 Task: Open Card Smart Home Review in Board IT Service Desk Management to Workspace Agile Coaching and add a team member Softage.1@softage.net, a label Purple, a checklist Dance, an attachment from your google drive, a color Purple and finally, add a card description 'Develop and launch new customer feedback program' and a comment 'This task requires us to be proactive in identifying potential risks and taking steps to mitigate them.'. Add a start date 'Jan 05, 1900' with a due date 'Jan 12, 1900'
Action: Mouse moved to (110, 352)
Screenshot: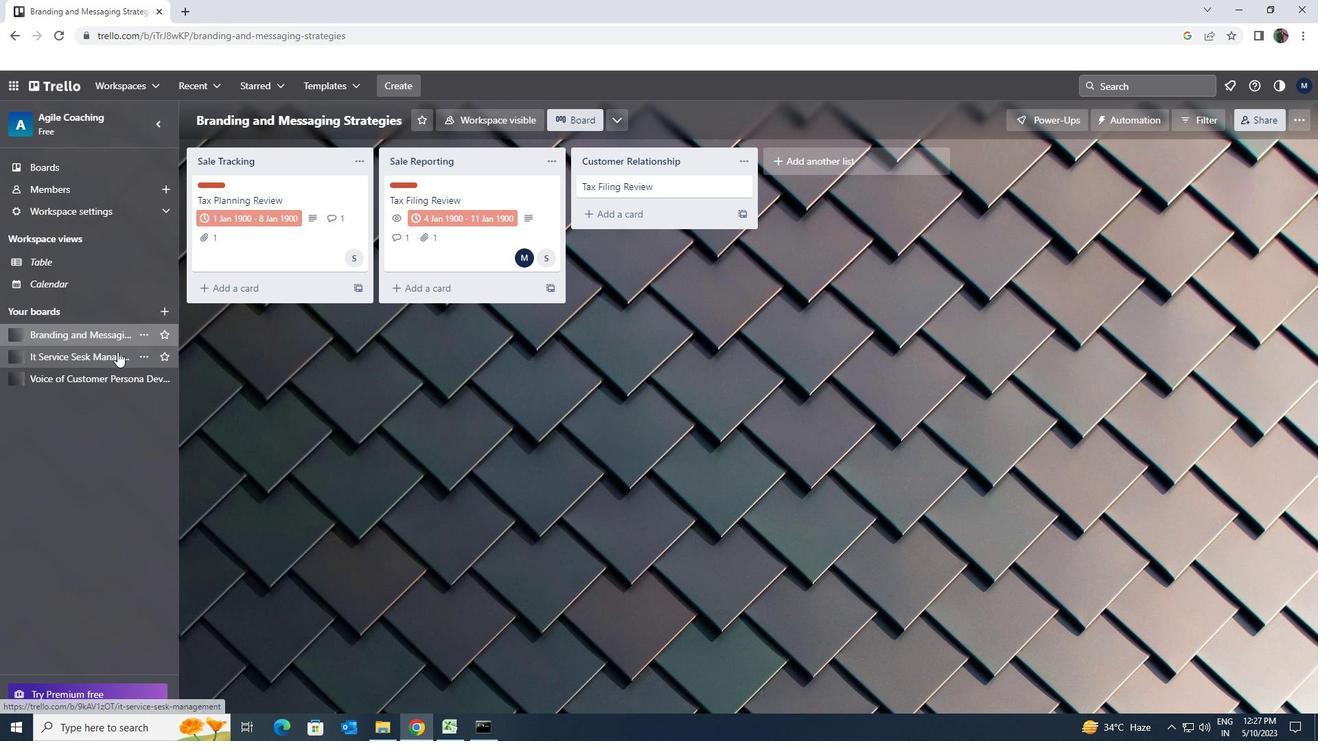 
Action: Mouse pressed left at (110, 352)
Screenshot: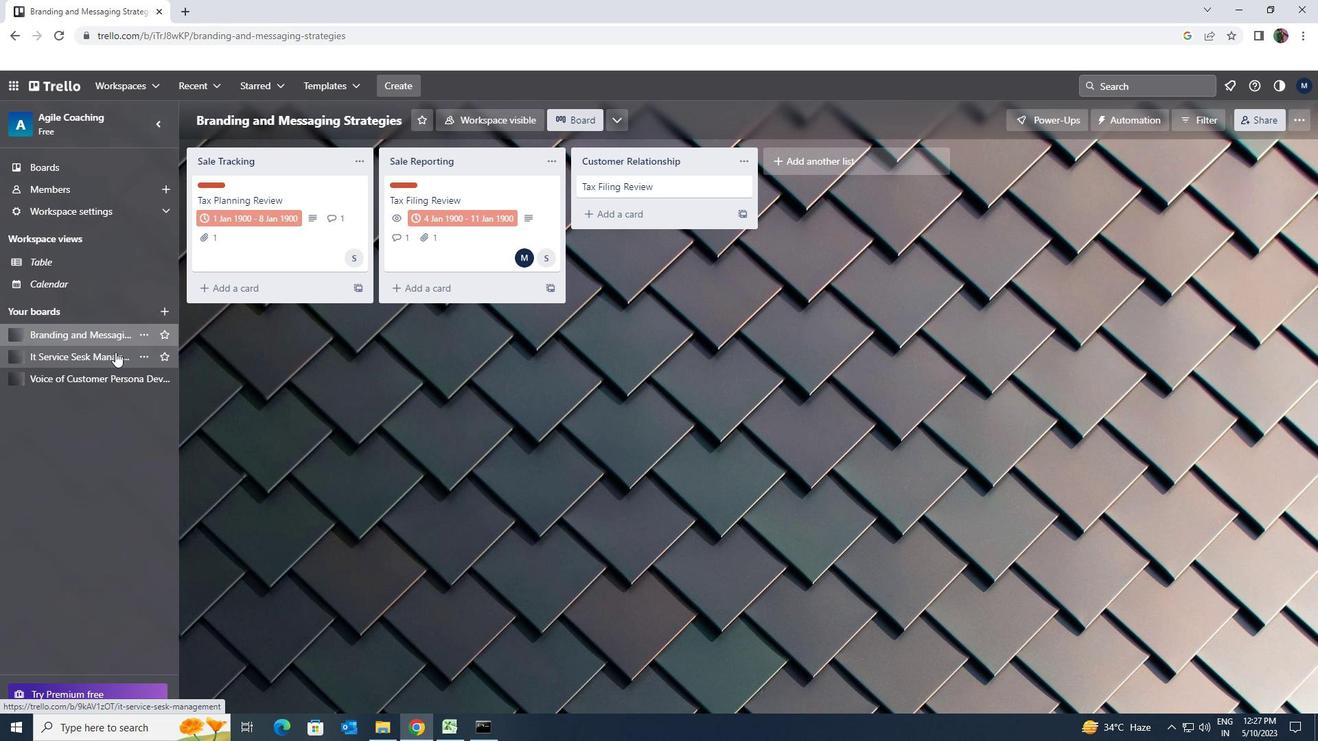 
Action: Mouse moved to (425, 199)
Screenshot: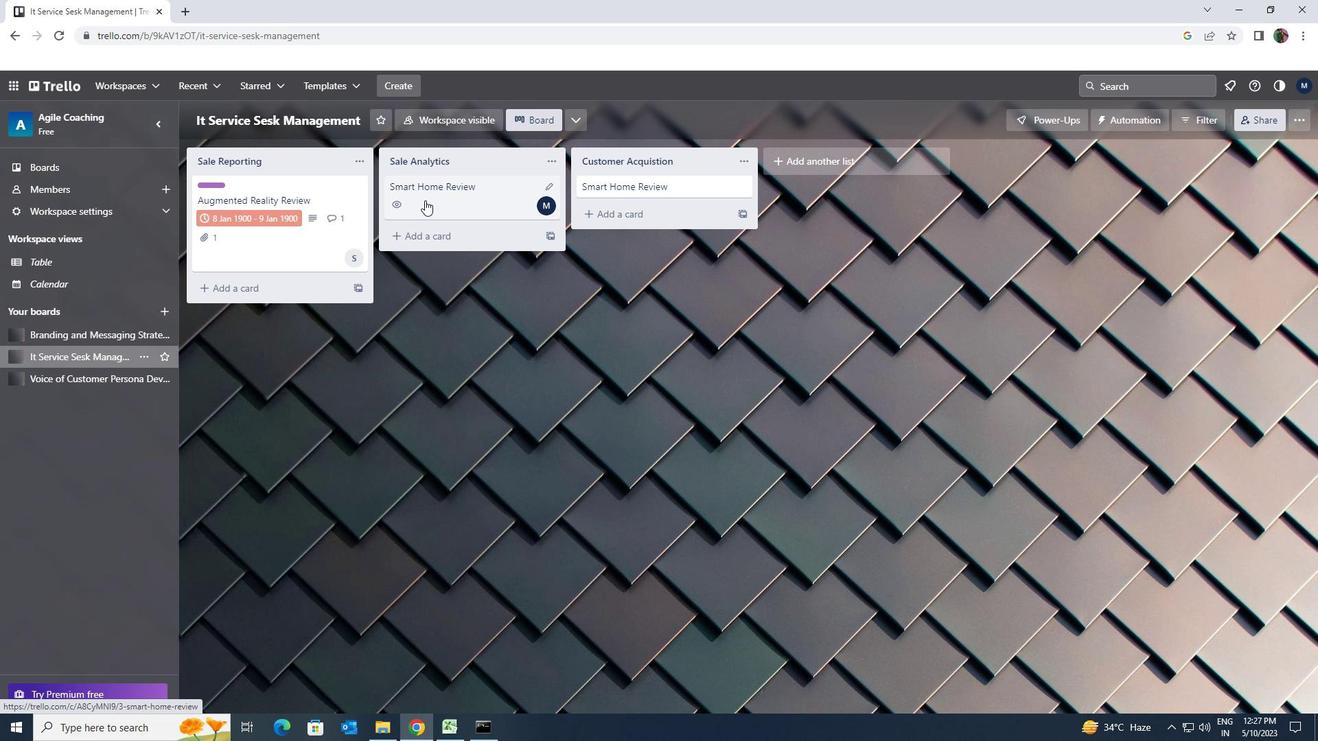 
Action: Mouse pressed left at (425, 199)
Screenshot: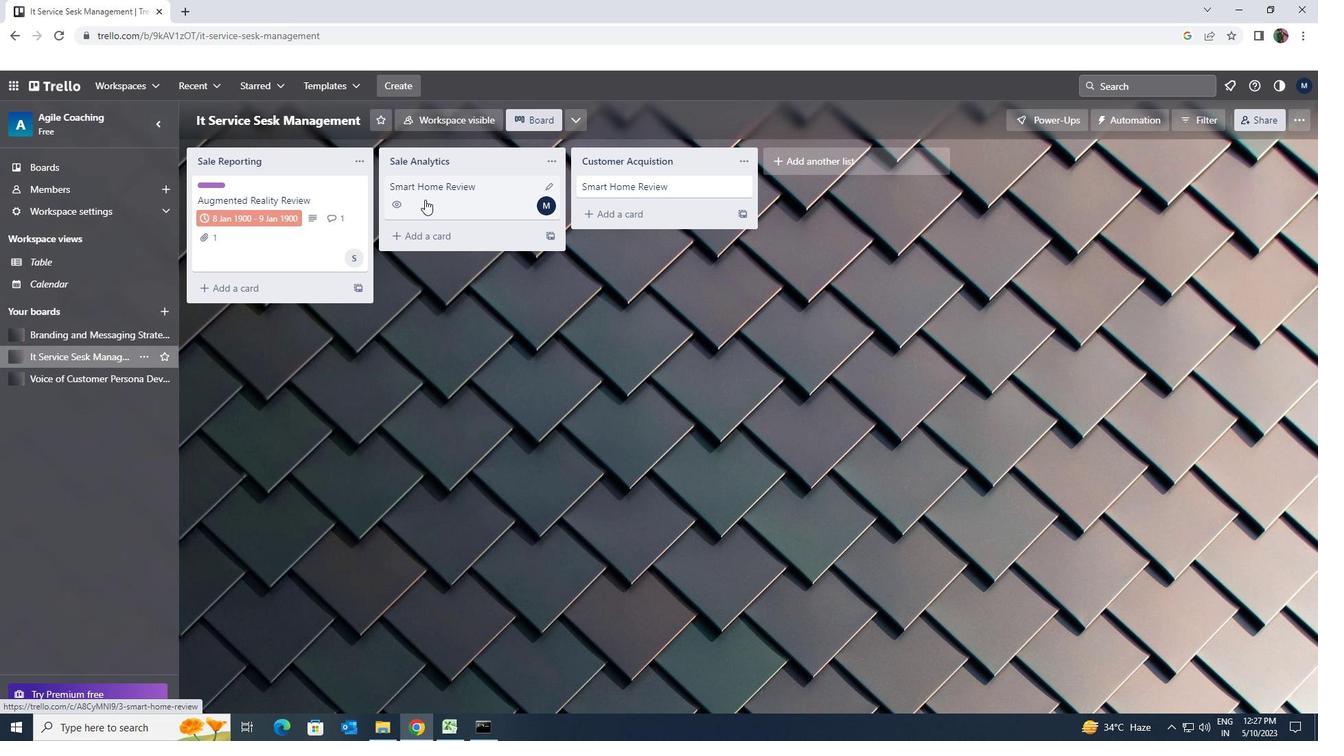
Action: Mouse moved to (825, 193)
Screenshot: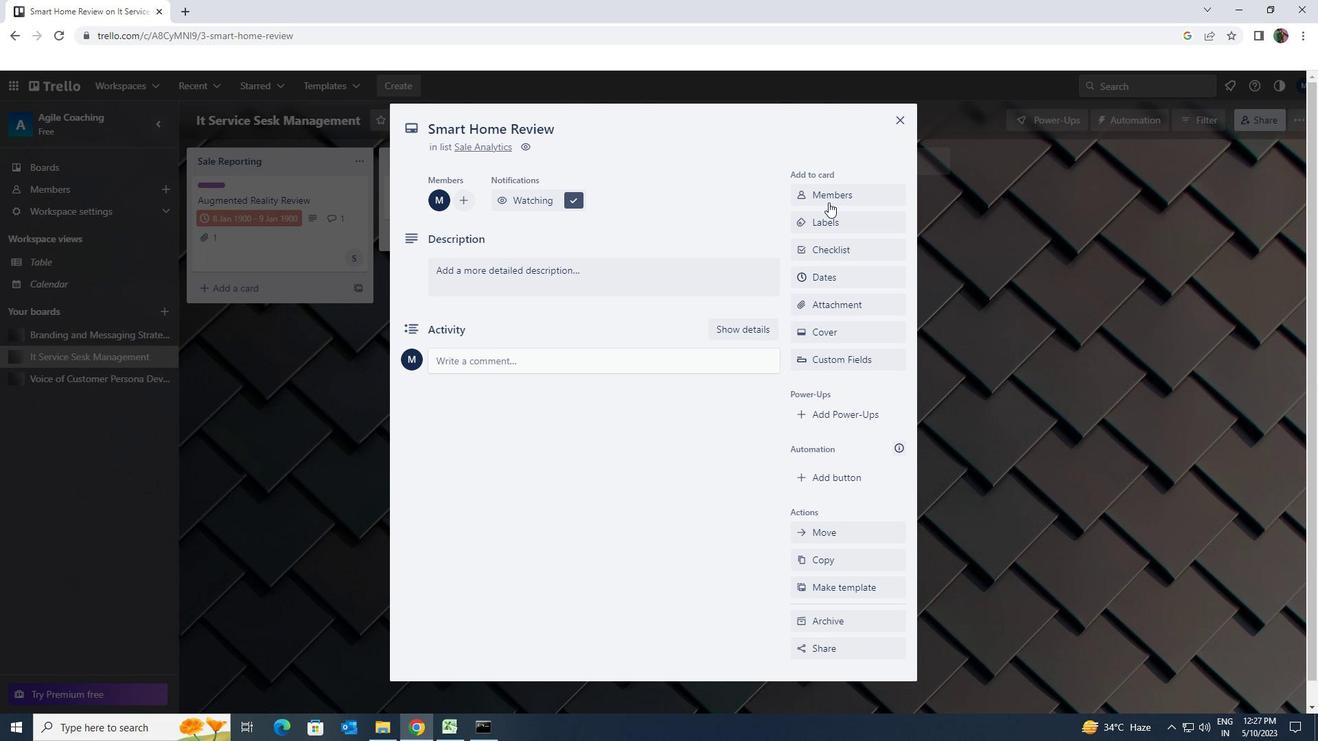 
Action: Mouse pressed left at (825, 193)
Screenshot: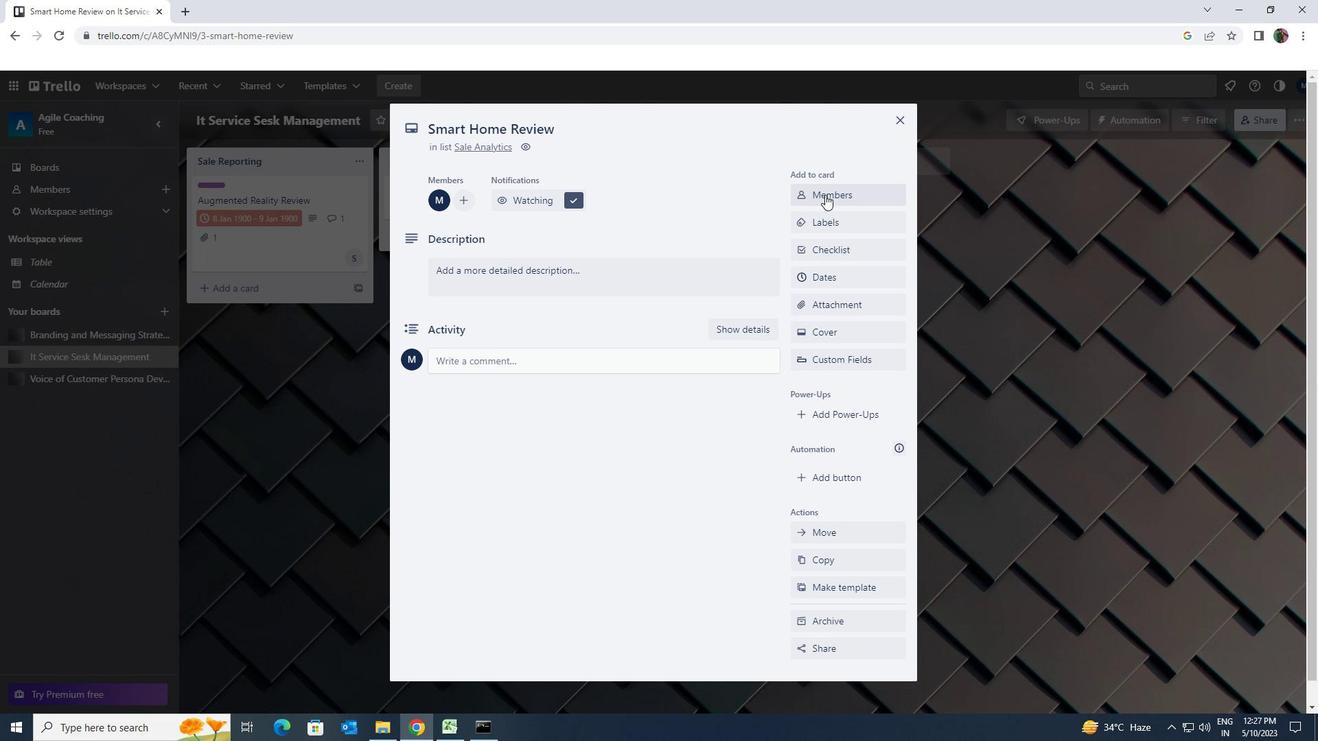 
Action: Key pressed <Key.shift>SOFTAGE.1<Key.shift>@SOFTAGE.NET
Screenshot: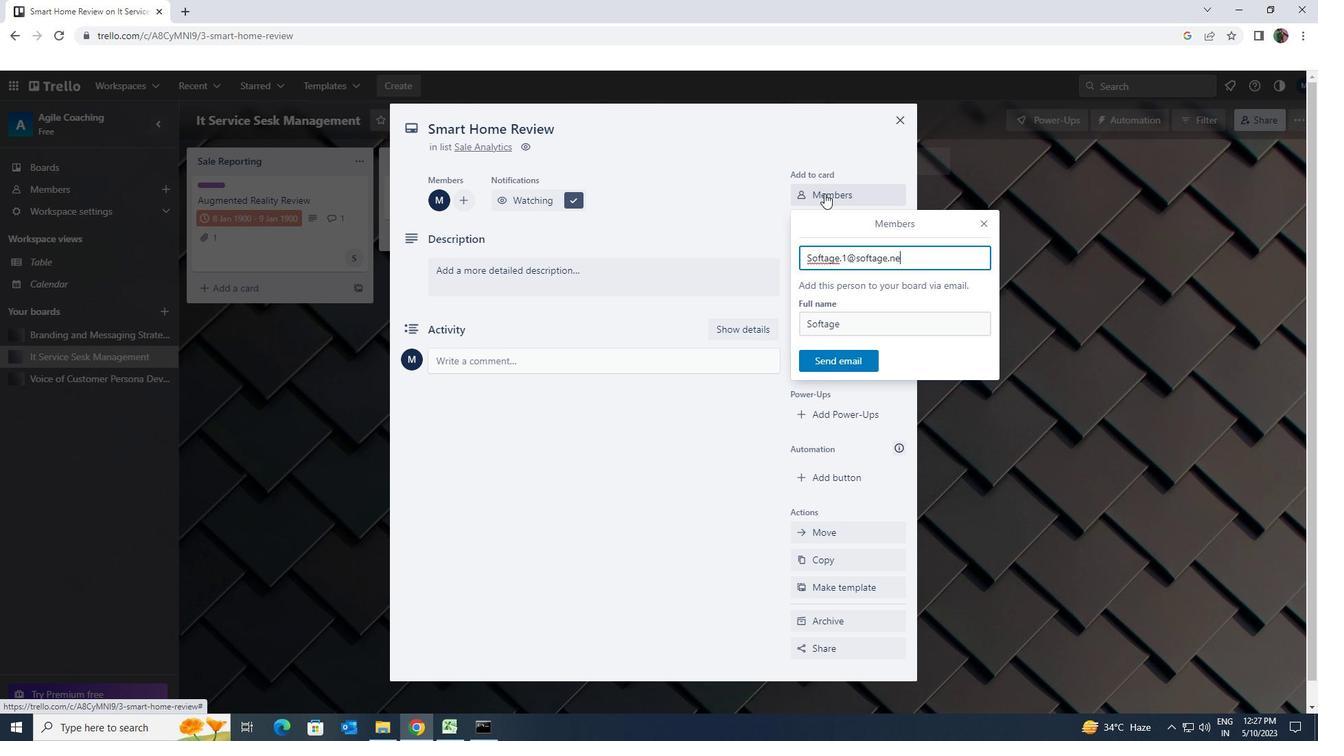 
Action: Mouse moved to (839, 353)
Screenshot: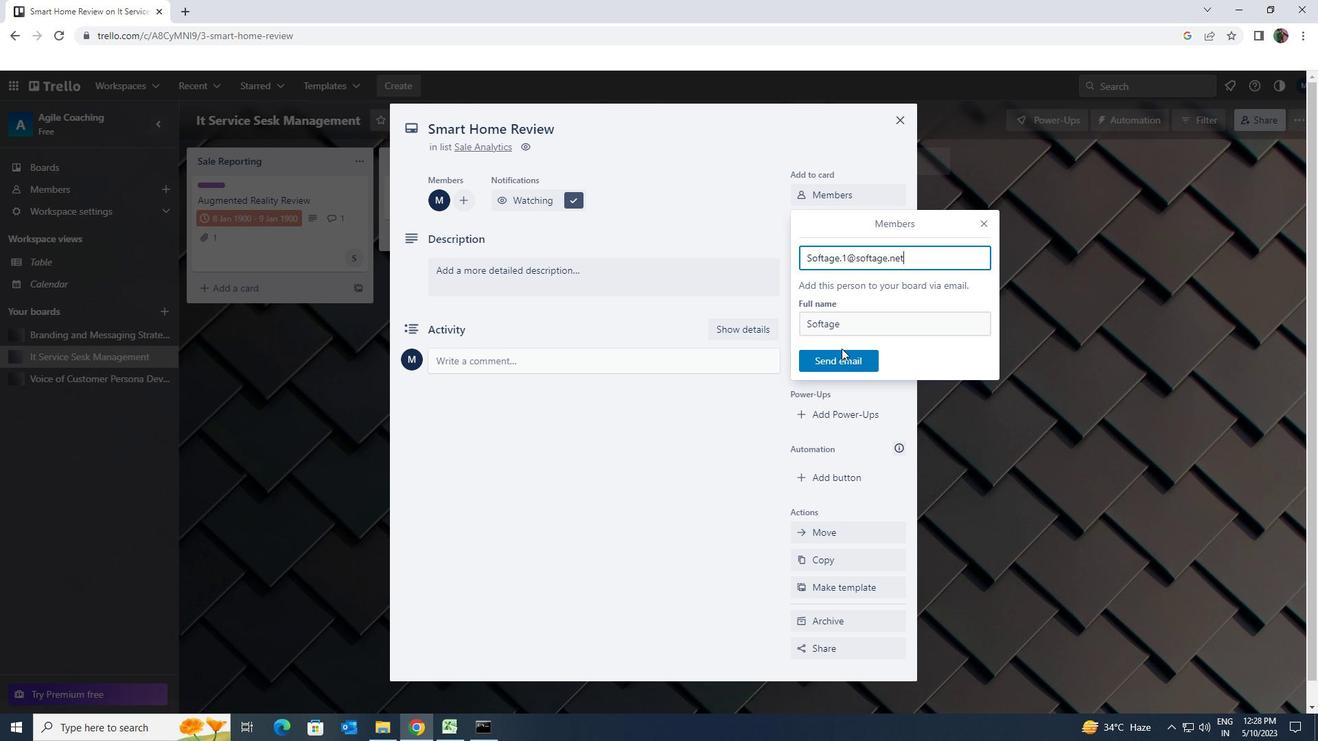 
Action: Mouse pressed left at (839, 353)
Screenshot: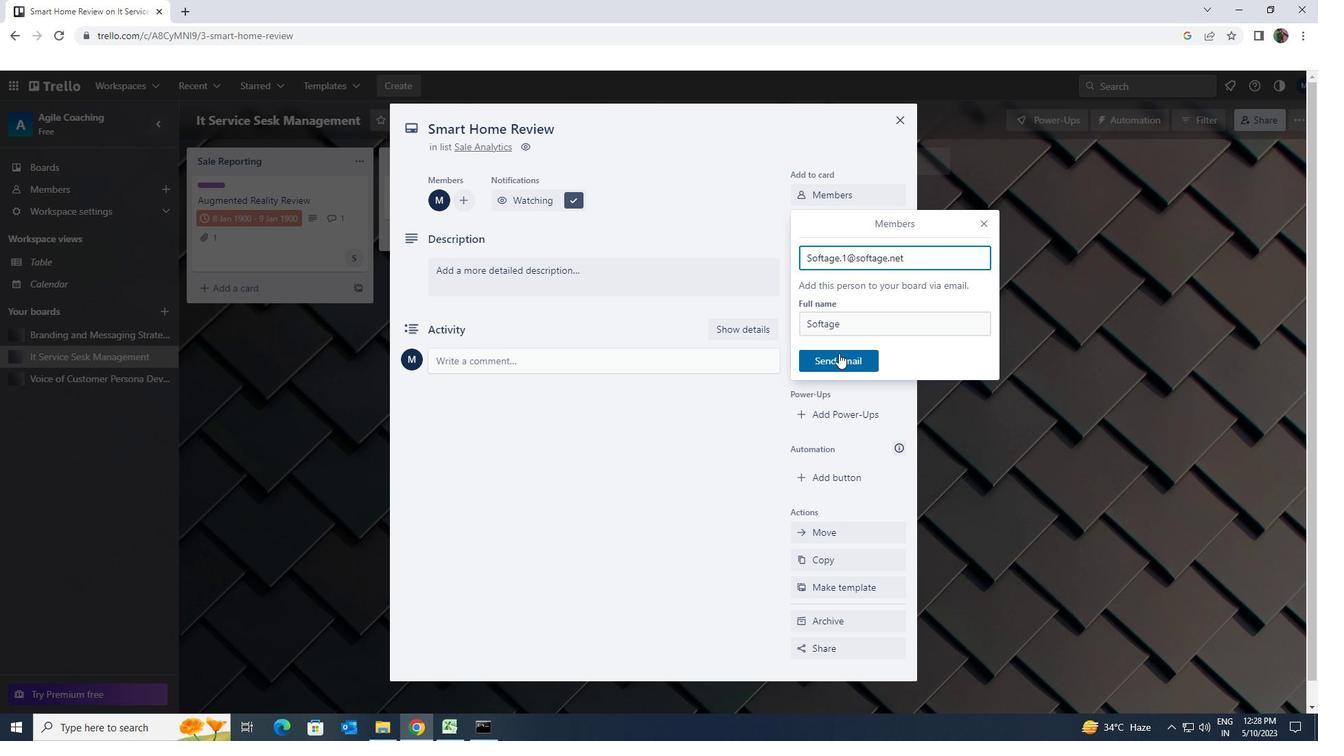 
Action: Mouse moved to (835, 223)
Screenshot: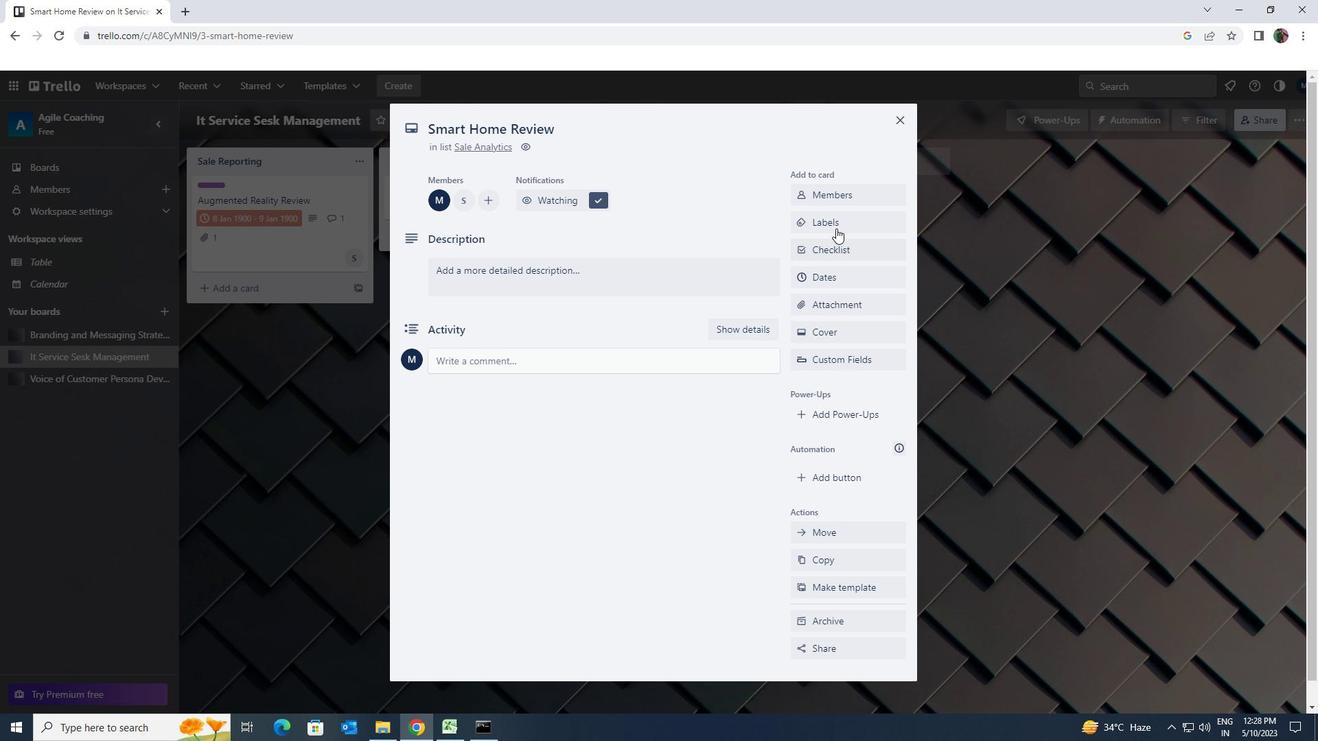 
Action: Mouse pressed left at (835, 223)
Screenshot: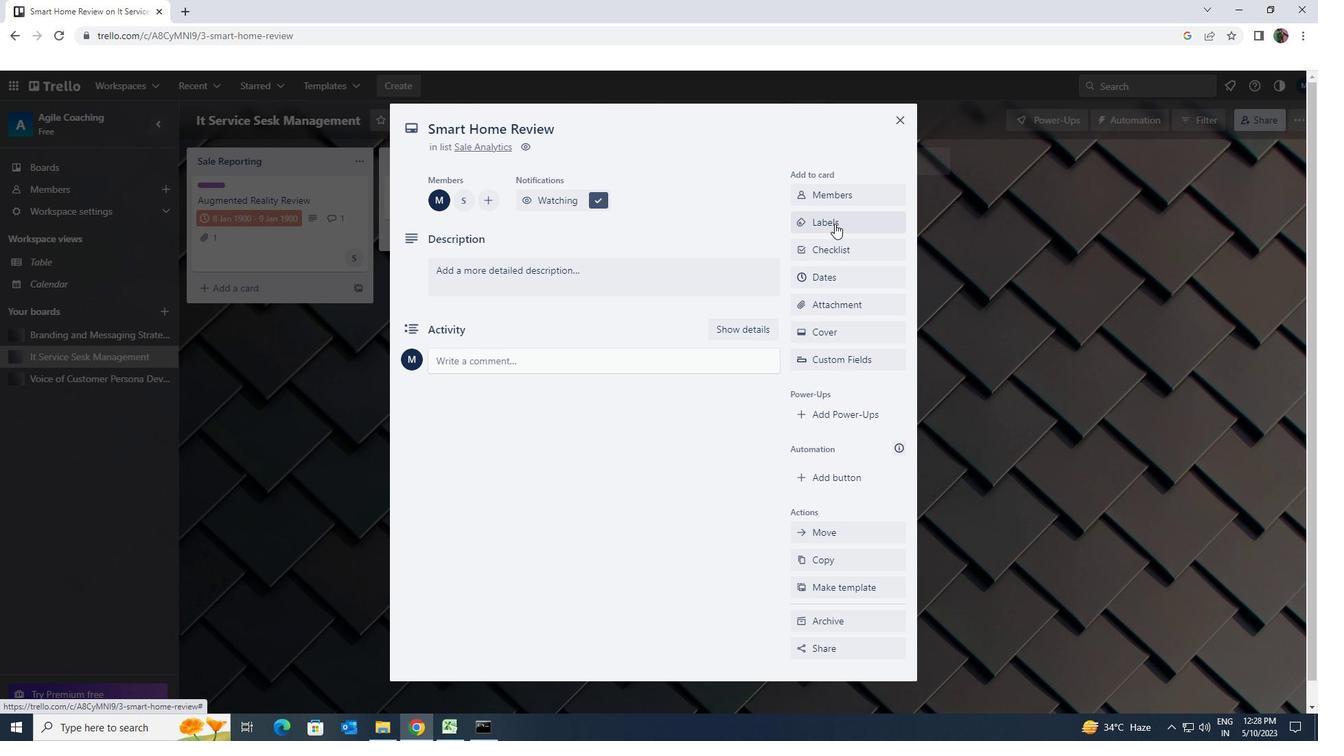 
Action: Mouse moved to (889, 511)
Screenshot: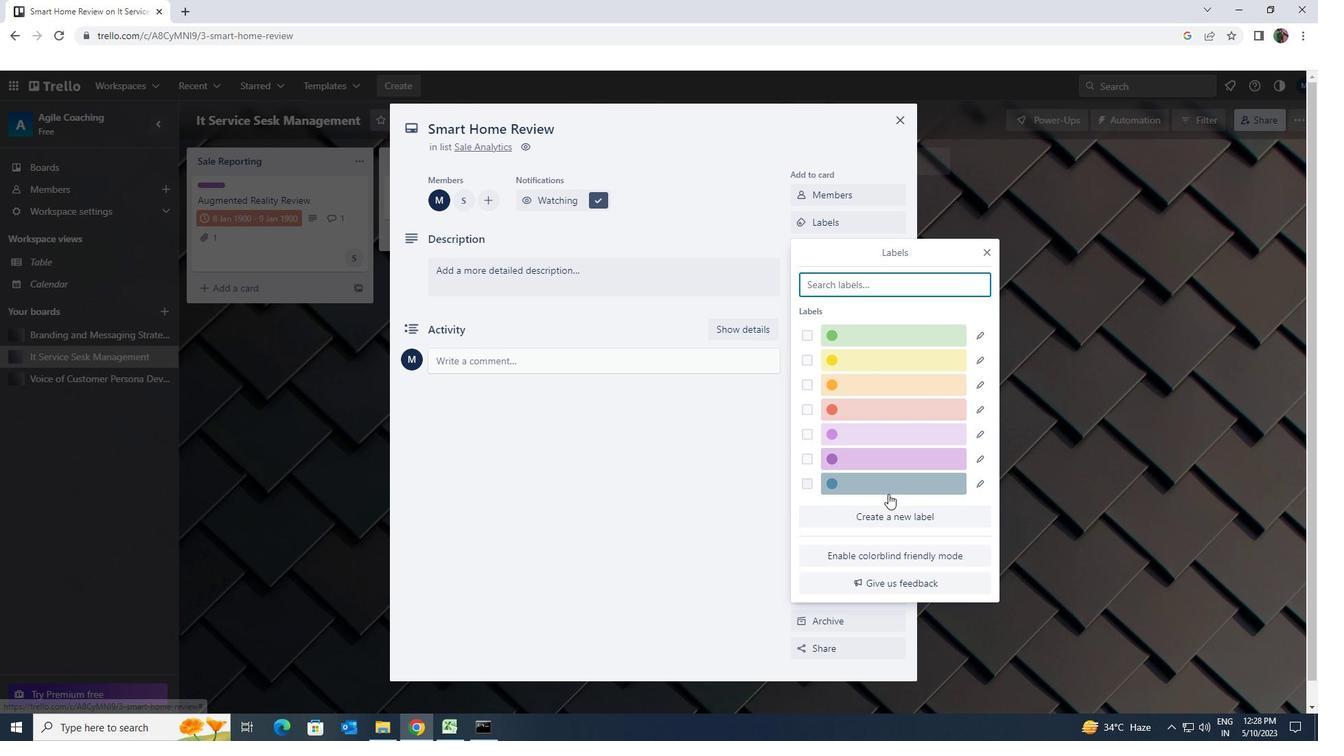 
Action: Mouse pressed left at (889, 511)
Screenshot: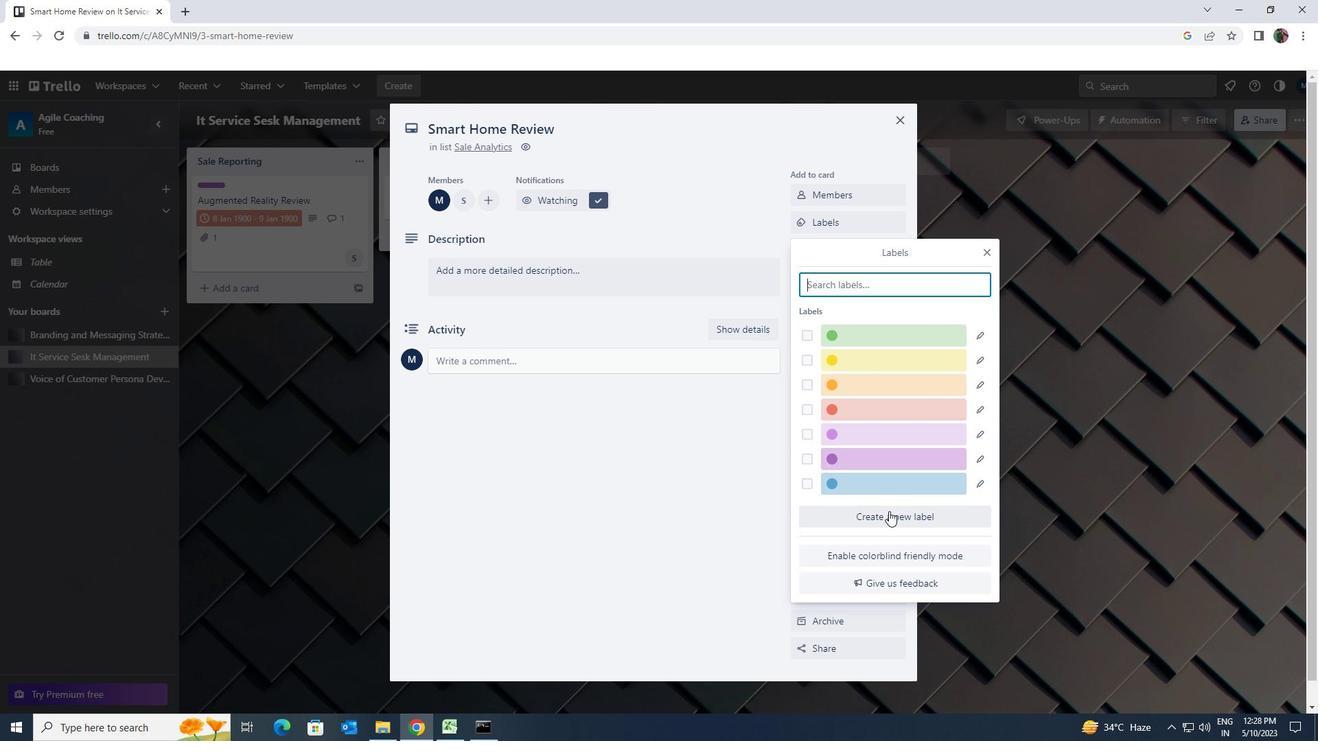
Action: Mouse moved to (979, 469)
Screenshot: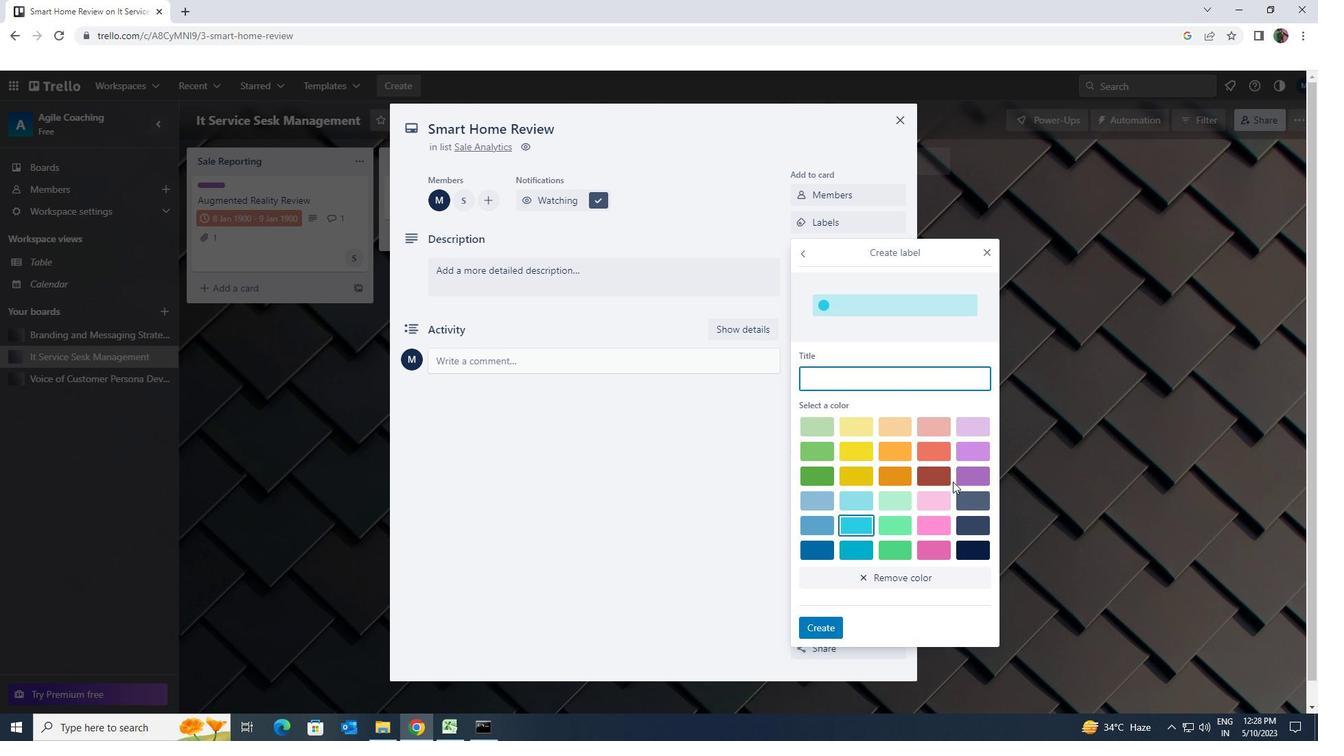 
Action: Mouse pressed left at (979, 469)
Screenshot: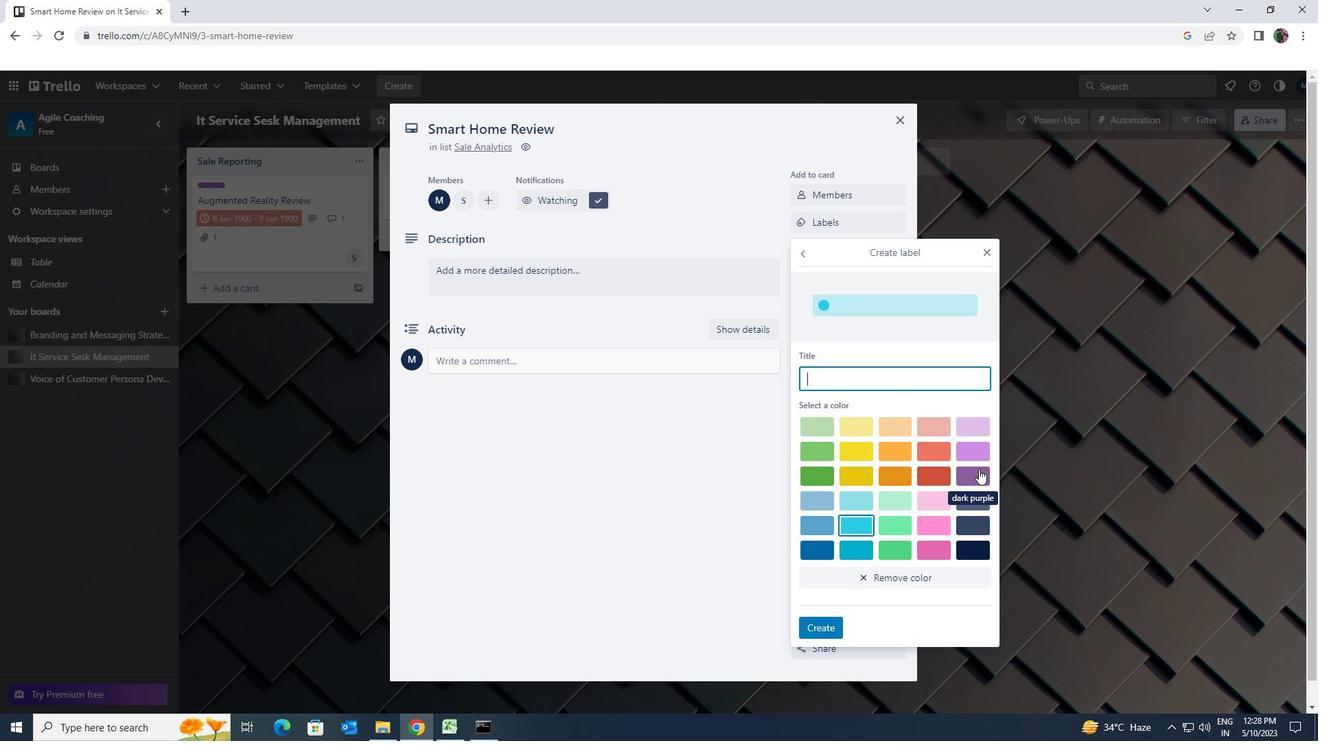 
Action: Mouse moved to (820, 626)
Screenshot: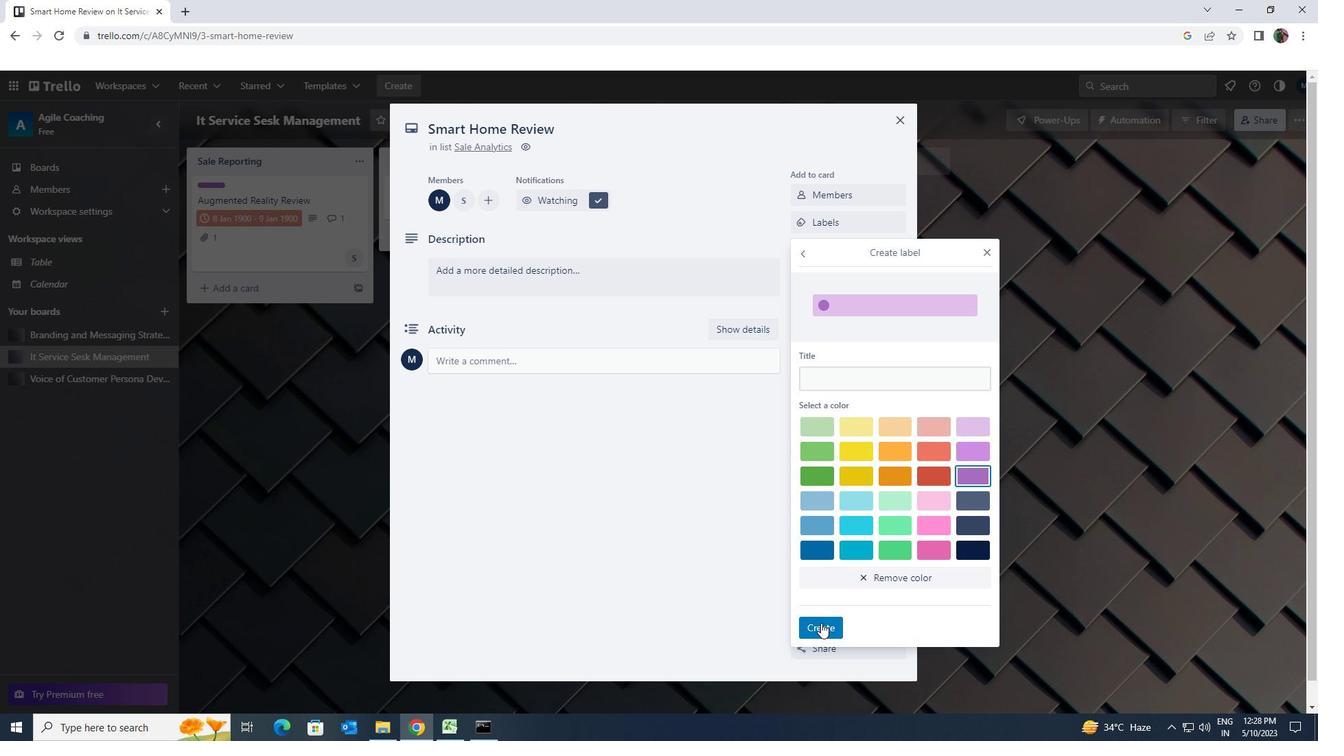 
Action: Mouse pressed left at (820, 626)
Screenshot: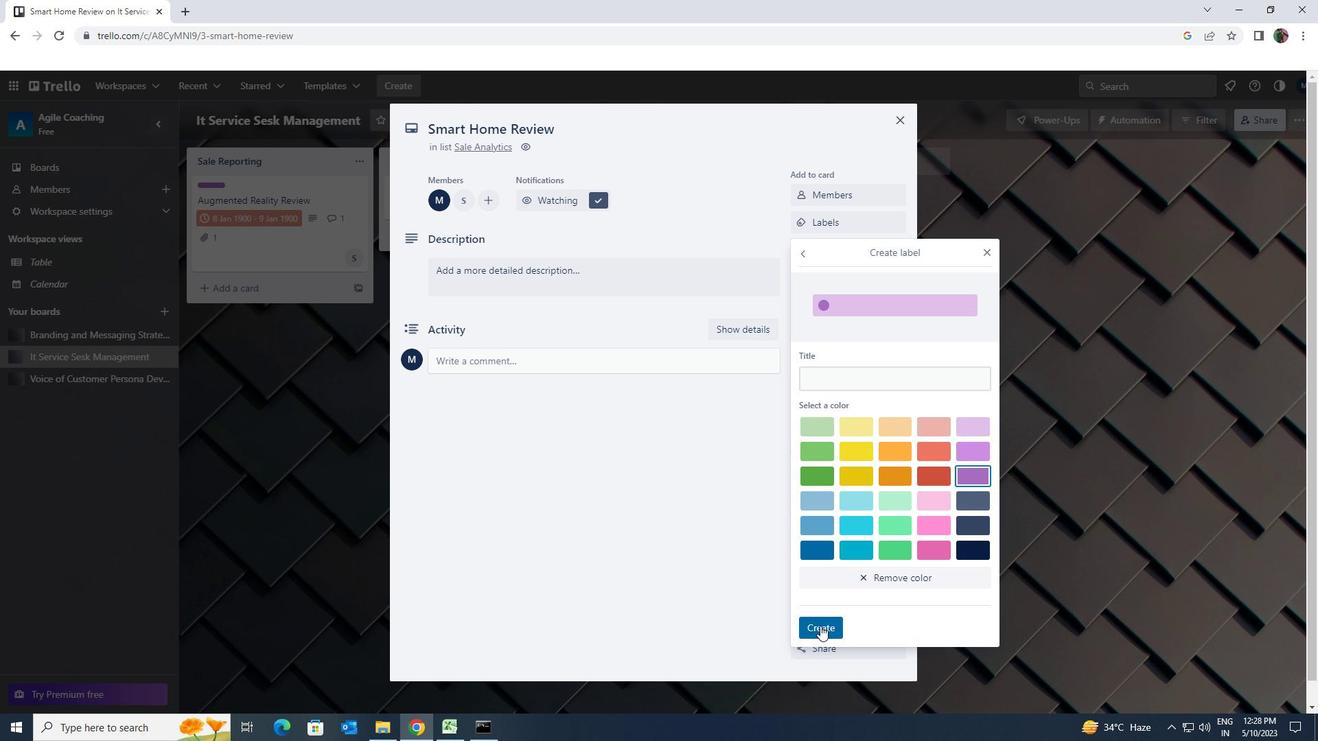 
Action: Mouse moved to (983, 247)
Screenshot: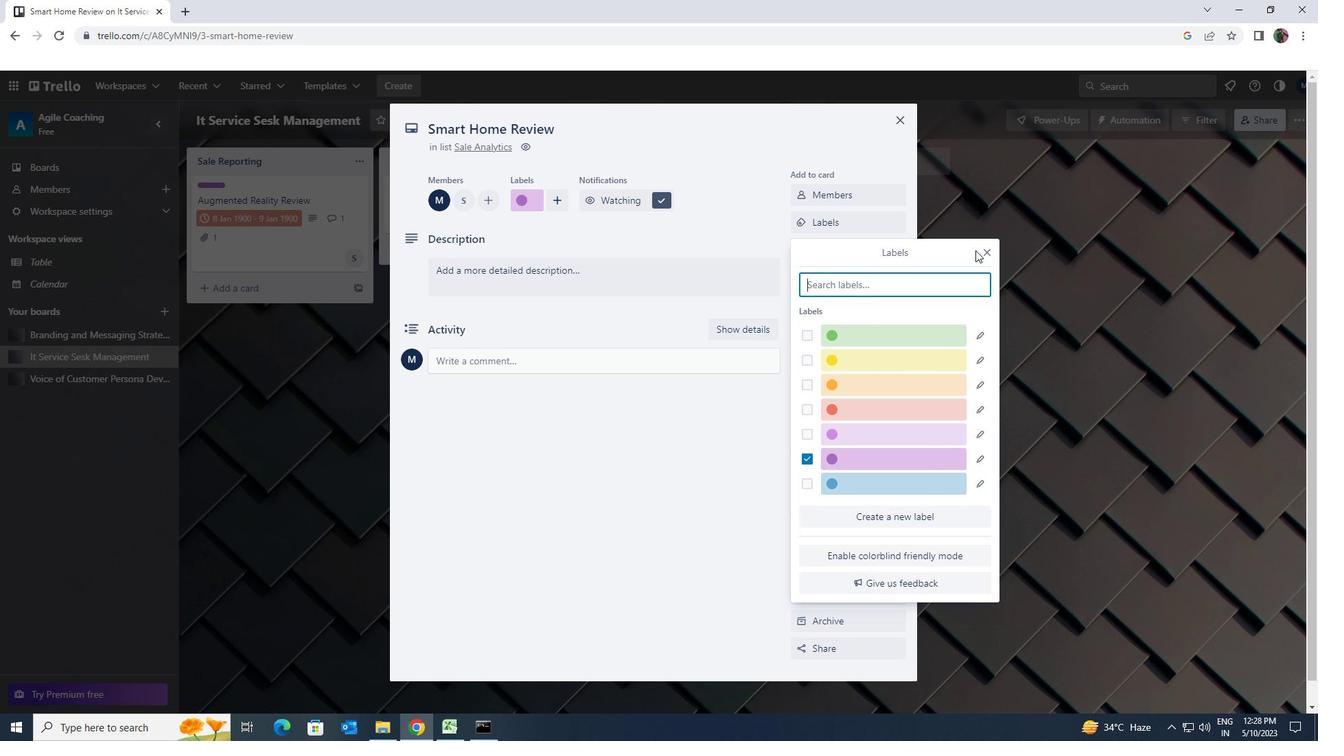 
Action: Mouse pressed left at (983, 247)
Screenshot: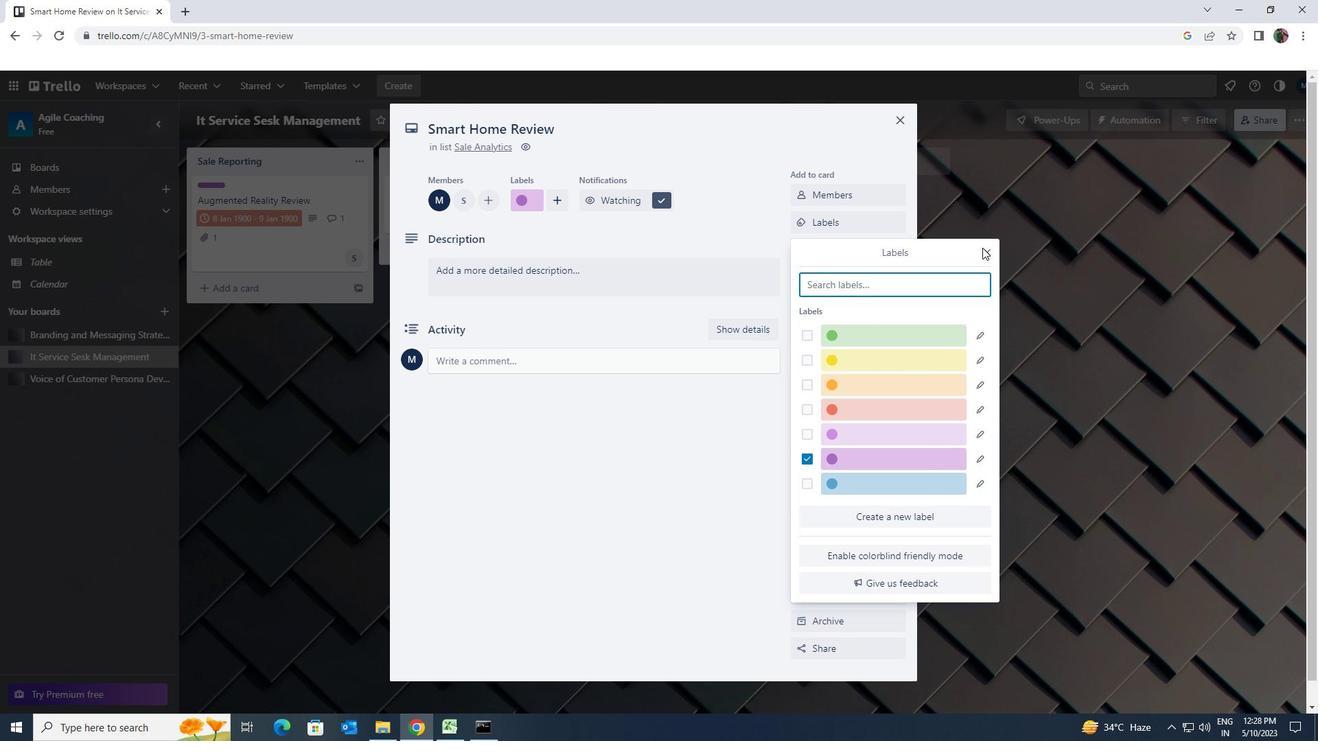 
Action: Mouse moved to (986, 249)
Screenshot: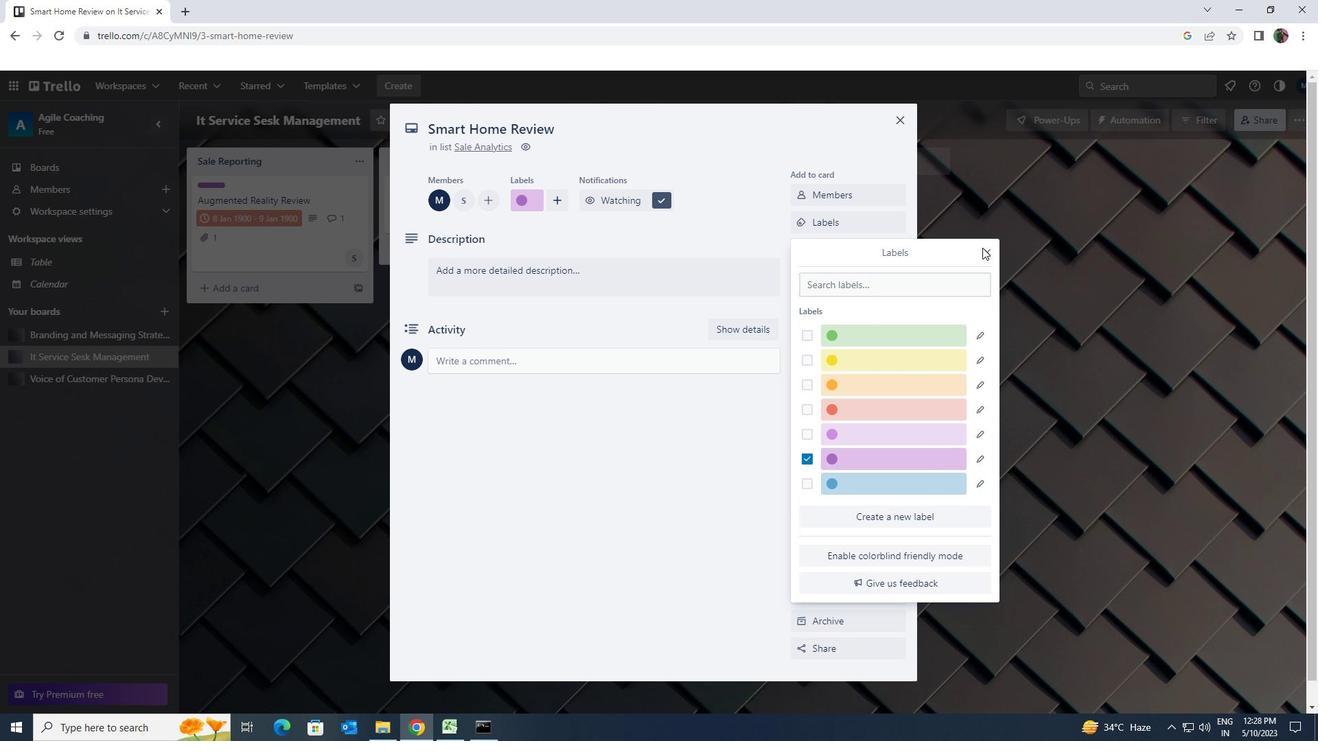 
Action: Mouse pressed left at (986, 249)
Screenshot: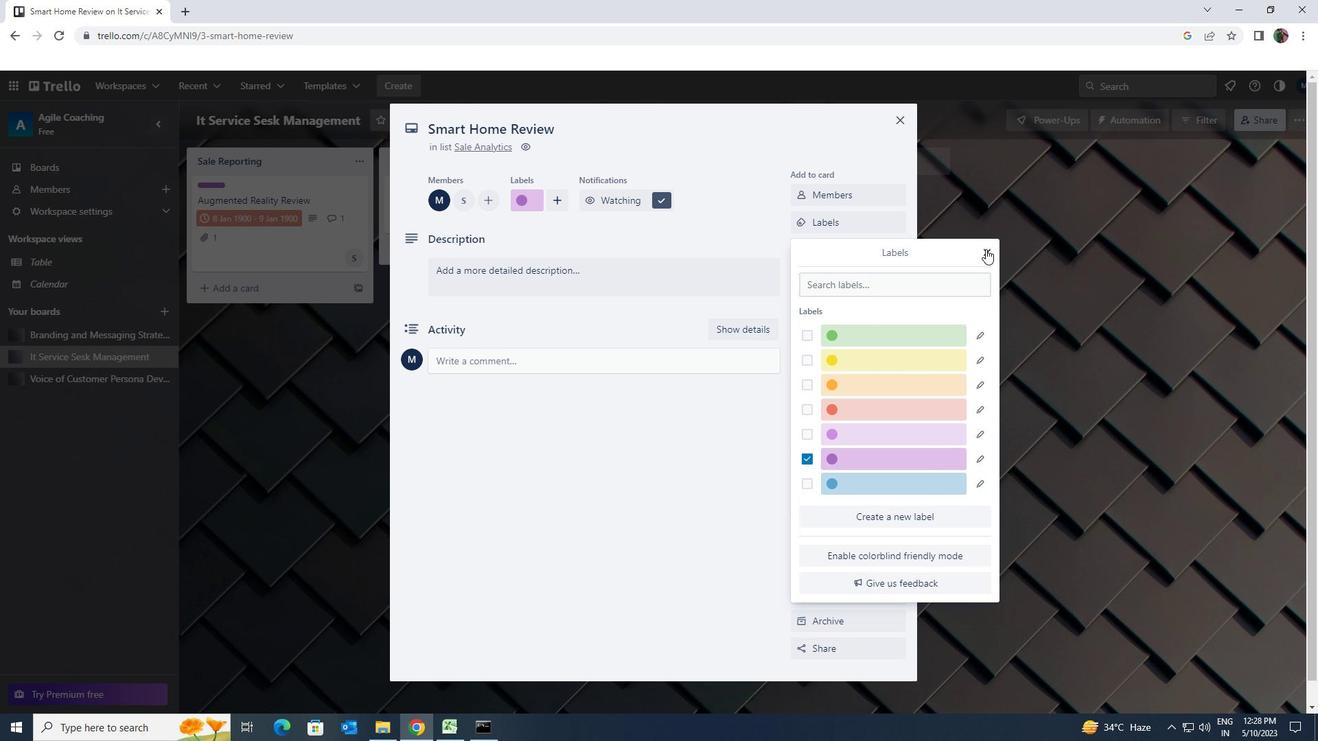 
Action: Mouse moved to (853, 249)
Screenshot: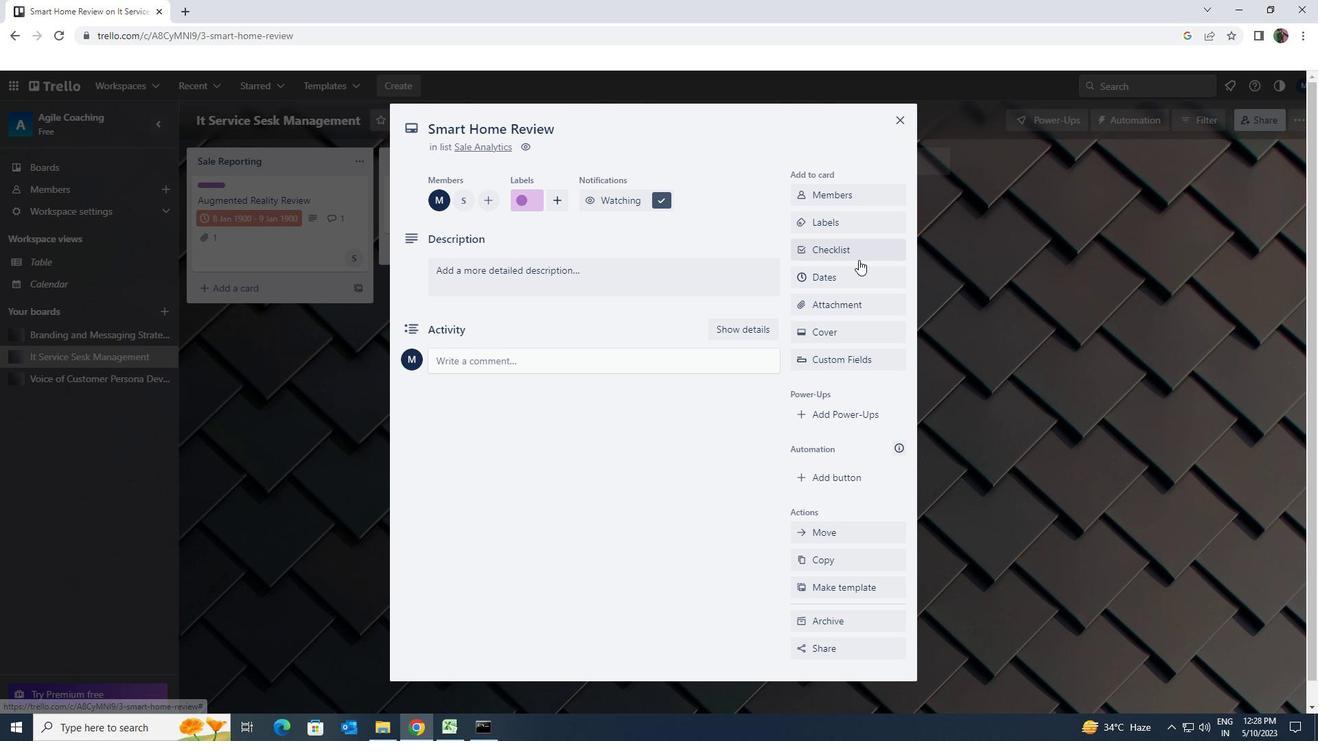 
Action: Mouse pressed left at (853, 249)
Screenshot: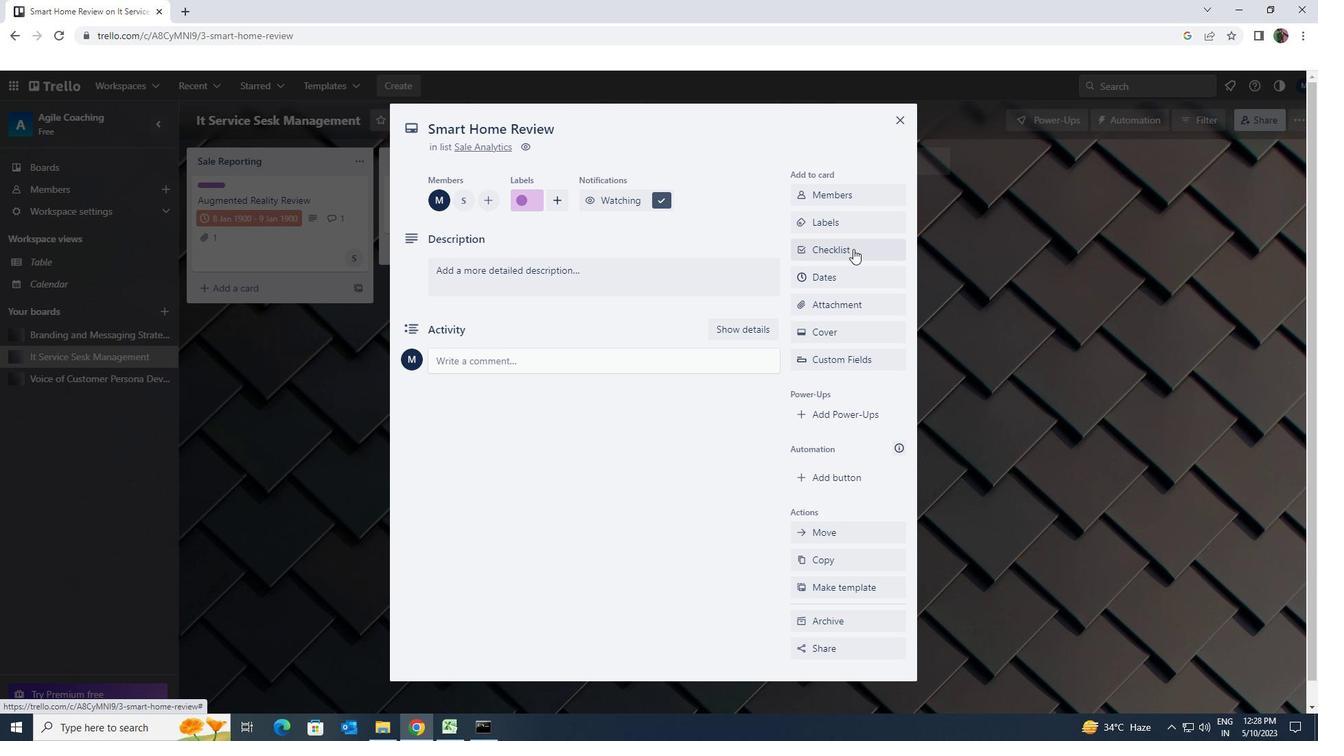 
Action: Mouse moved to (877, 326)
Screenshot: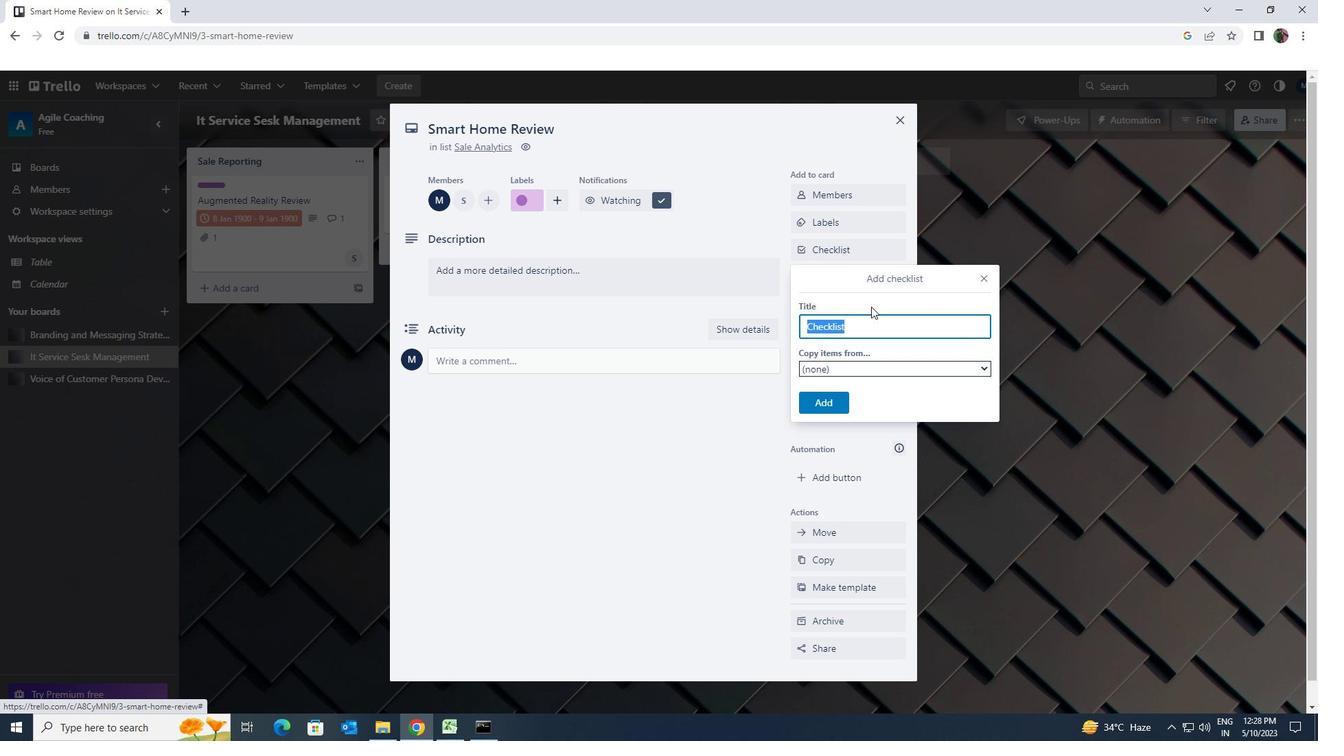 
Action: Key pressed <Key.shift>DANCE
Screenshot: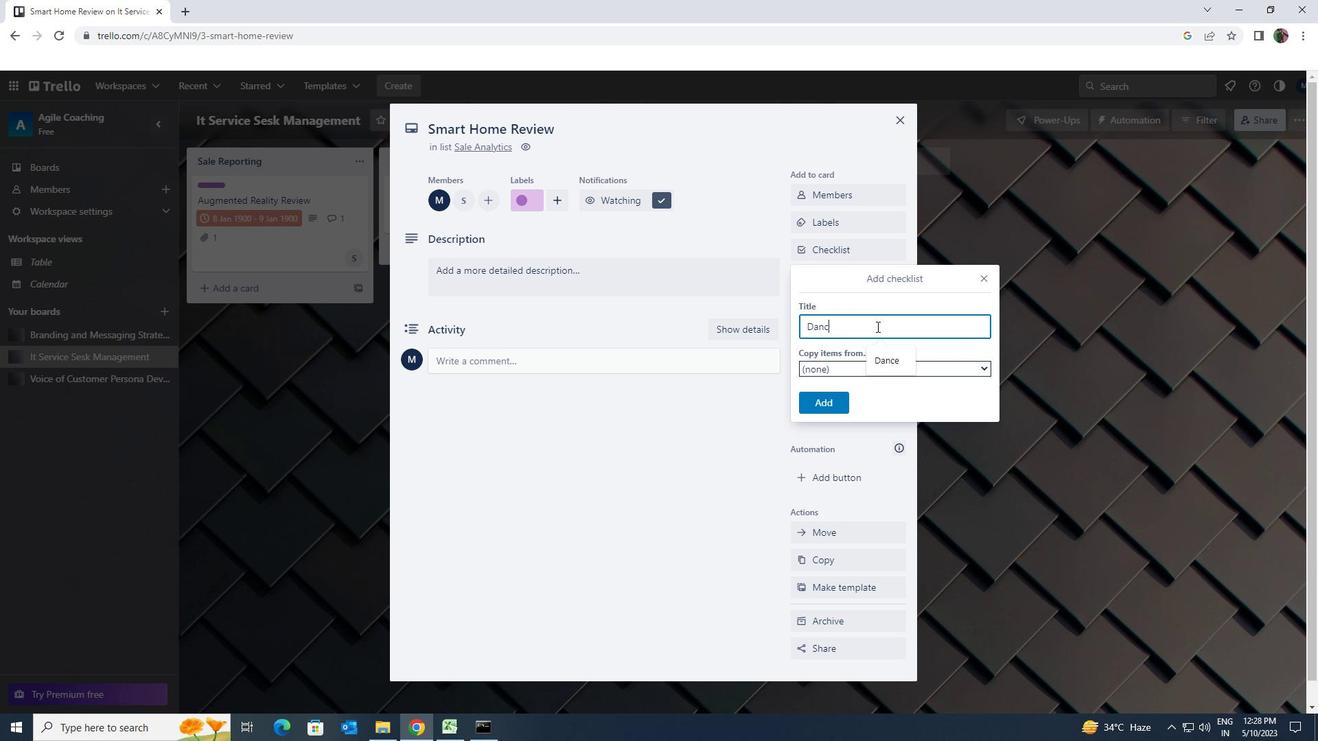 
Action: Mouse moved to (833, 395)
Screenshot: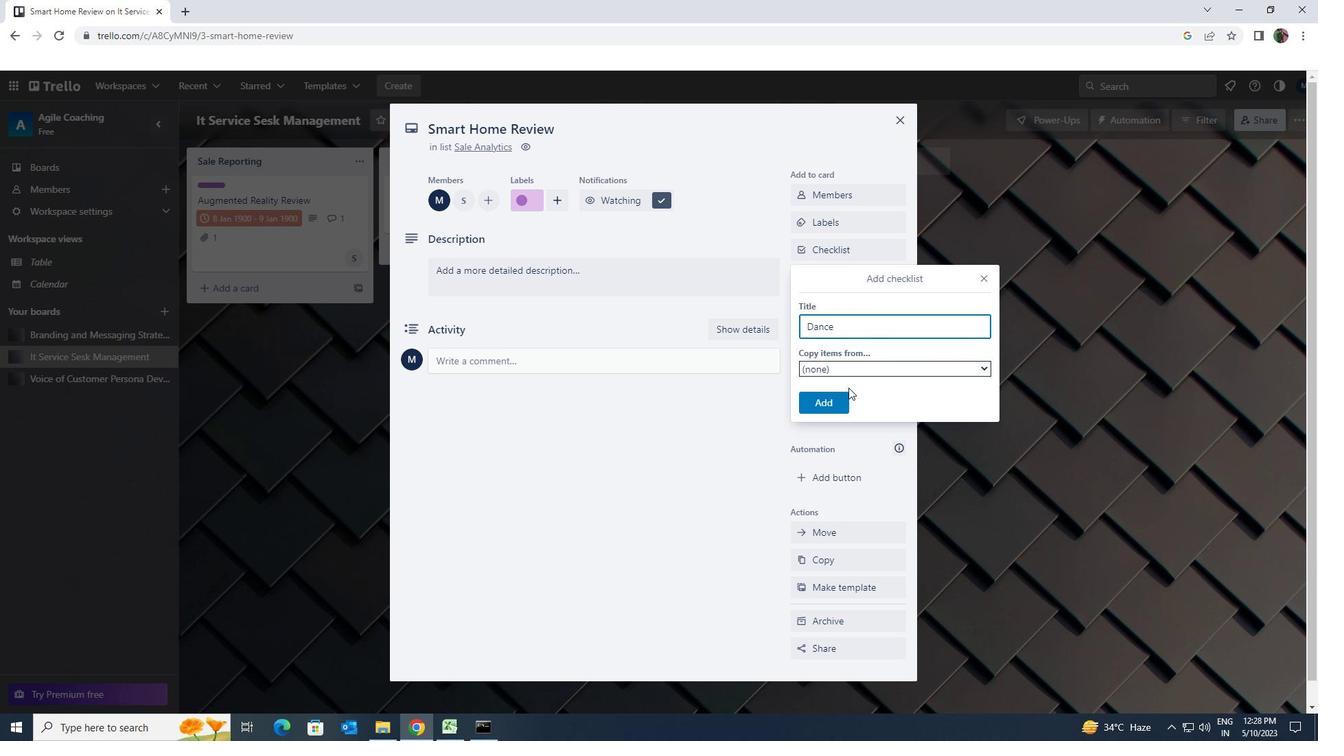 
Action: Mouse pressed left at (833, 395)
Screenshot: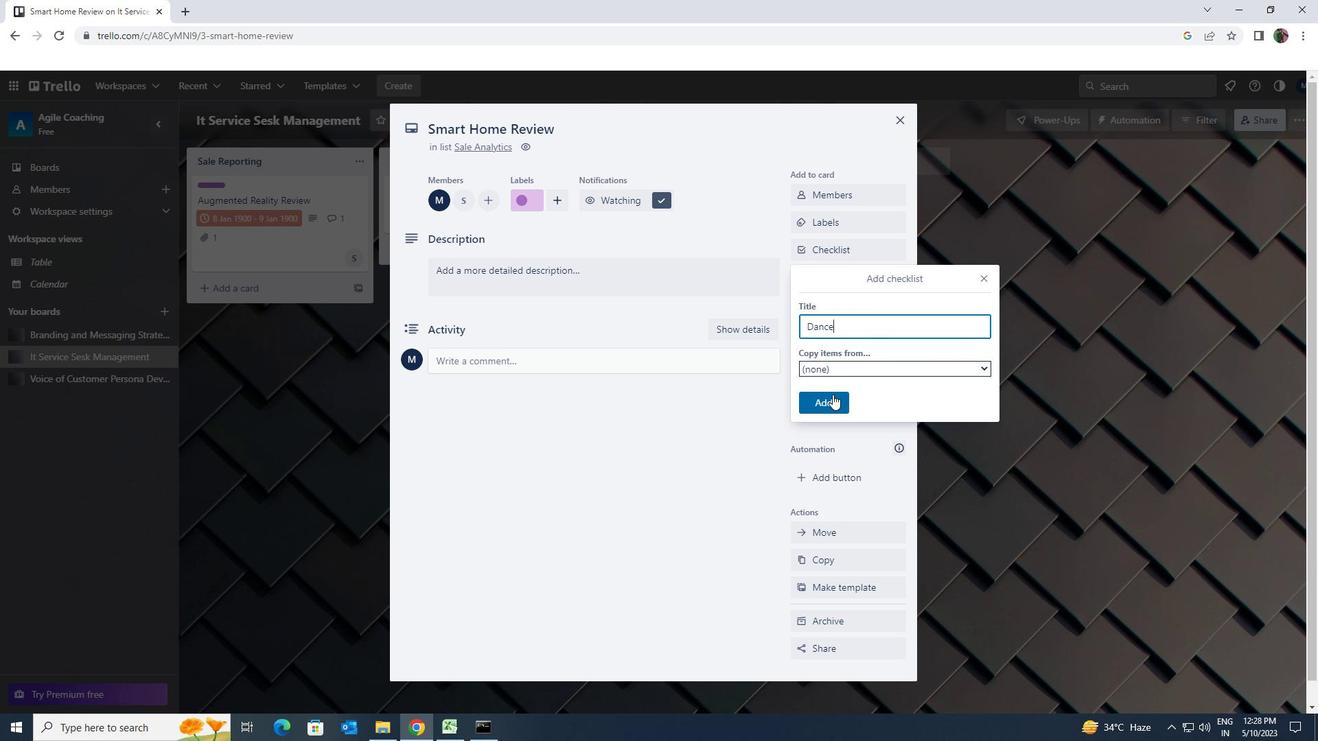 
Action: Mouse moved to (856, 300)
Screenshot: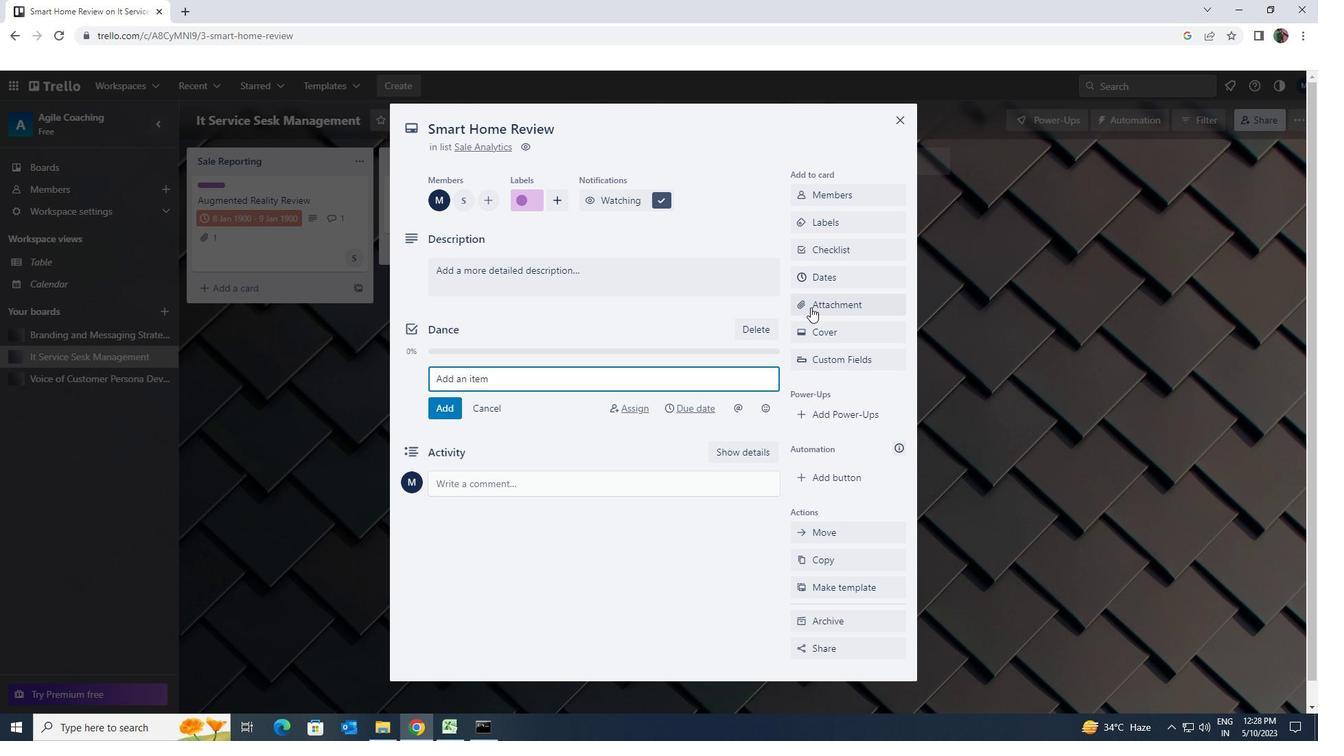 
Action: Mouse pressed left at (856, 300)
Screenshot: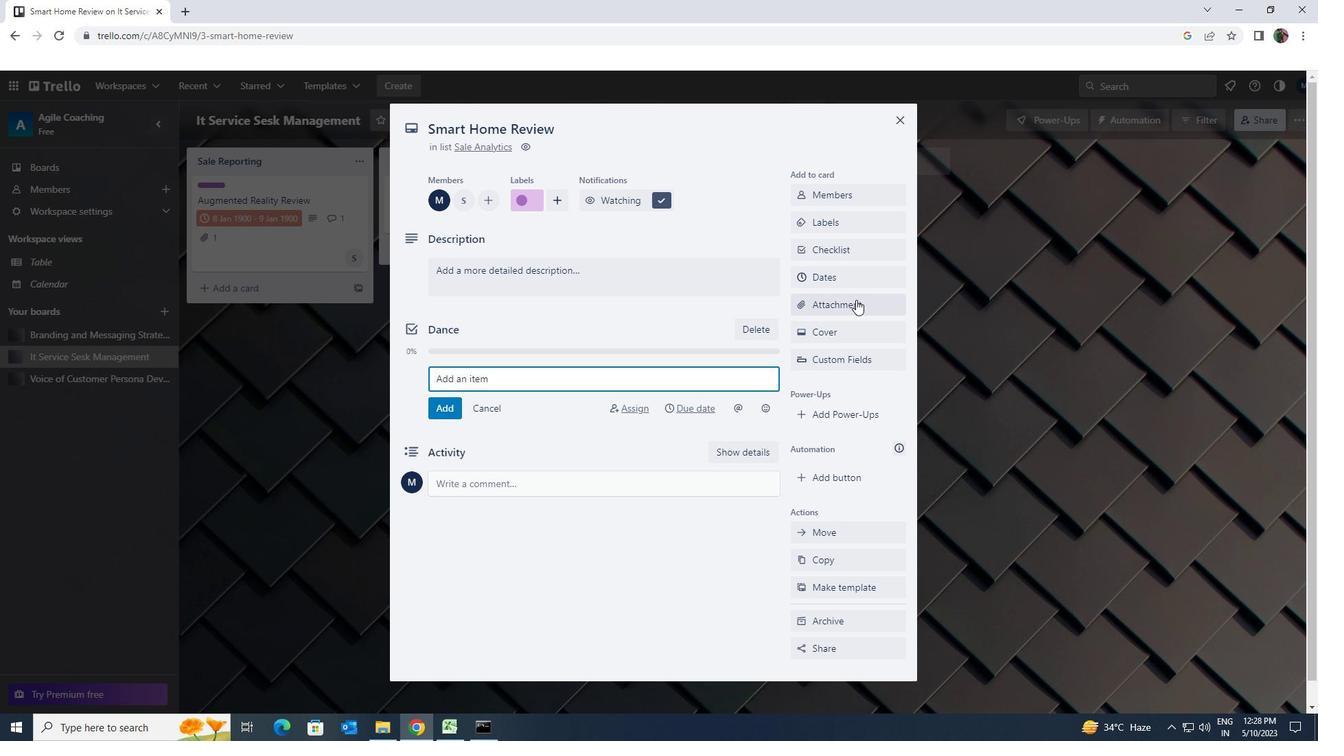 
Action: Mouse moved to (854, 410)
Screenshot: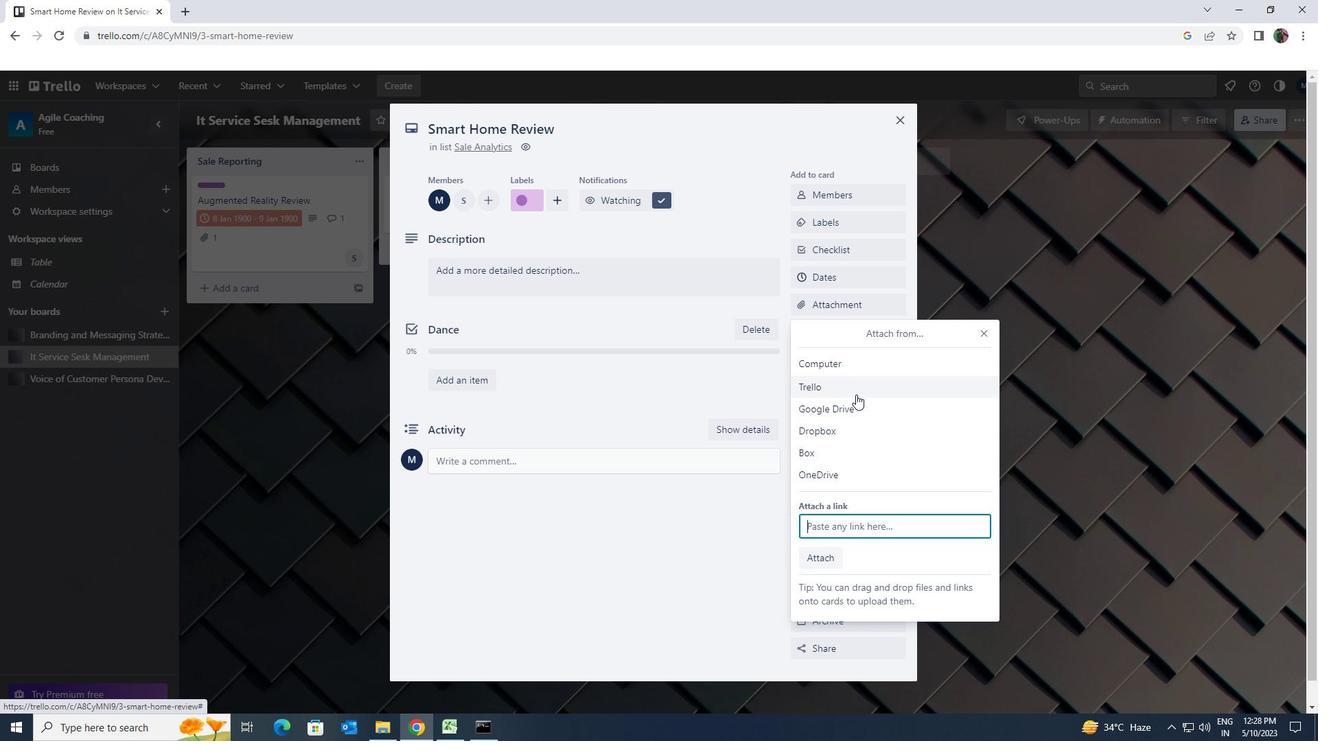 
Action: Mouse pressed left at (854, 410)
Screenshot: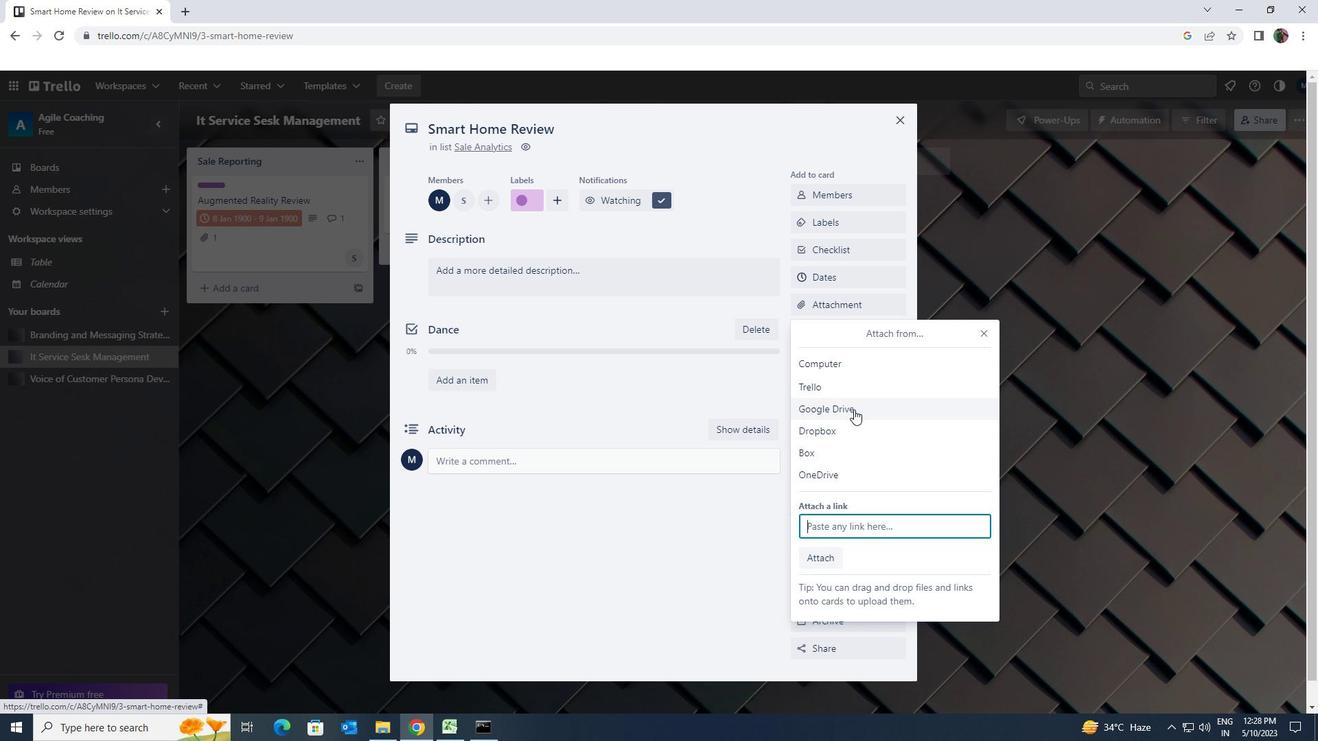 
Action: Mouse moved to (807, 380)
Screenshot: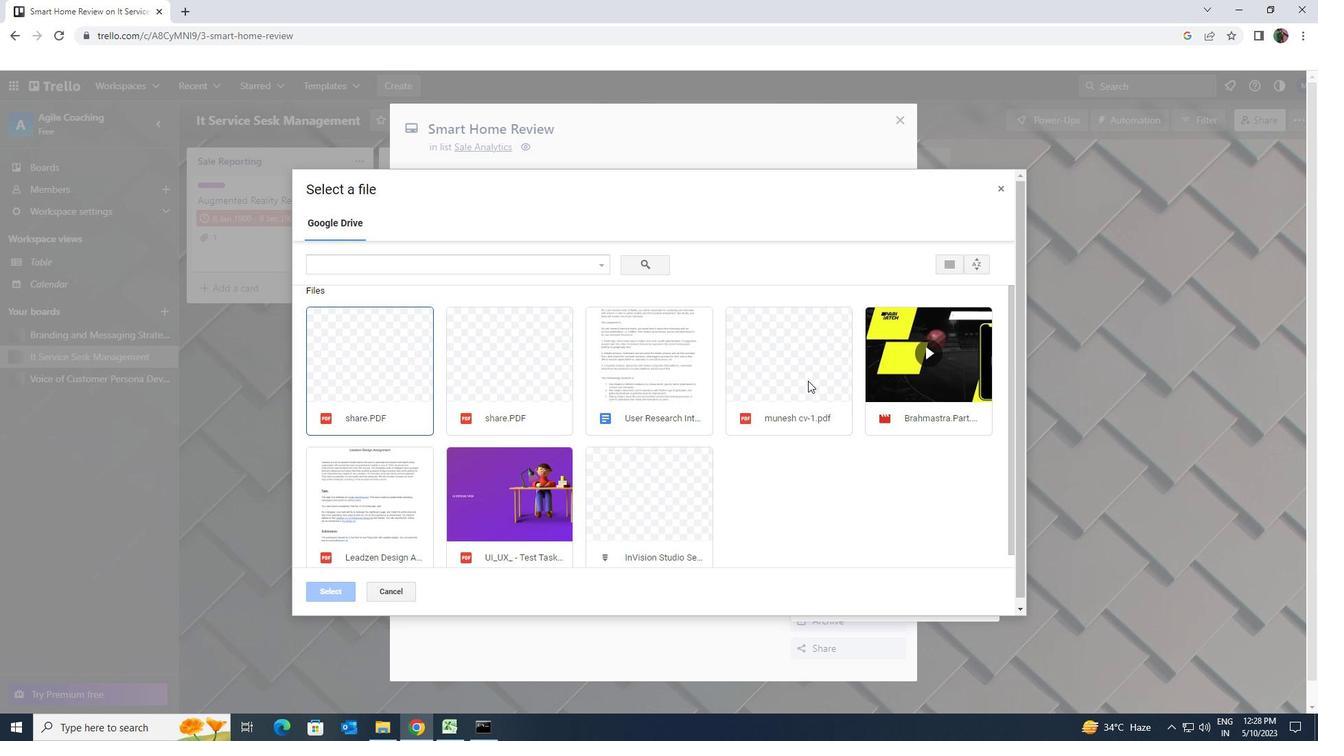
Action: Mouse pressed left at (807, 380)
Screenshot: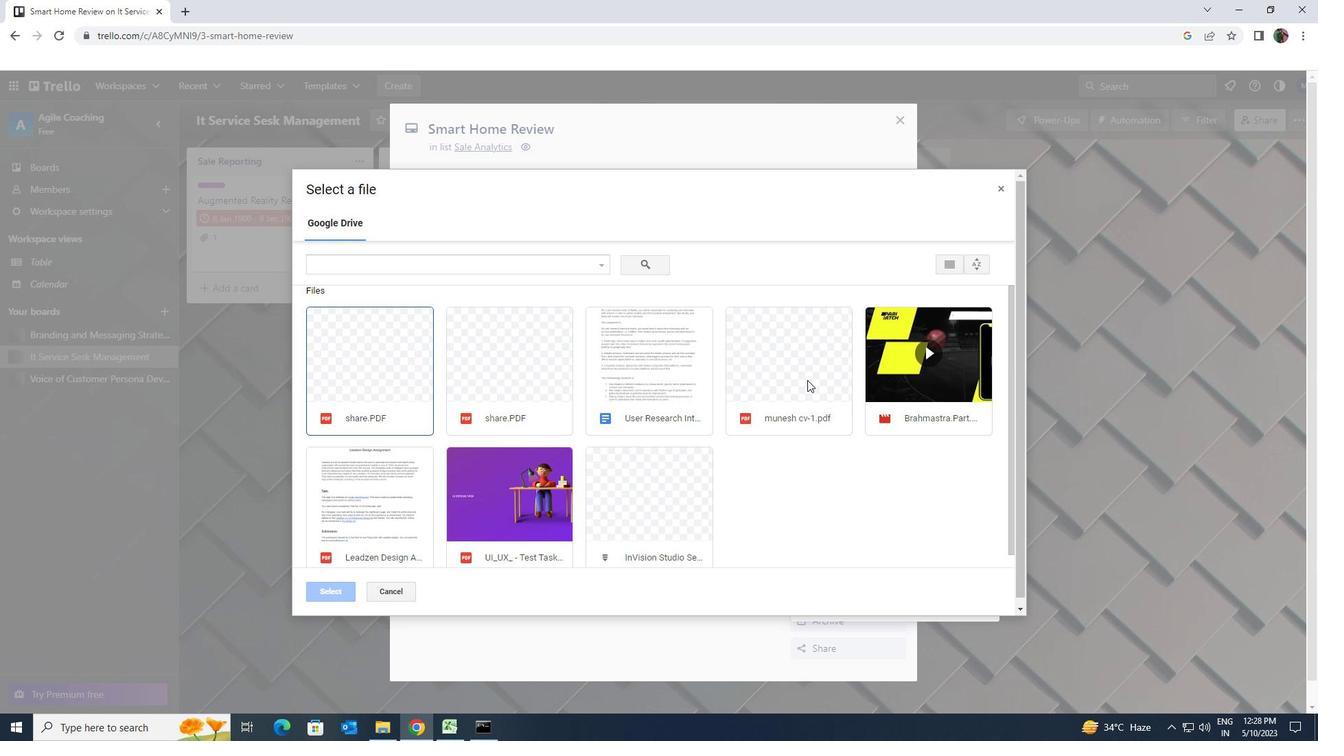 
Action: Mouse moved to (335, 595)
Screenshot: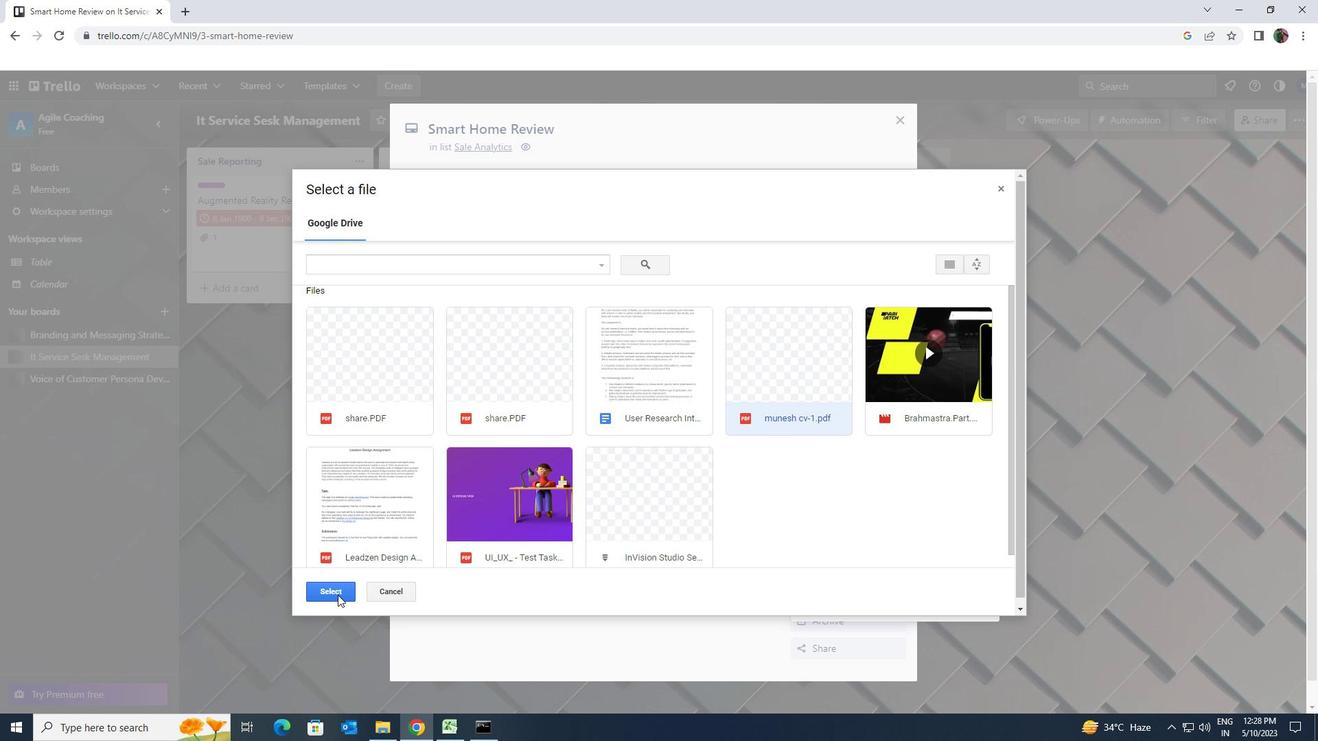 
Action: Mouse pressed left at (335, 595)
Screenshot: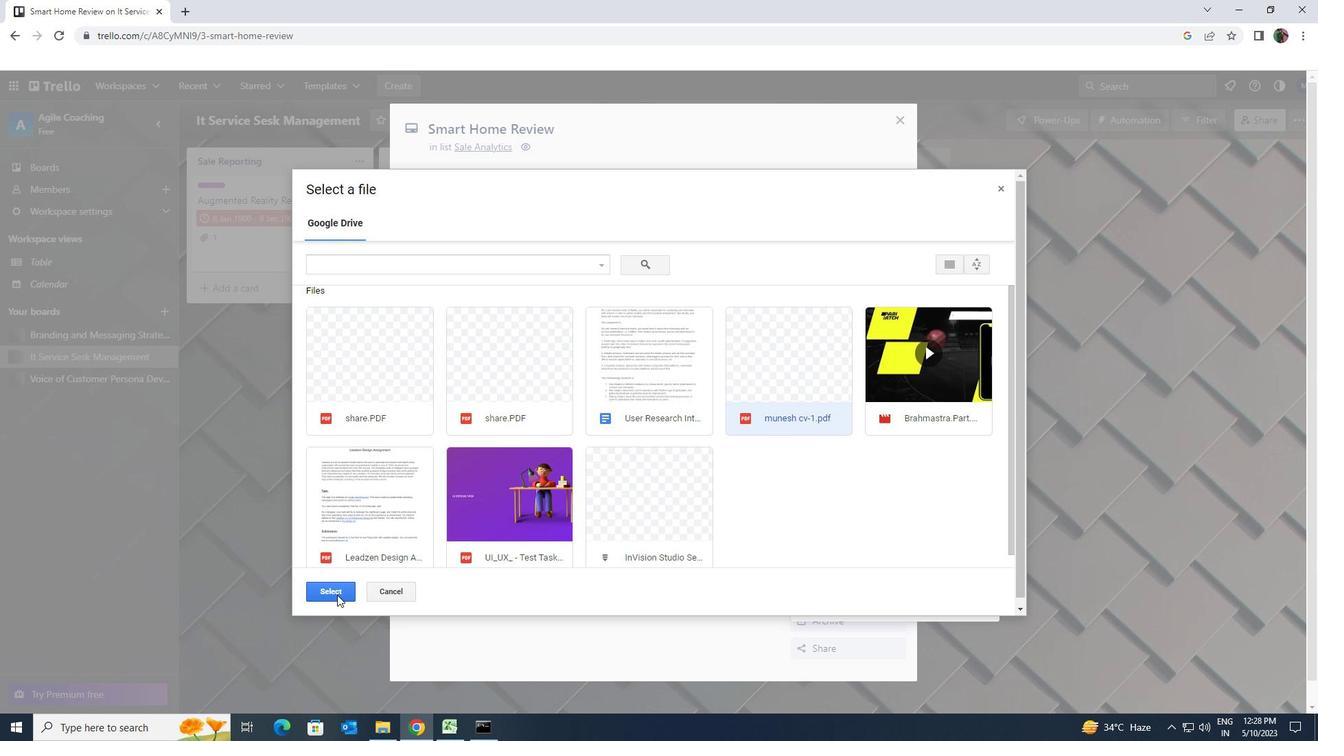 
Action: Mouse moved to (563, 279)
Screenshot: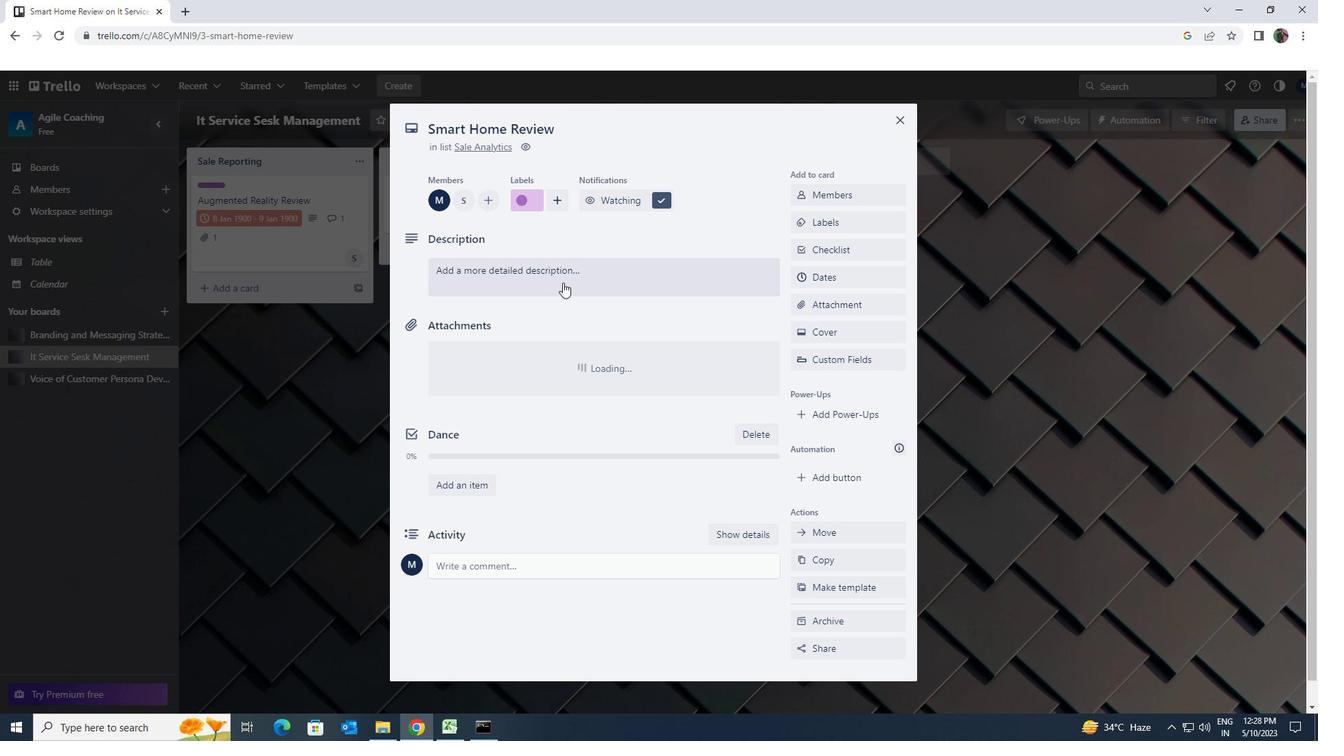 
Action: Mouse pressed left at (563, 279)
Screenshot: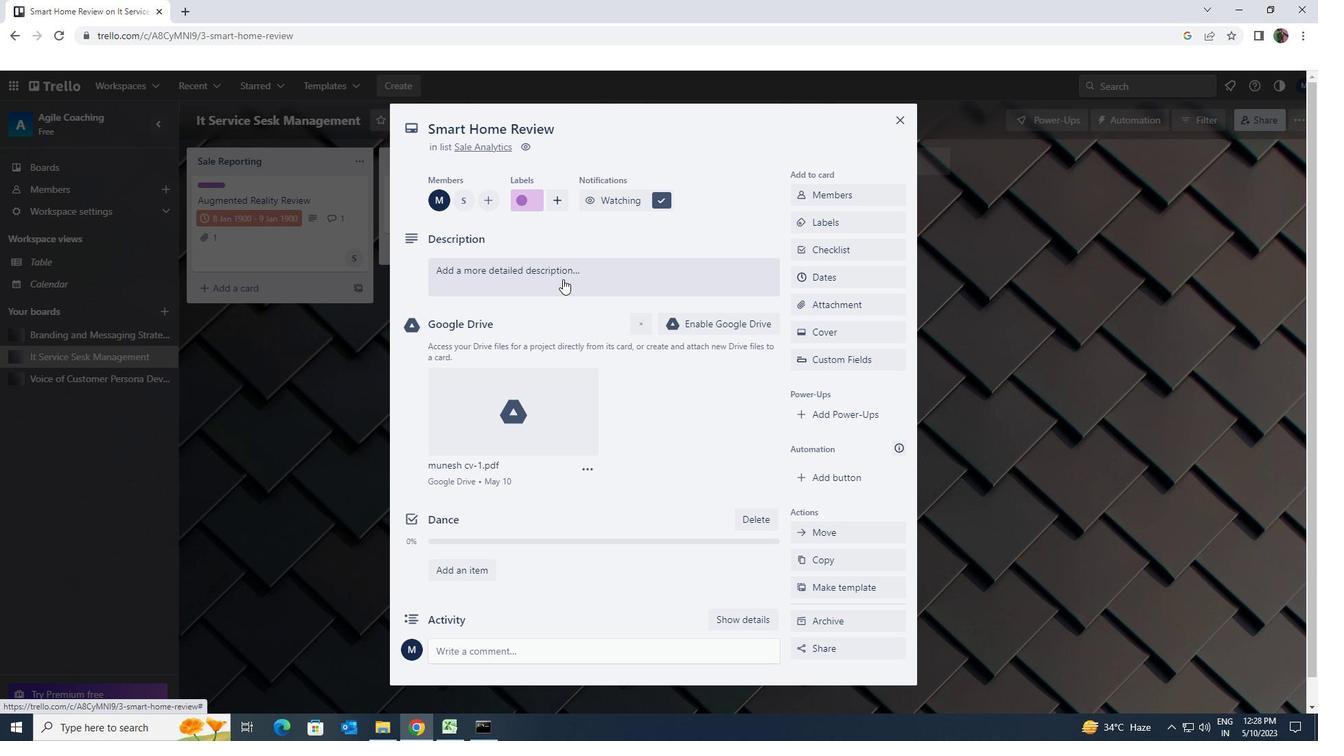 
Action: Key pressed <Key.shift>DEVELOP<Key.space>AND<Key.space><Key.shift>LAUNCH<Key.space>NEW<Key.space><Key.shift>CUSTOMER<Key.space><Key.shift>FEEDBACK<Key.space><Key.shift>PROGARM
Screenshot: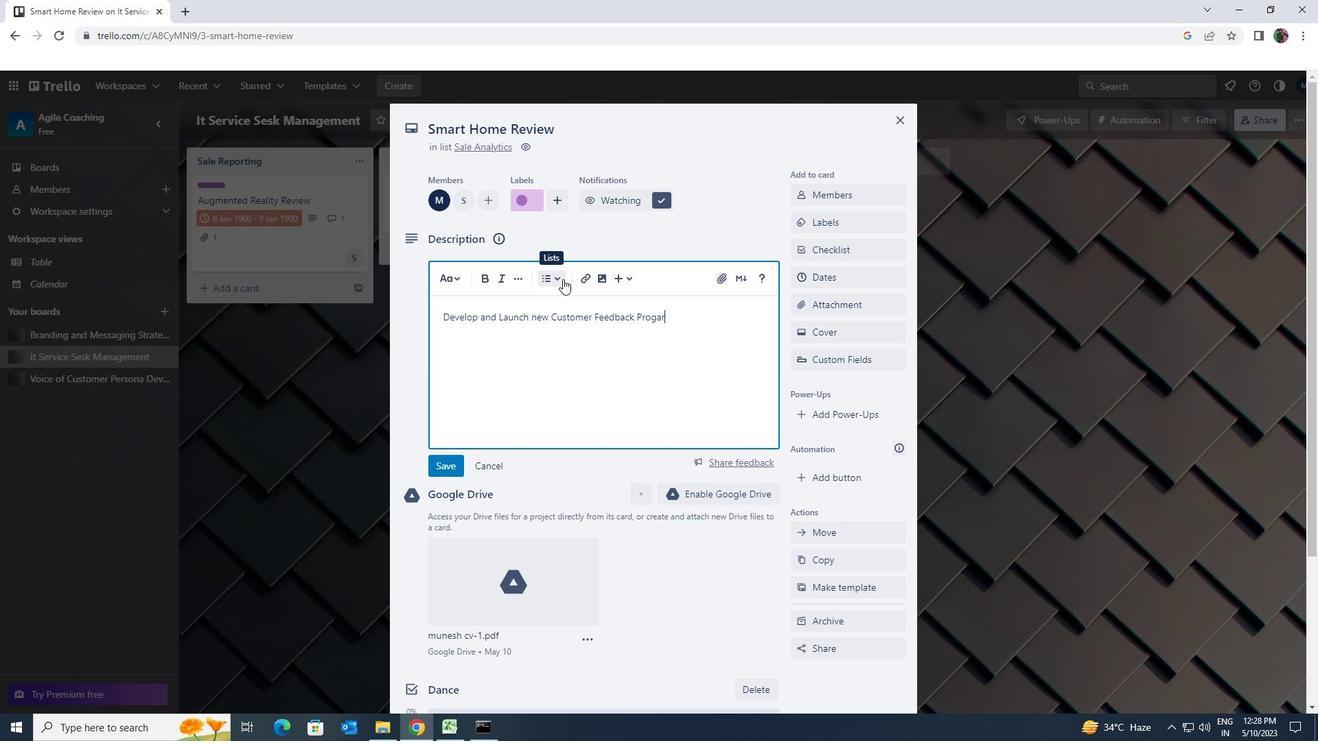 
Action: Mouse moved to (533, 359)
Screenshot: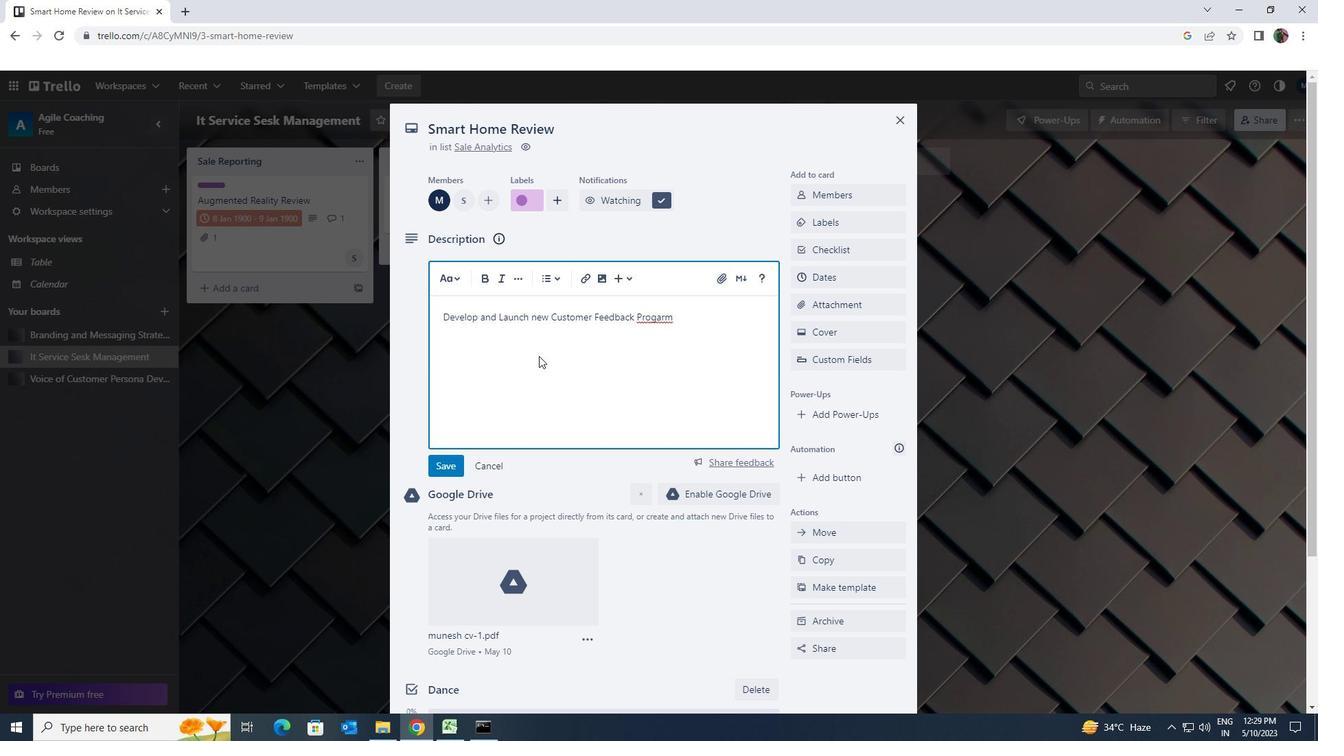 
Action: Mouse scrolled (533, 358) with delta (0, 0)
Screenshot: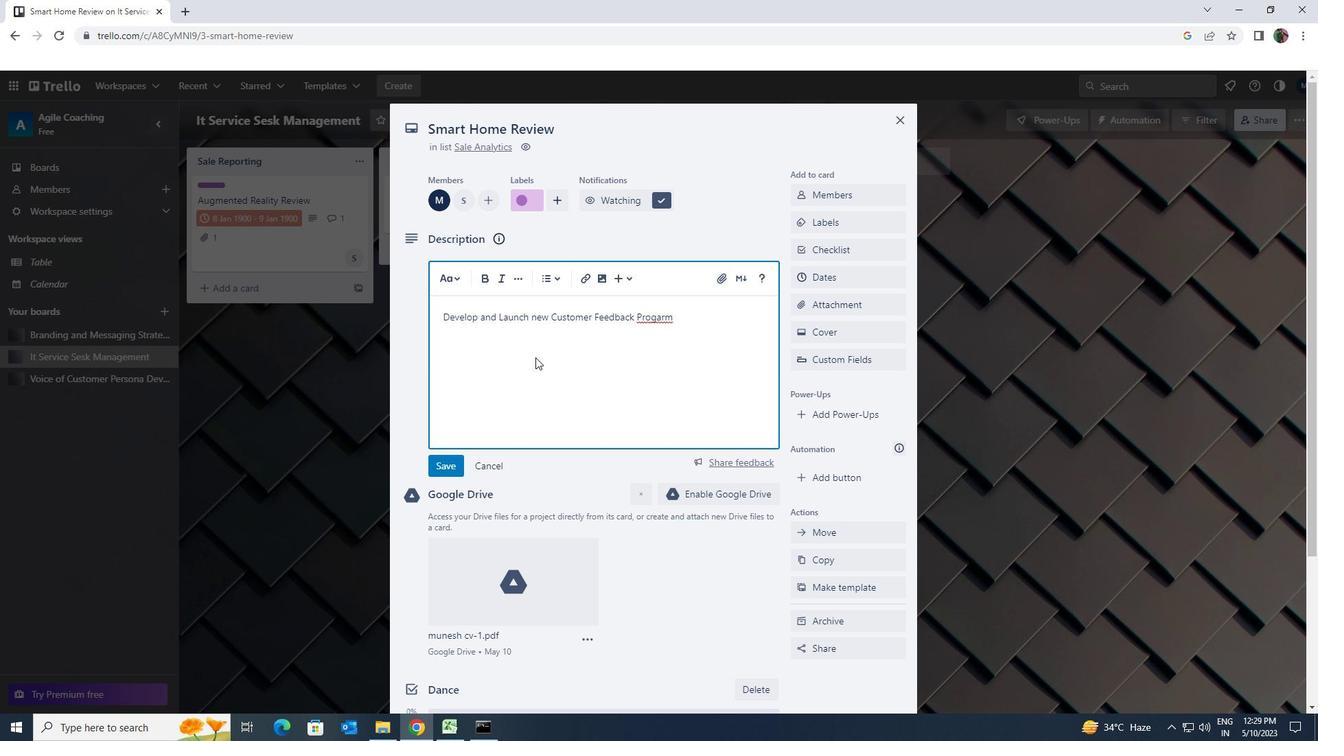 
Action: Mouse moved to (450, 396)
Screenshot: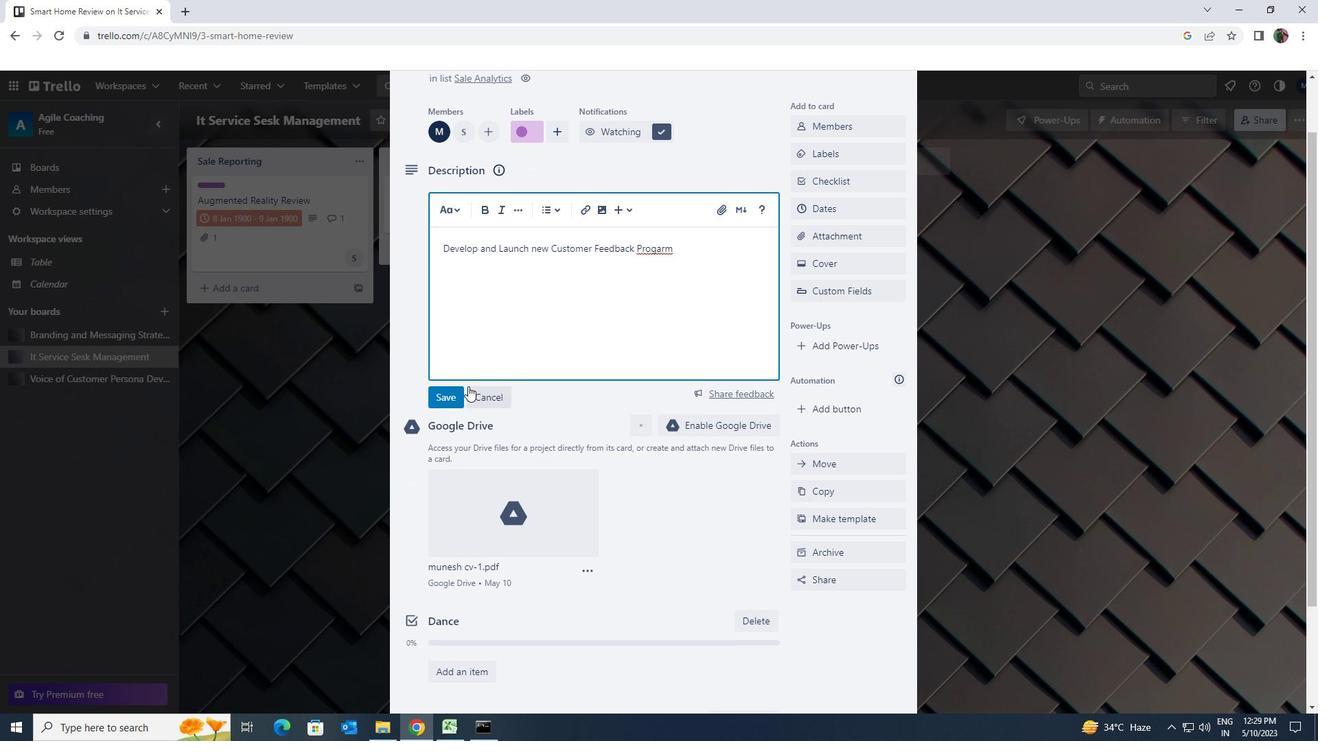 
Action: Mouse pressed left at (450, 396)
Screenshot: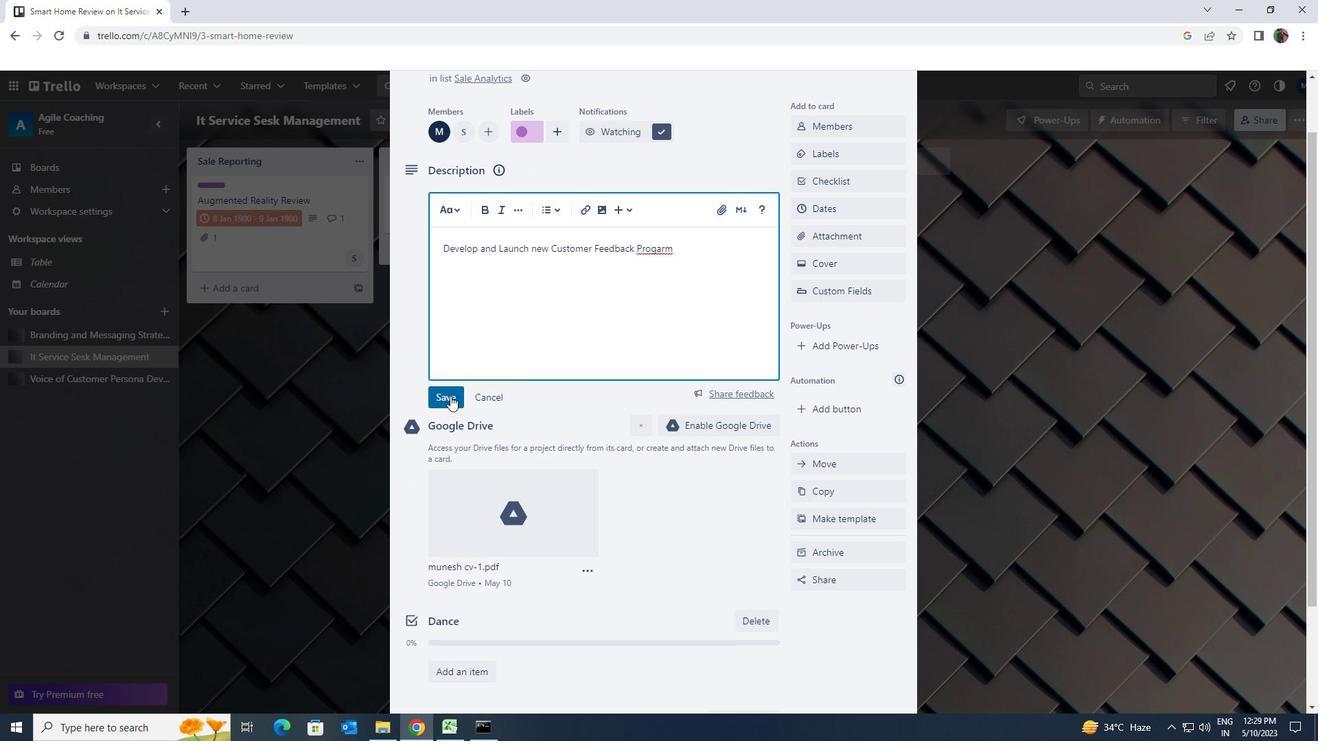 
Action: Mouse scrolled (450, 395) with delta (0, 0)
Screenshot: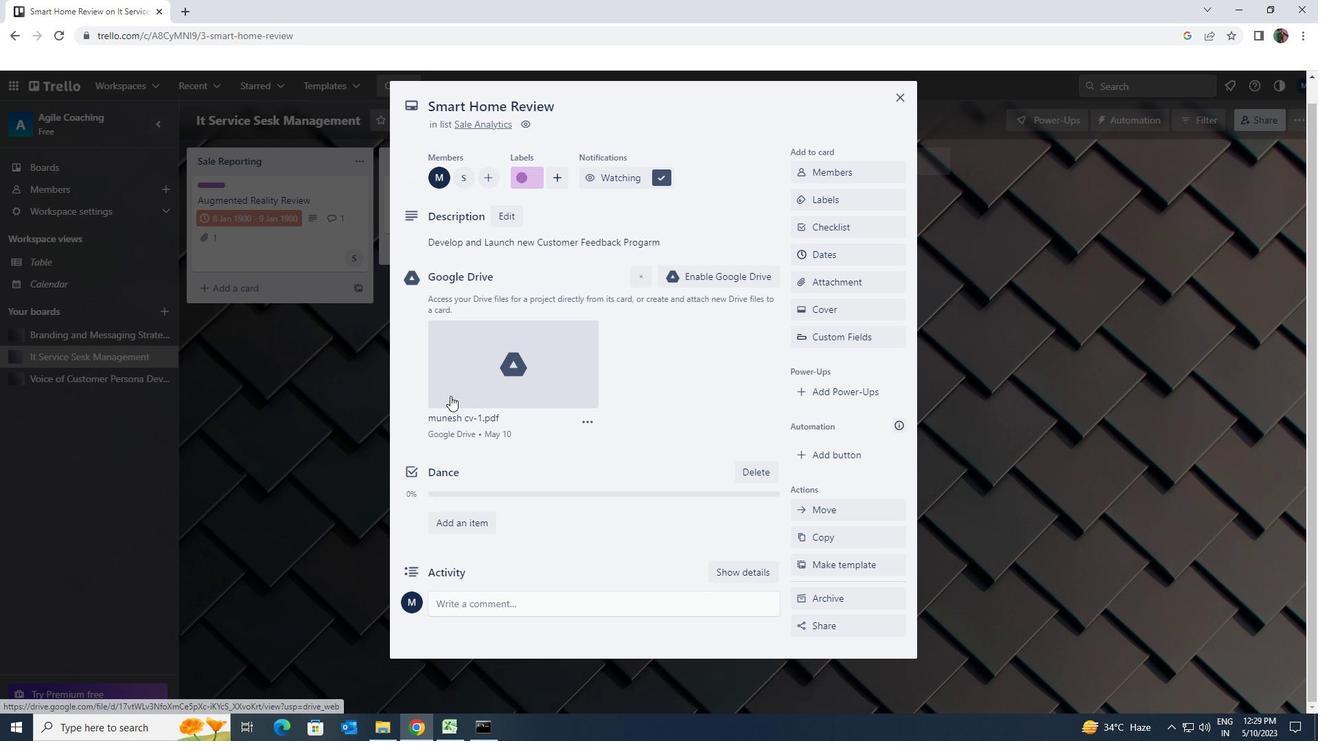 
Action: Mouse scrolled (450, 395) with delta (0, 0)
Screenshot: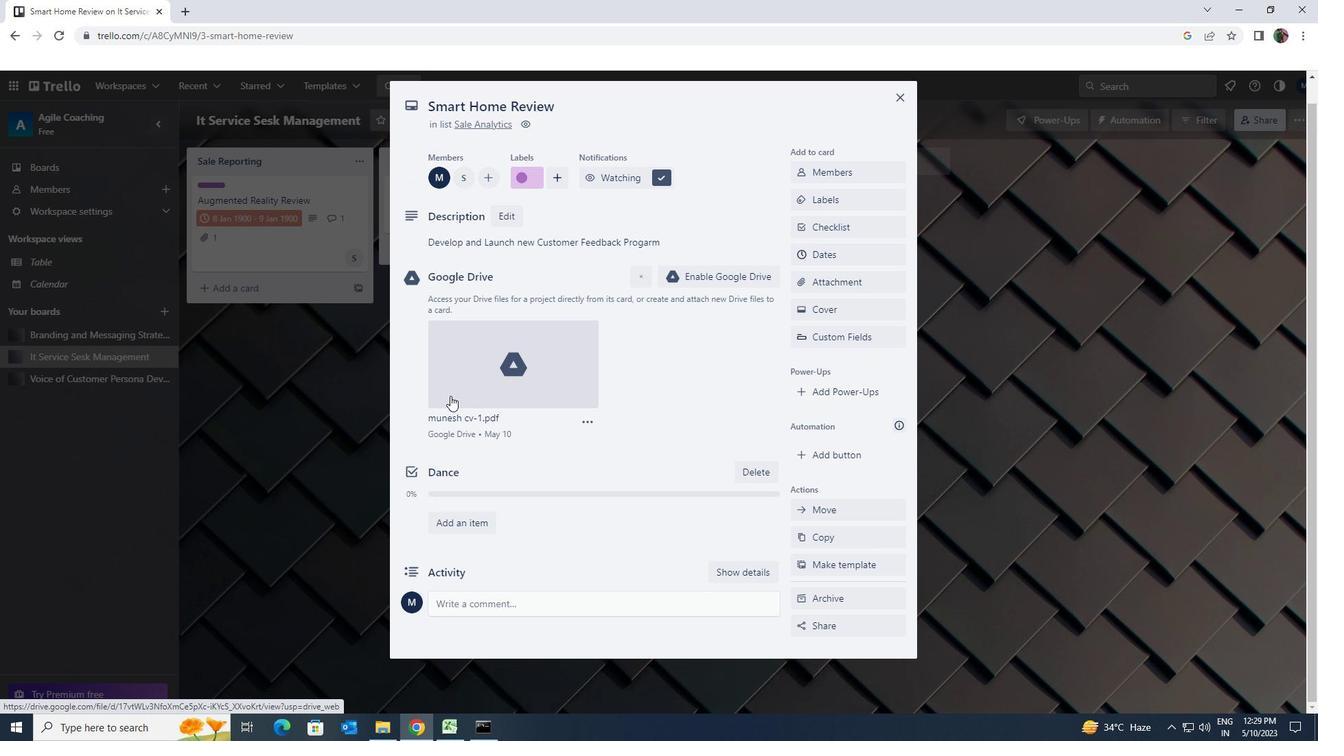 
Action: Mouse moved to (503, 597)
Screenshot: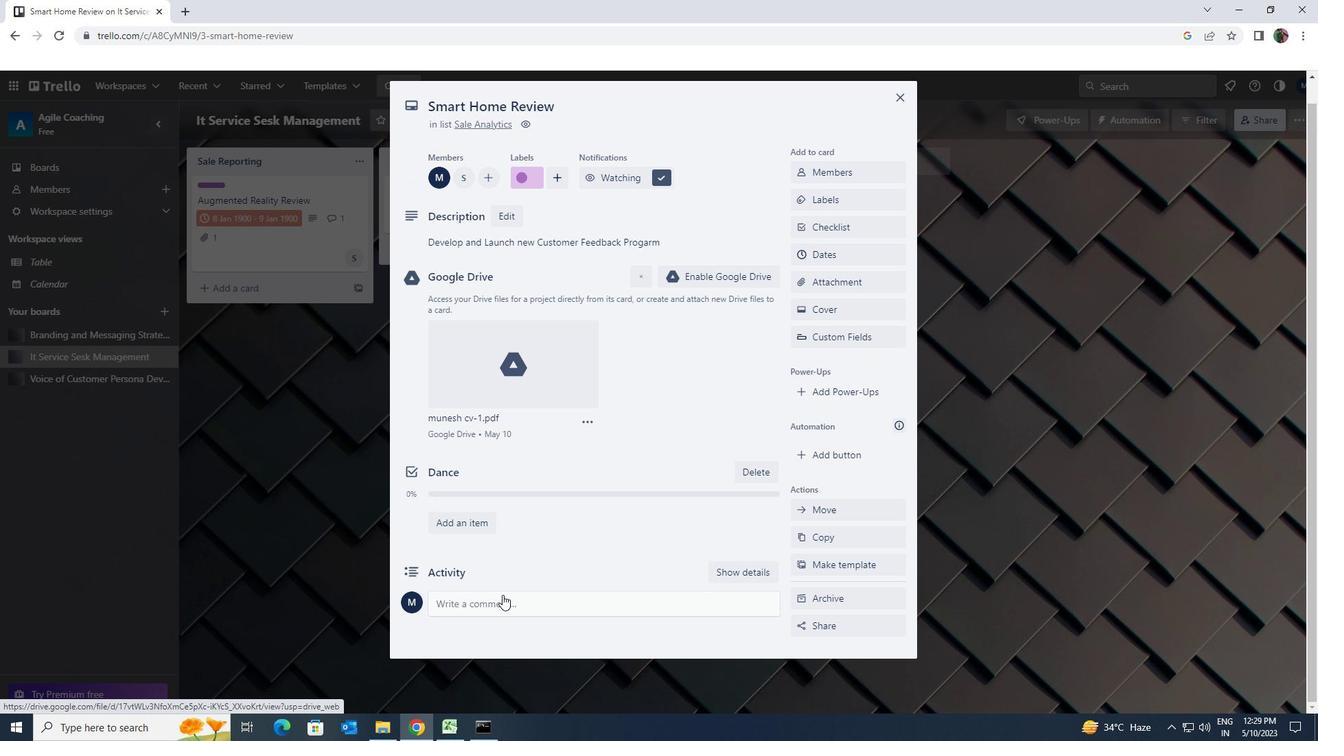 
Action: Mouse pressed left at (503, 597)
Screenshot: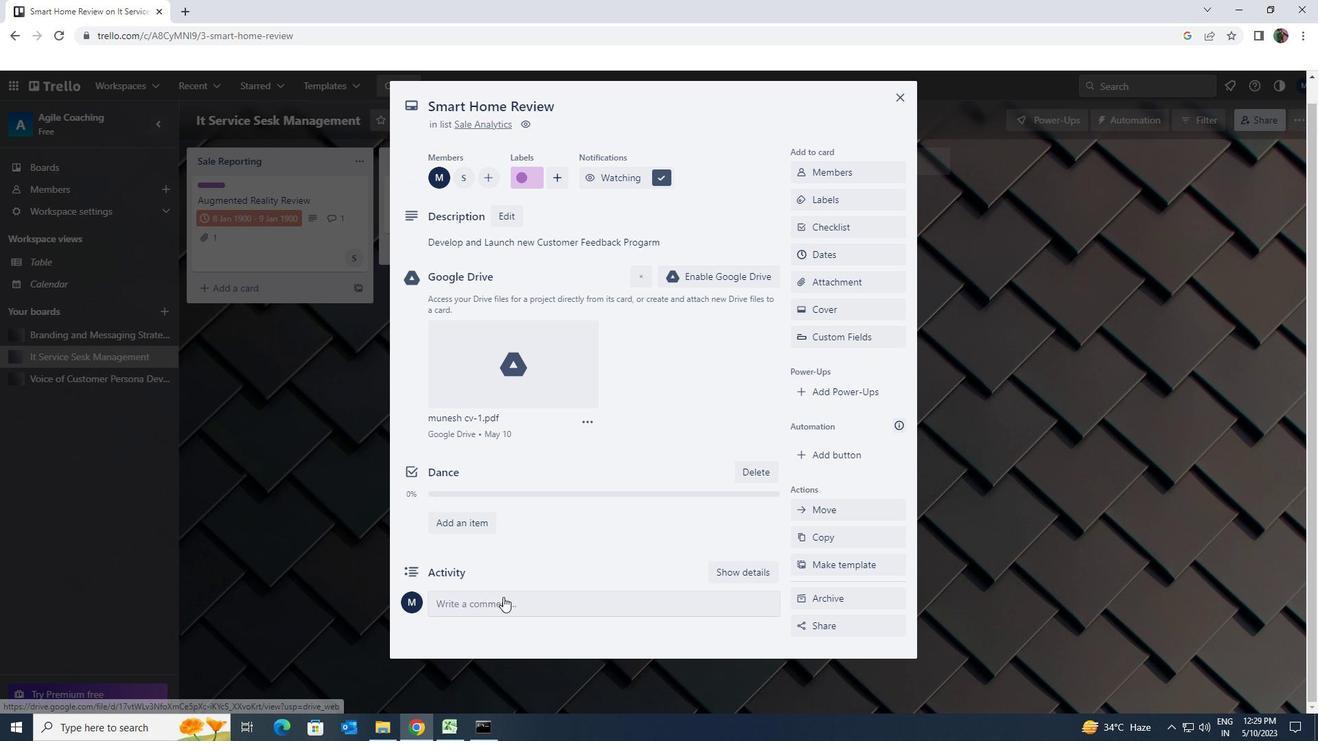 
Action: Key pressed <Key.shift><Key.shift>THIS<Key.space><Key.shift>TASK<Key.space><Key.shift>REQUIRES<Key.space>US<Key.space>TO<Key.space>BE<Key.space>PROACTIVE<Key.space>IN<Key.space><Key.shift>IDENTIFYING<Key.space><Key.shift>POTEB<Key.backspace>NTIAL<Key.space><Key.shift>RISK<Key.space>AND<Key.space><Key.shift>TAKING<Key.space><Key.shift>STEPS<Key.space>TO<Key.space>MITIGATE<Key.space><Key.shift>THEM.
Screenshot: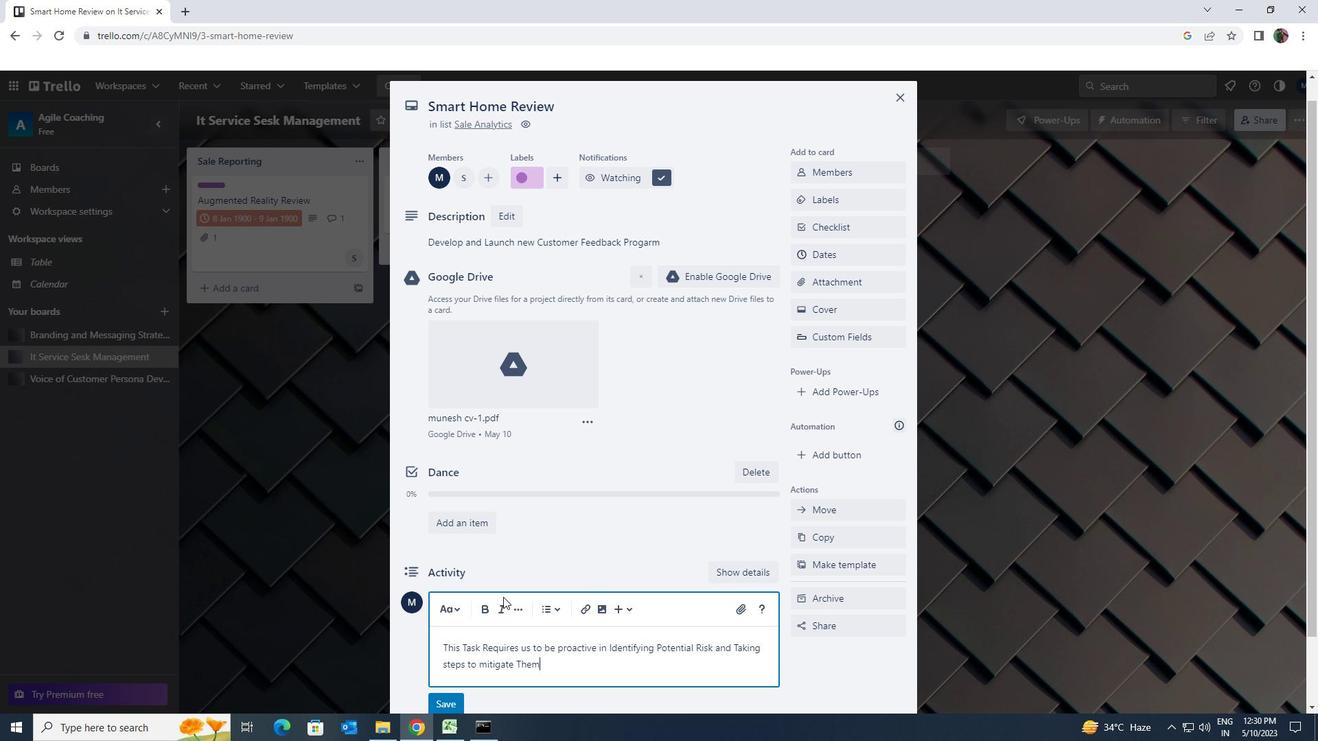
Action: Mouse scrolled (503, 596) with delta (0, 0)
Screenshot: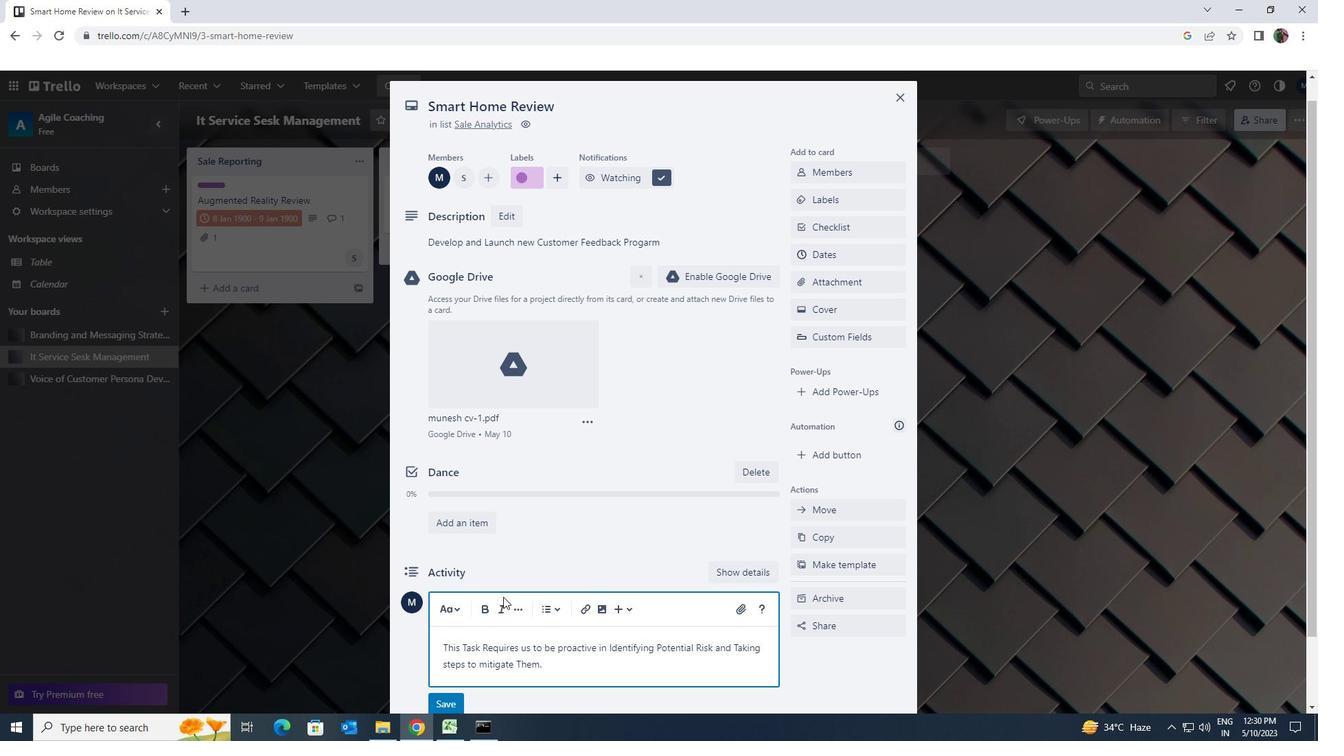 
Action: Mouse scrolled (503, 596) with delta (0, 0)
Screenshot: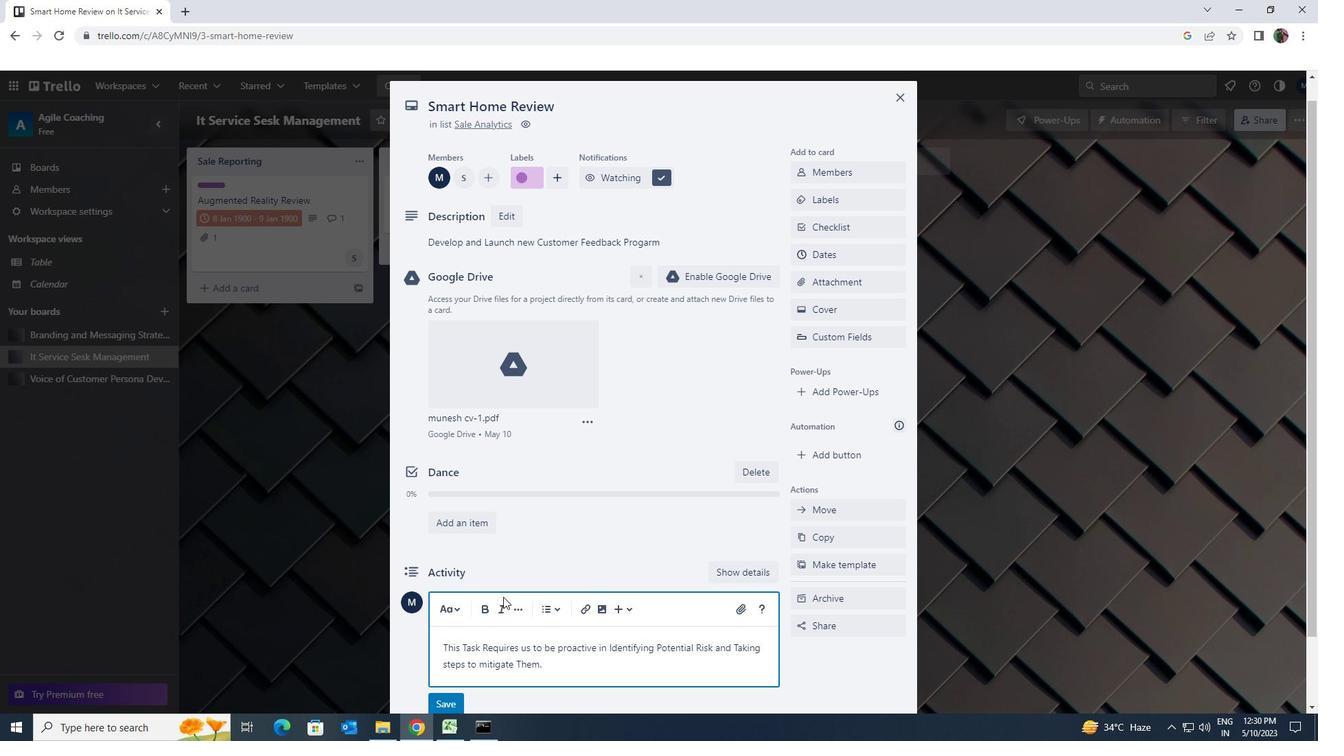 
Action: Mouse moved to (454, 627)
Screenshot: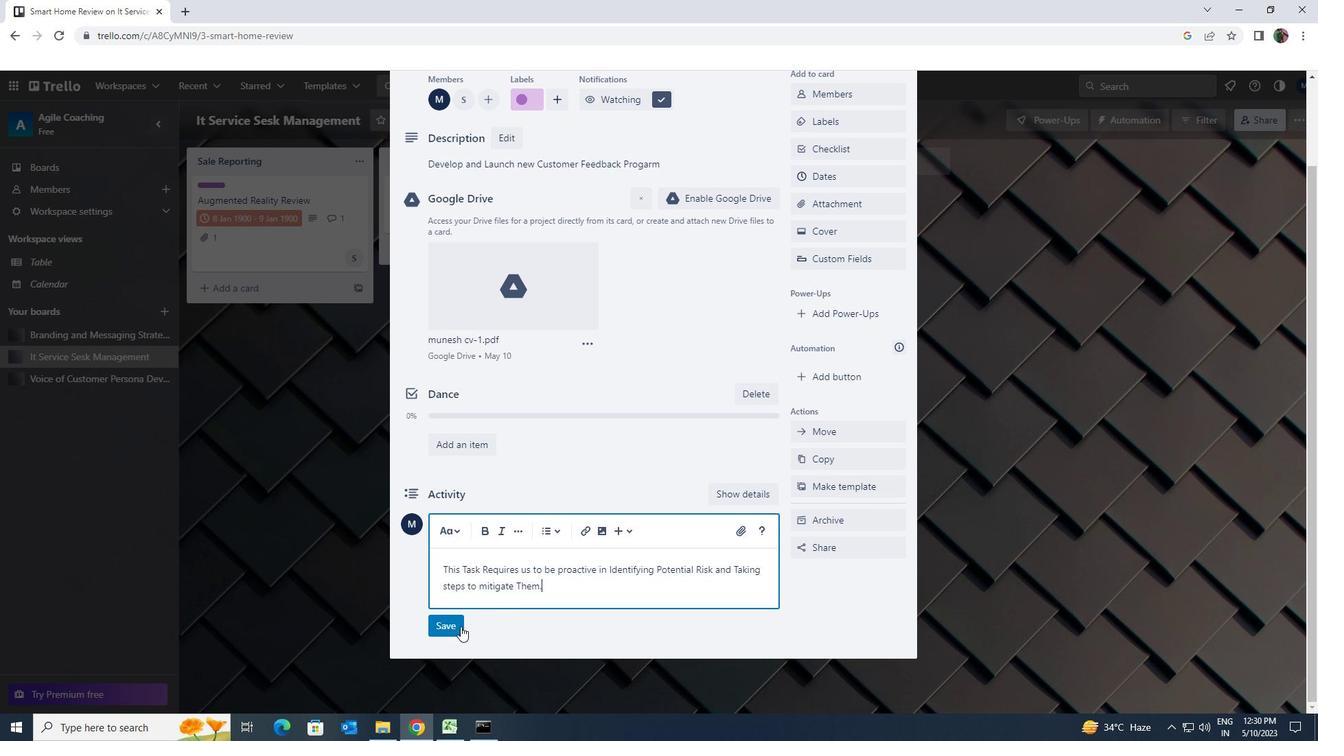 
Action: Mouse pressed left at (454, 627)
Screenshot: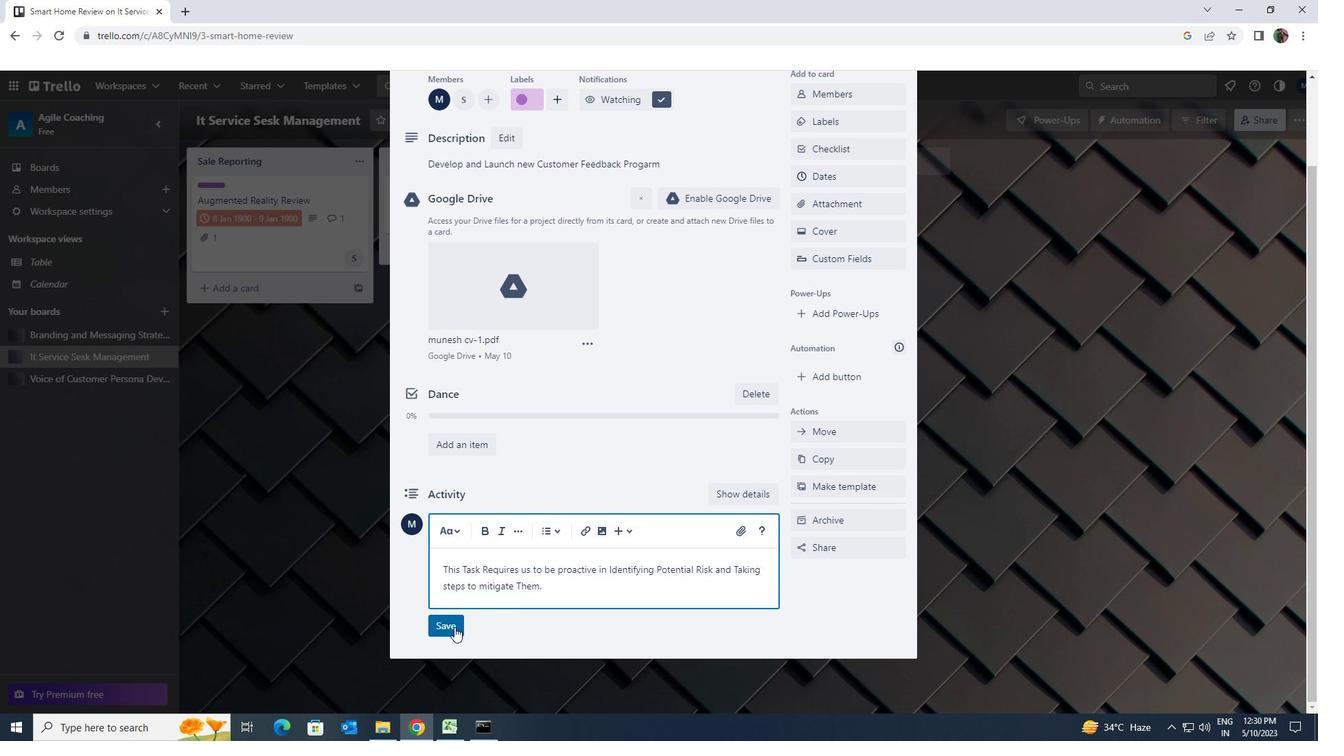
Action: Mouse moved to (550, 605)
Screenshot: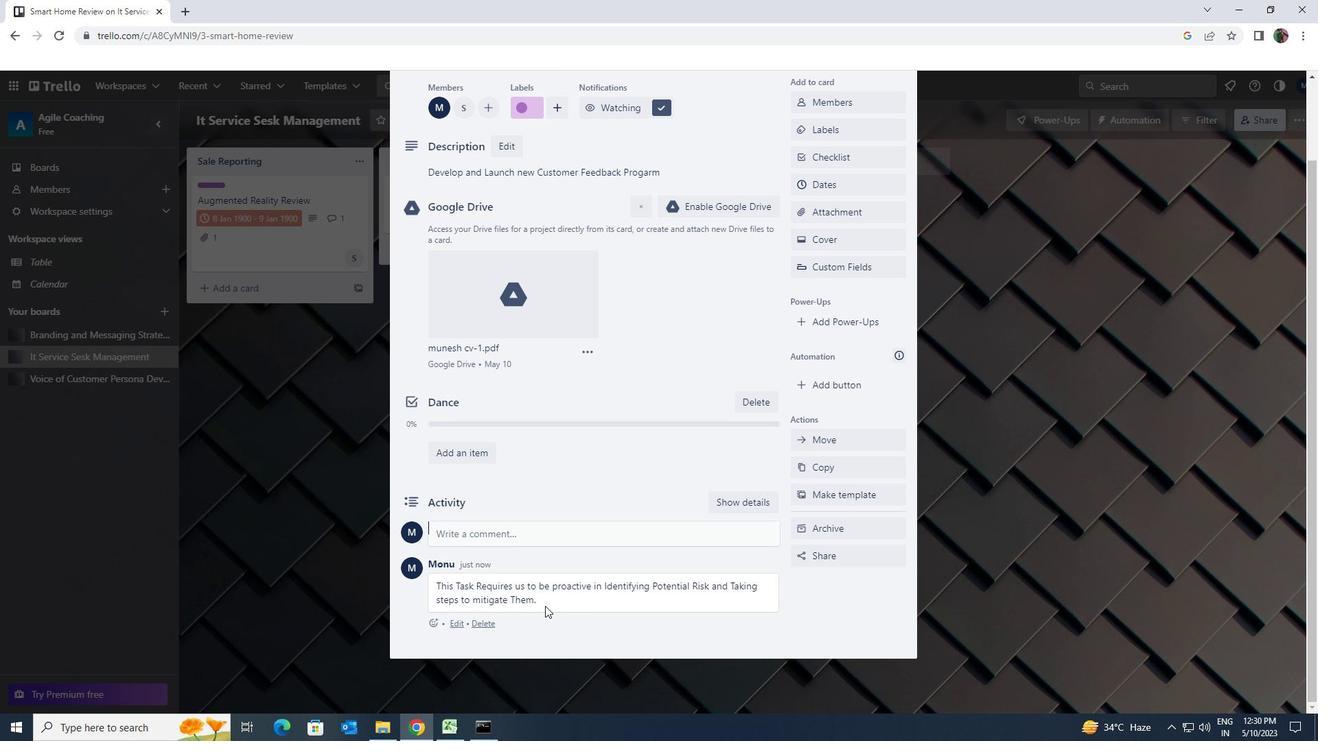 
Action: Mouse scrolled (550, 606) with delta (0, 0)
Screenshot: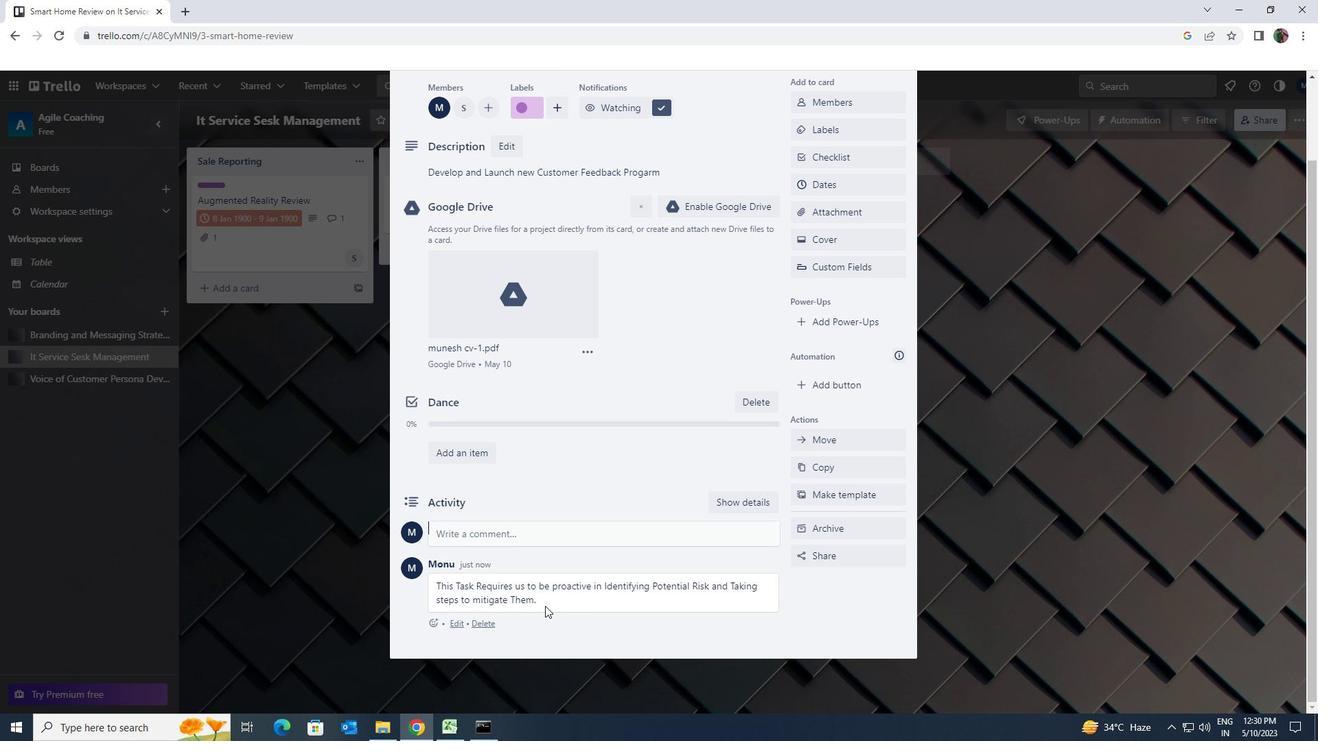 
Action: Mouse scrolled (550, 606) with delta (0, 0)
Screenshot: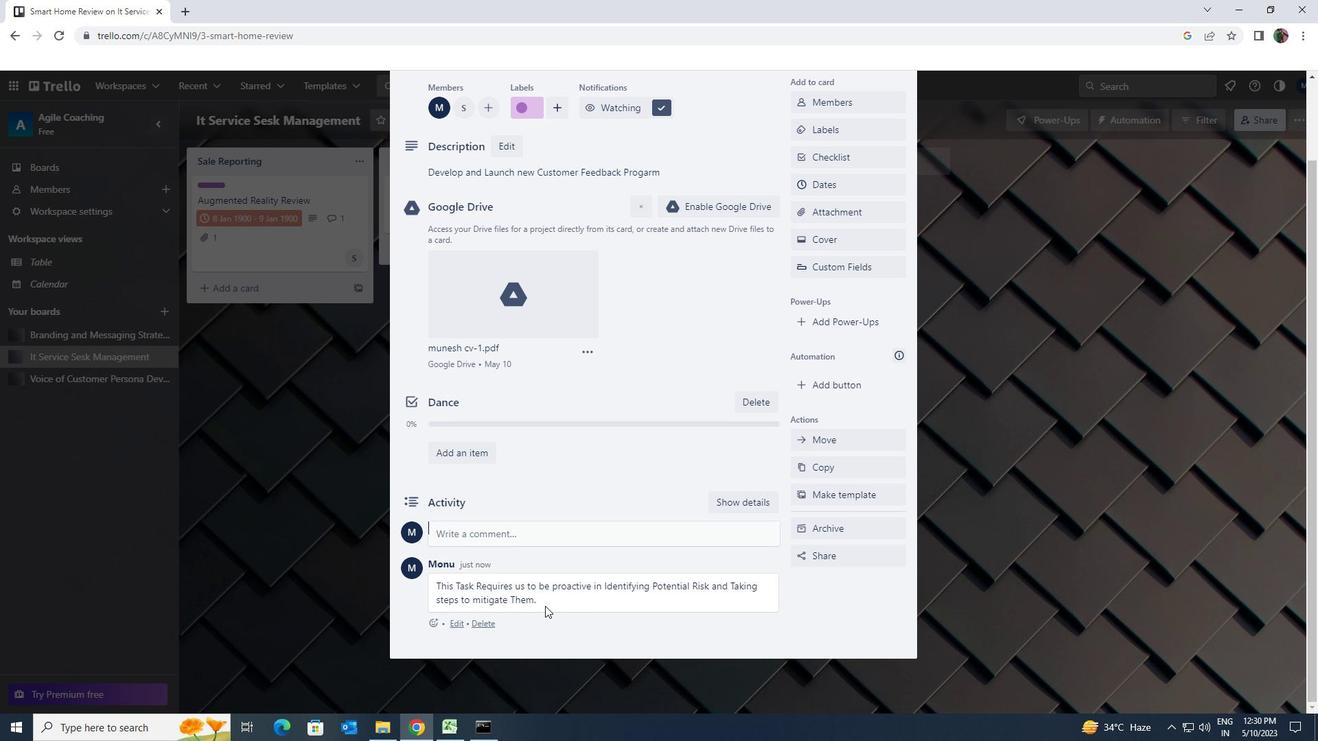 
Action: Mouse scrolled (550, 606) with delta (0, 0)
Screenshot: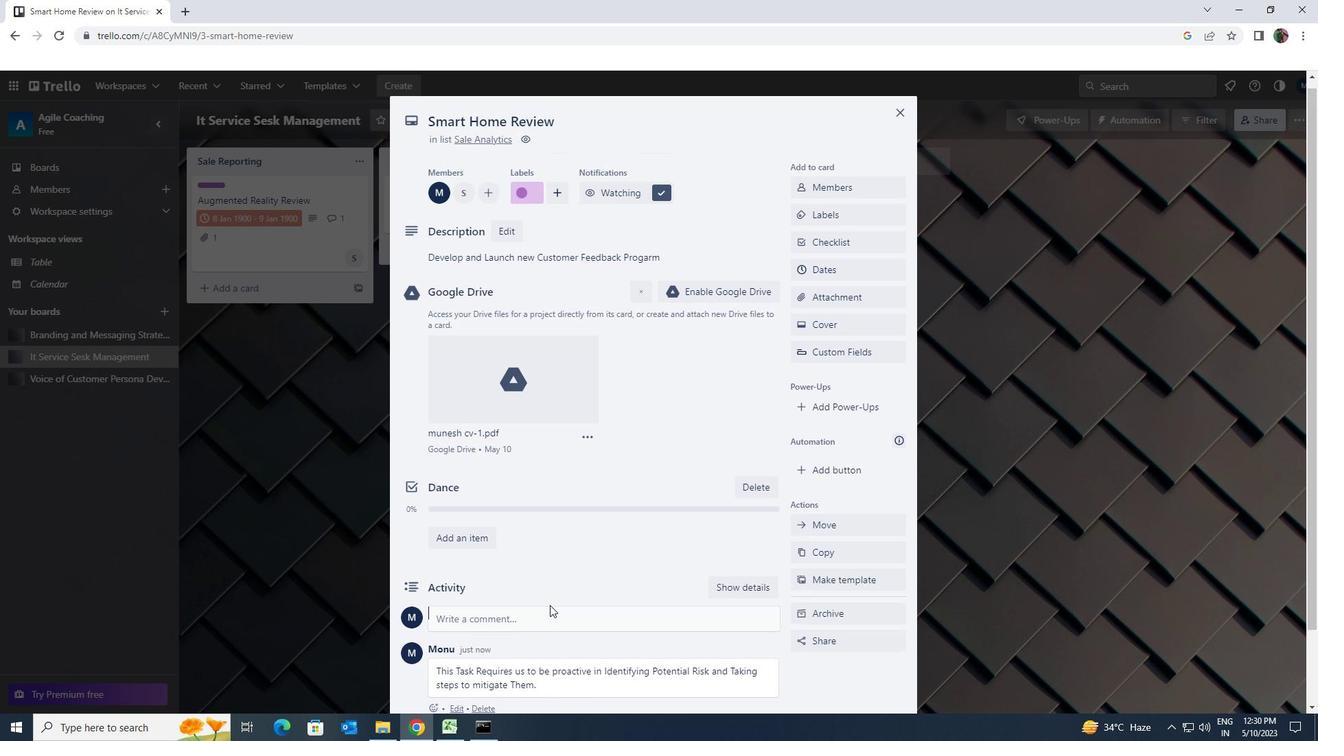 
Action: Mouse scrolled (550, 606) with delta (0, 0)
Screenshot: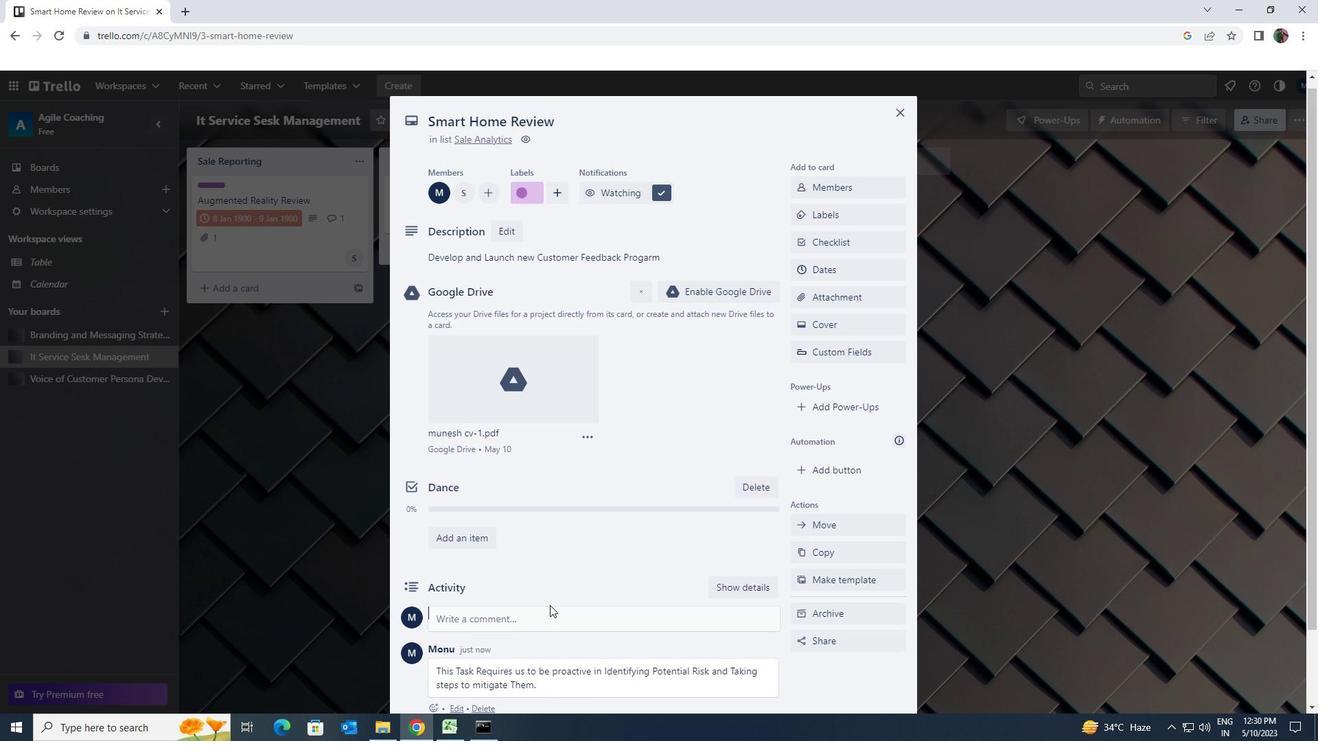
Action: Mouse moved to (855, 270)
Screenshot: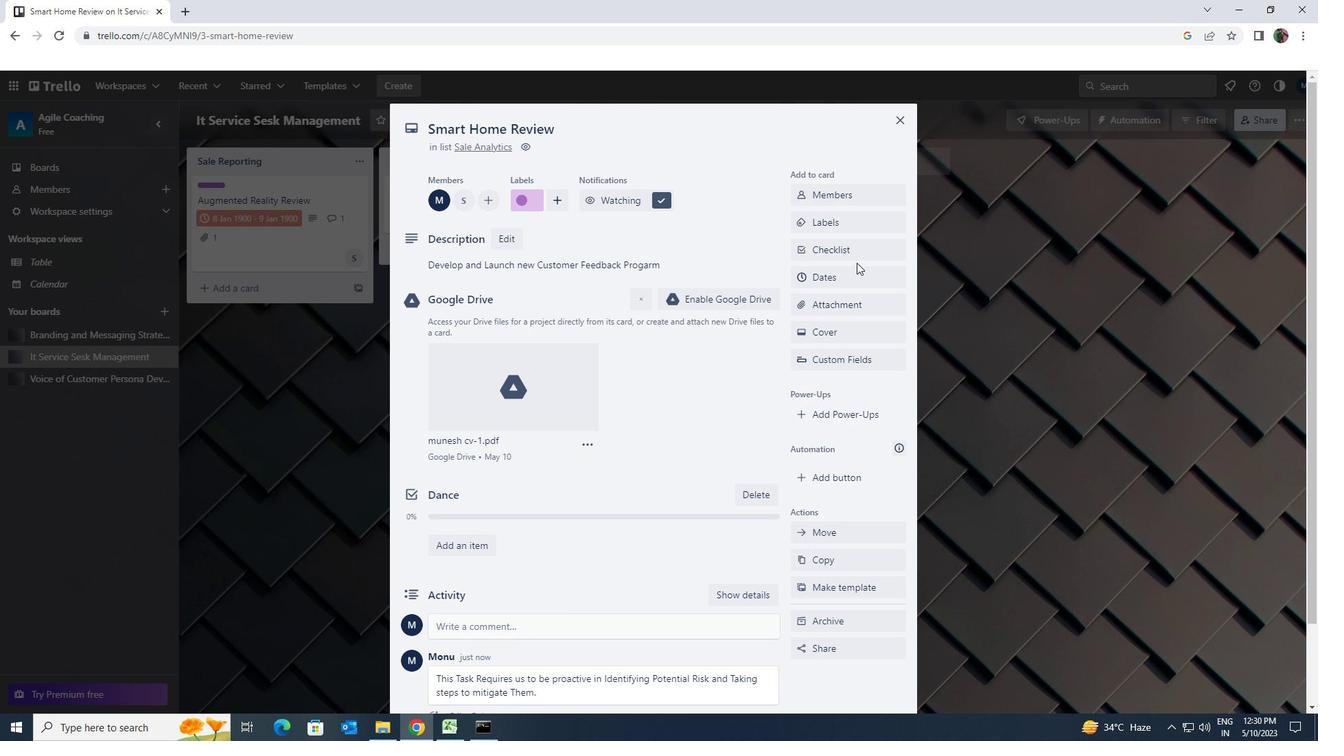
Action: Mouse pressed left at (855, 270)
Screenshot: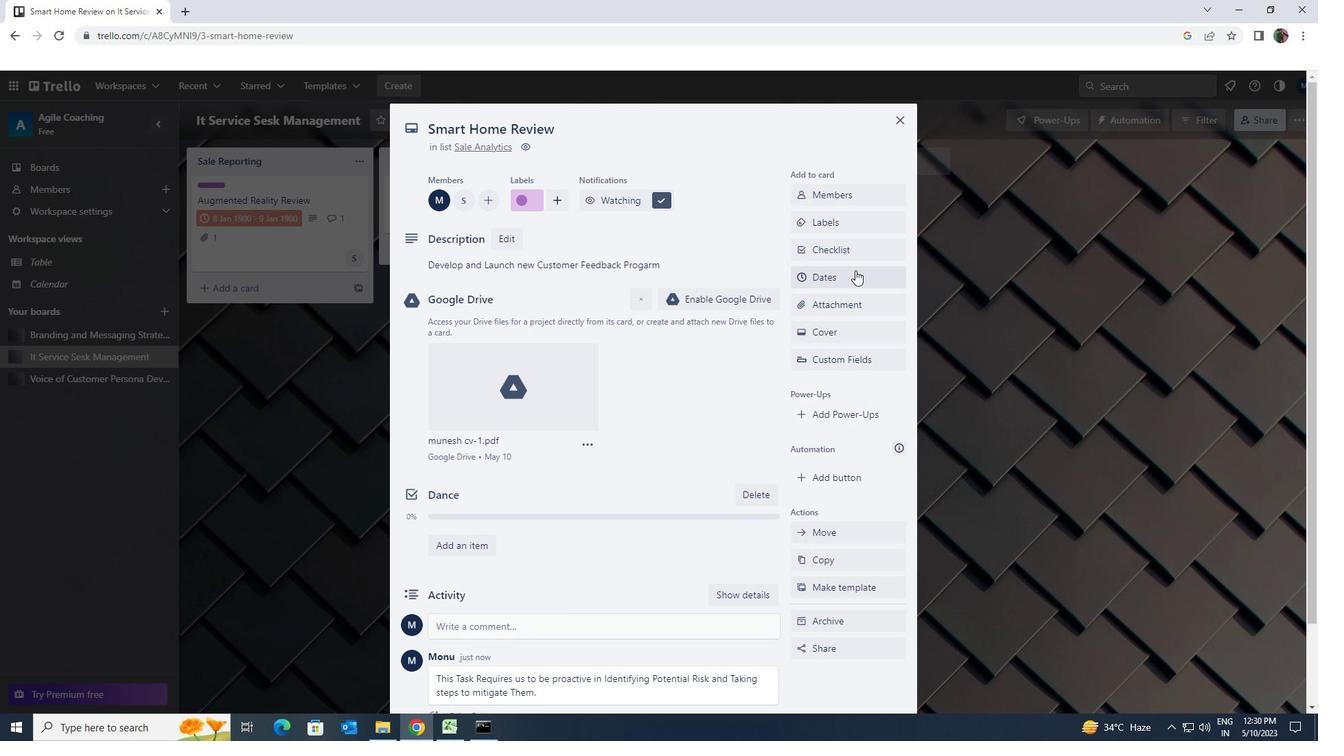 
Action: Mouse moved to (806, 367)
Screenshot: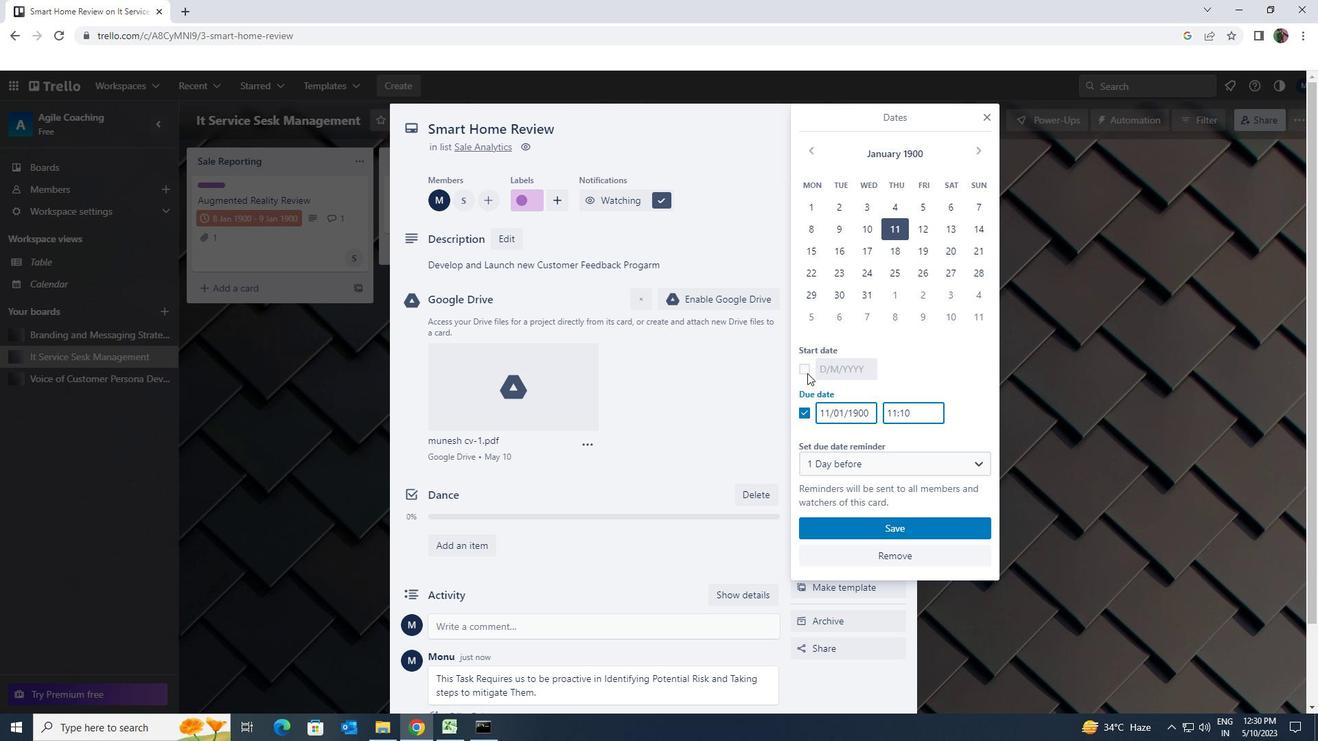 
Action: Mouse pressed left at (806, 367)
Screenshot: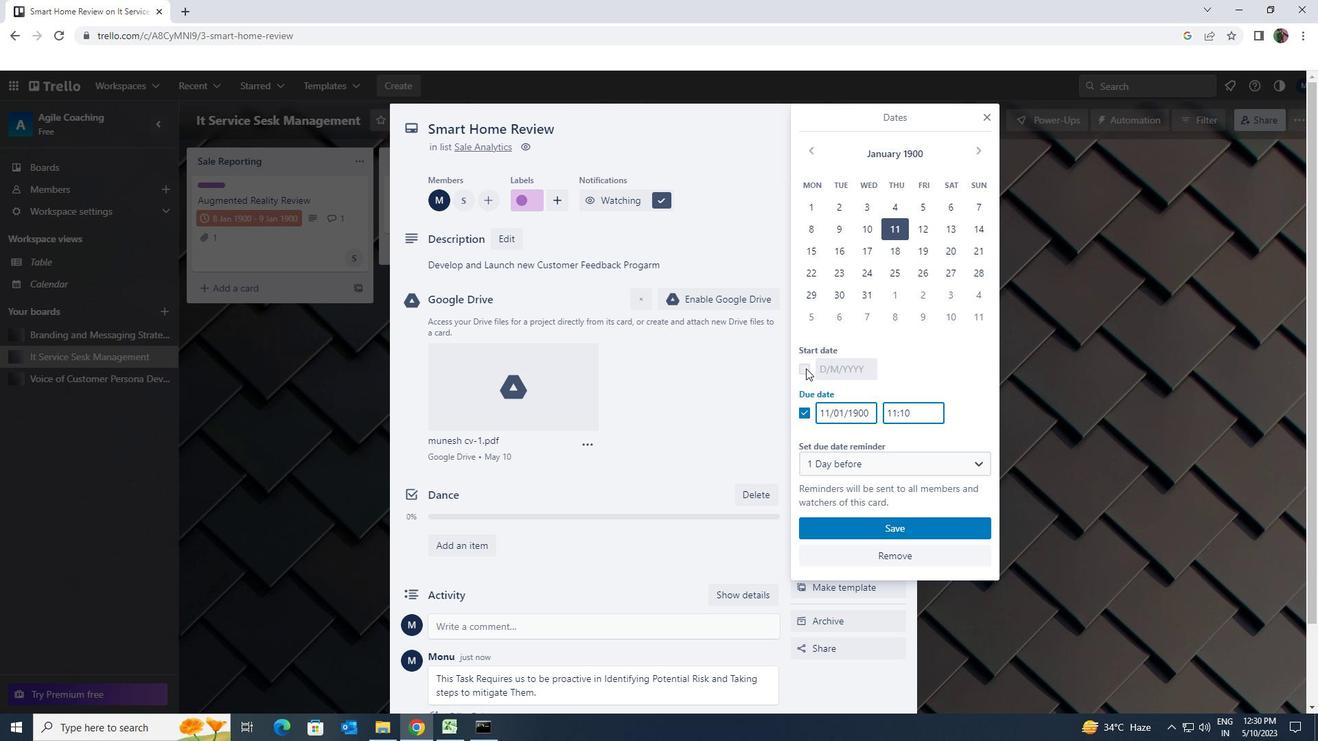 
Action: Mouse moved to (869, 367)
Screenshot: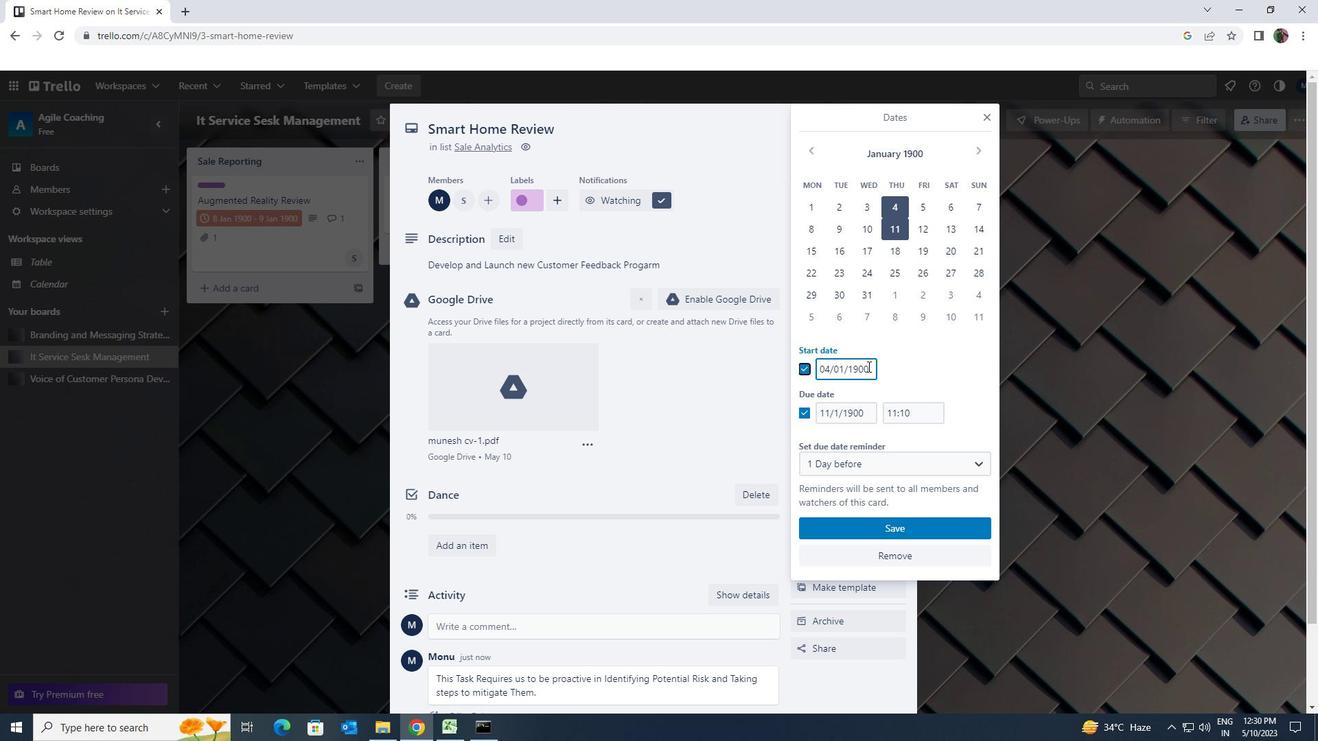 
Action: Mouse pressed left at (869, 367)
Screenshot: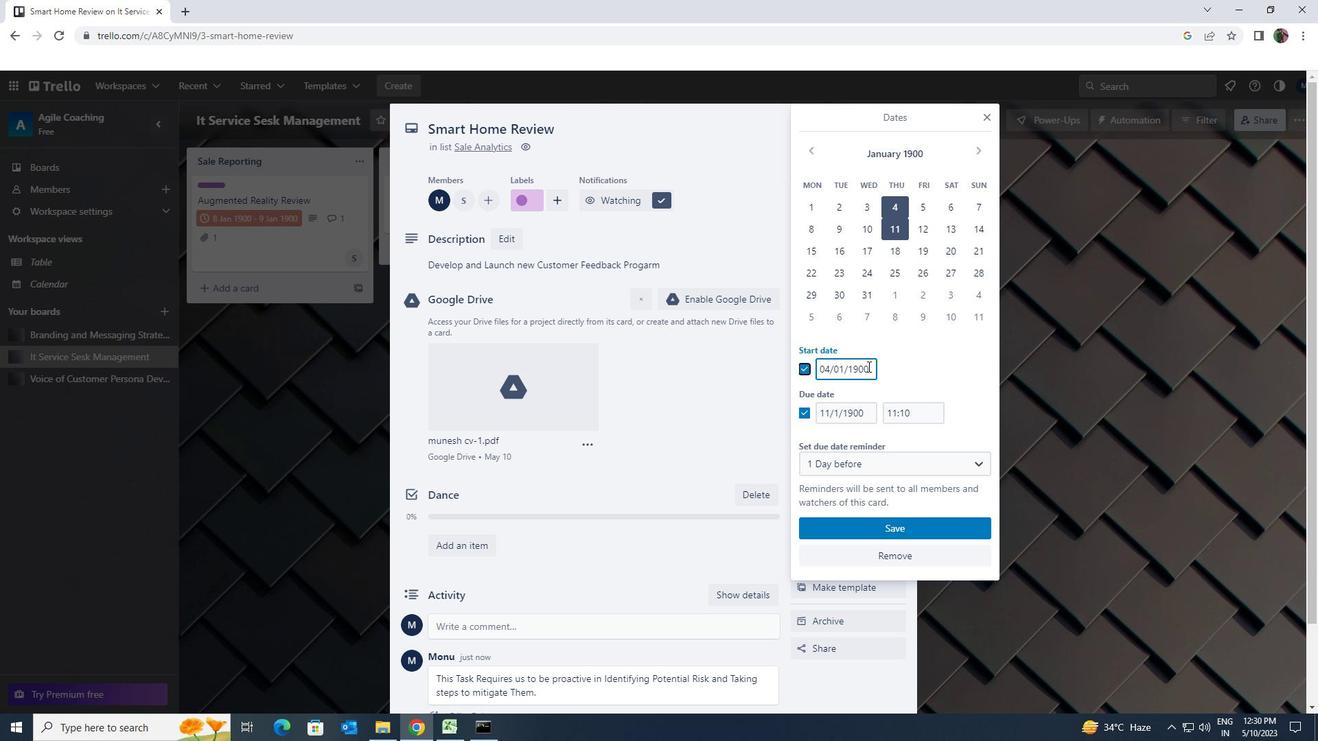 
Action: Mouse moved to (818, 368)
Screenshot: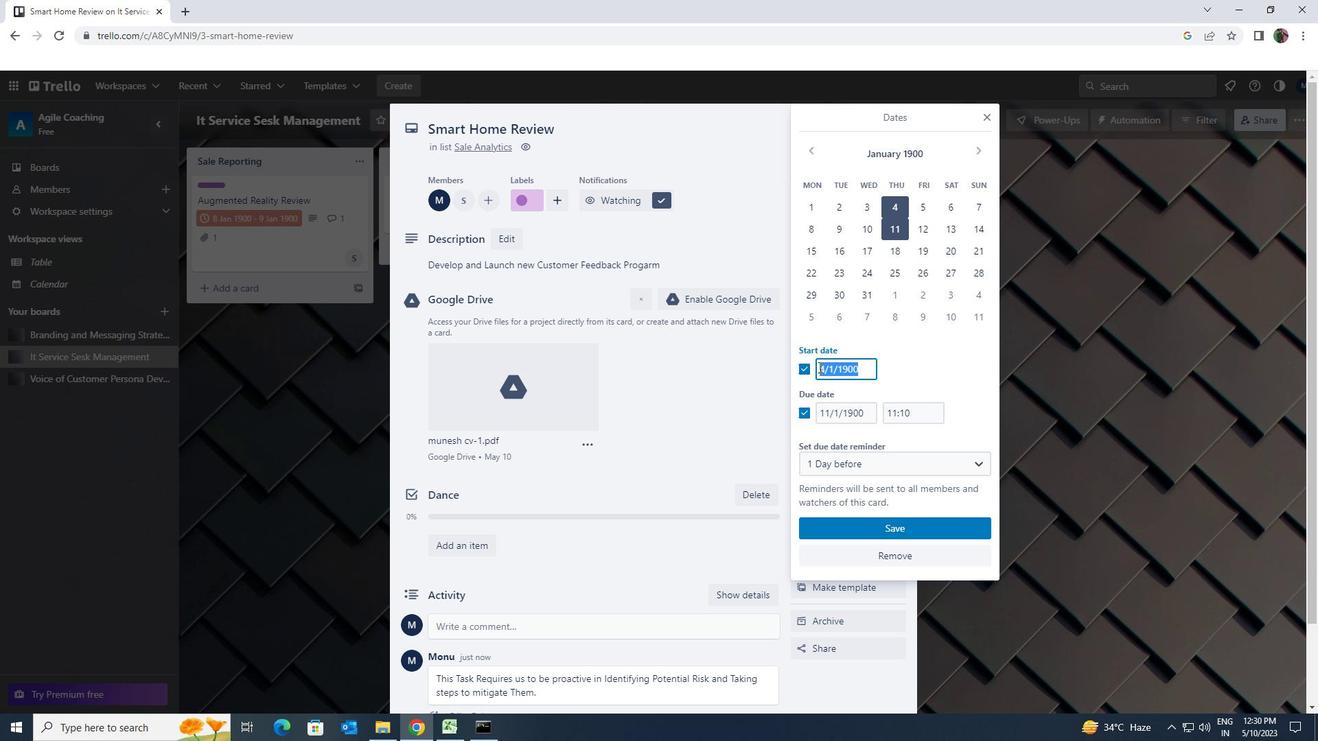 
Action: Key pressed 5/1/1900
Screenshot: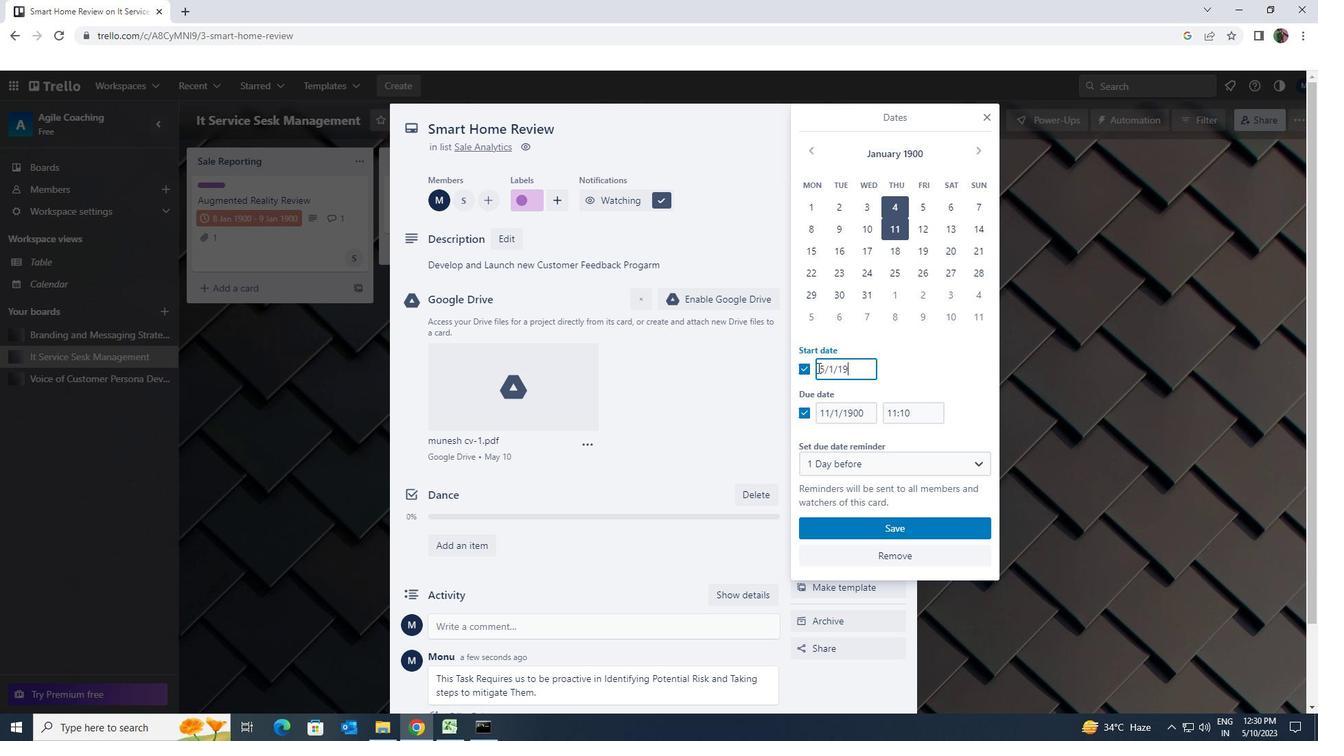 
Action: Mouse moved to (870, 412)
Screenshot: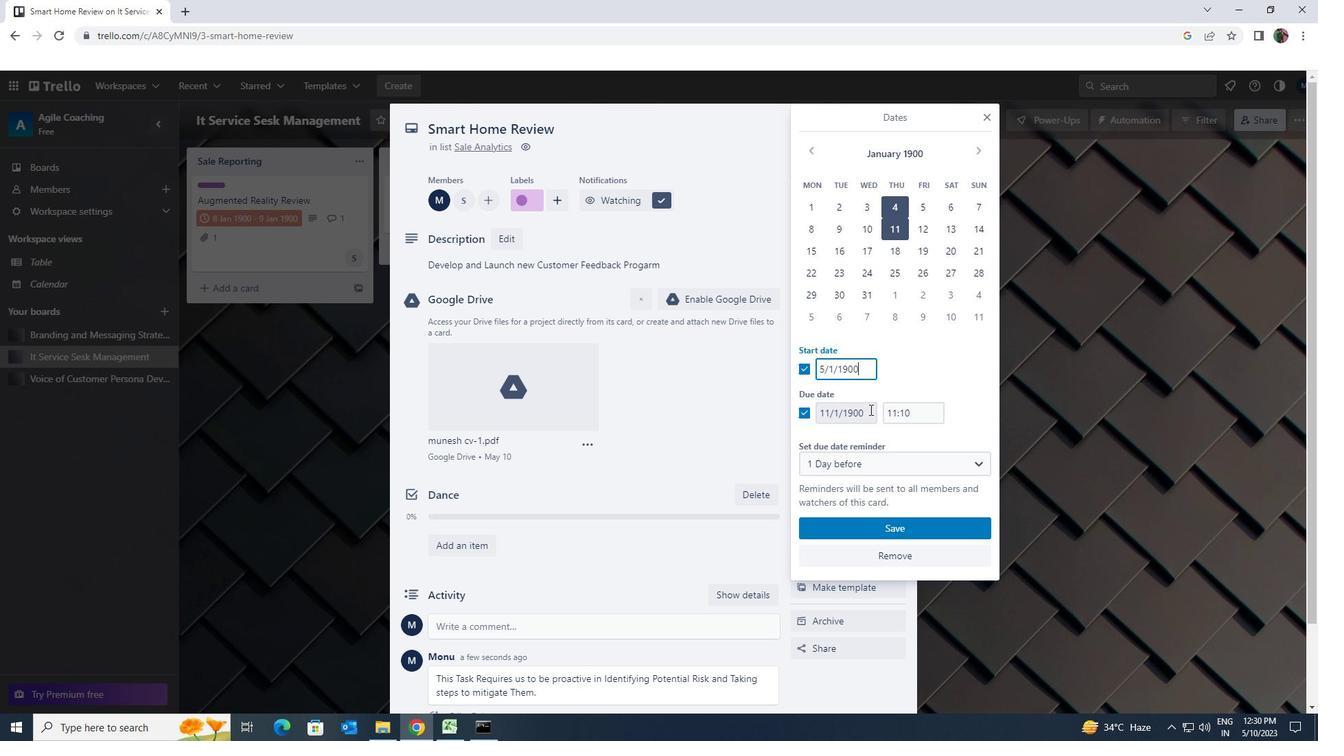 
Action: Mouse pressed left at (870, 412)
Screenshot: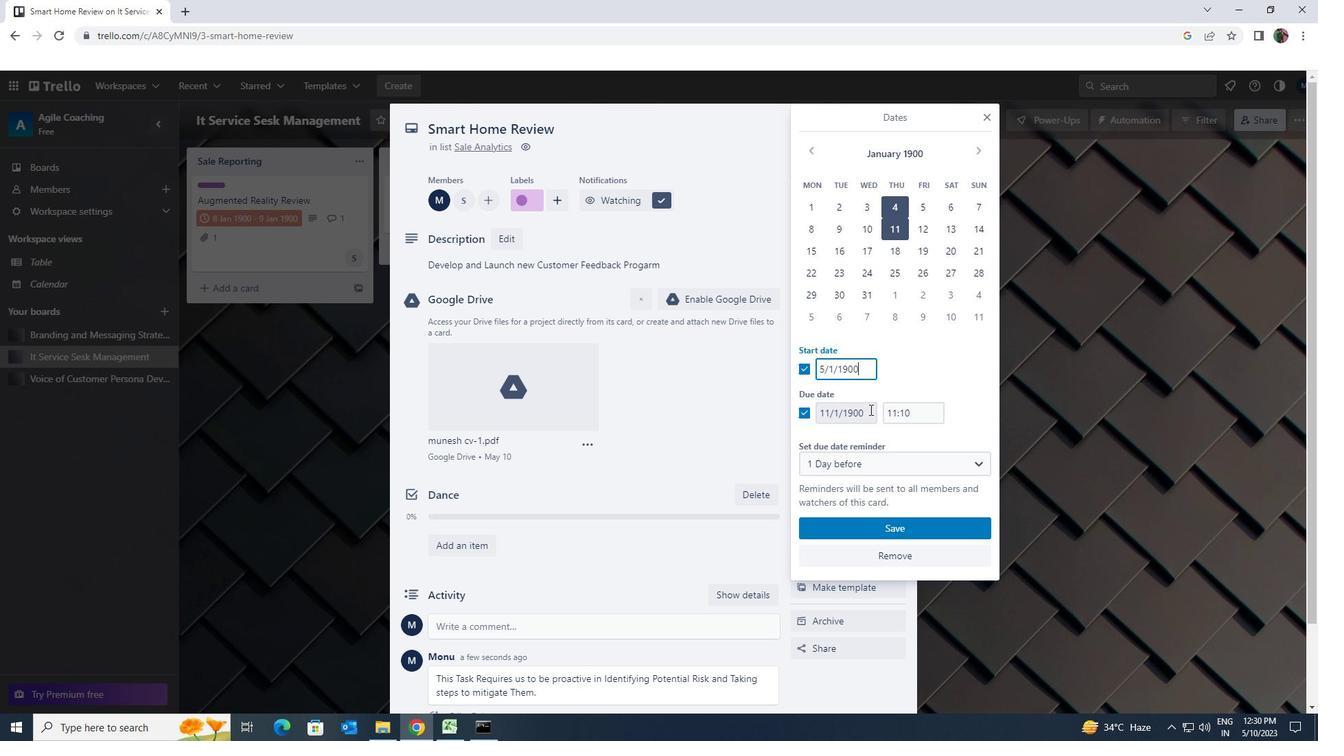 
Action: Mouse moved to (815, 422)
Screenshot: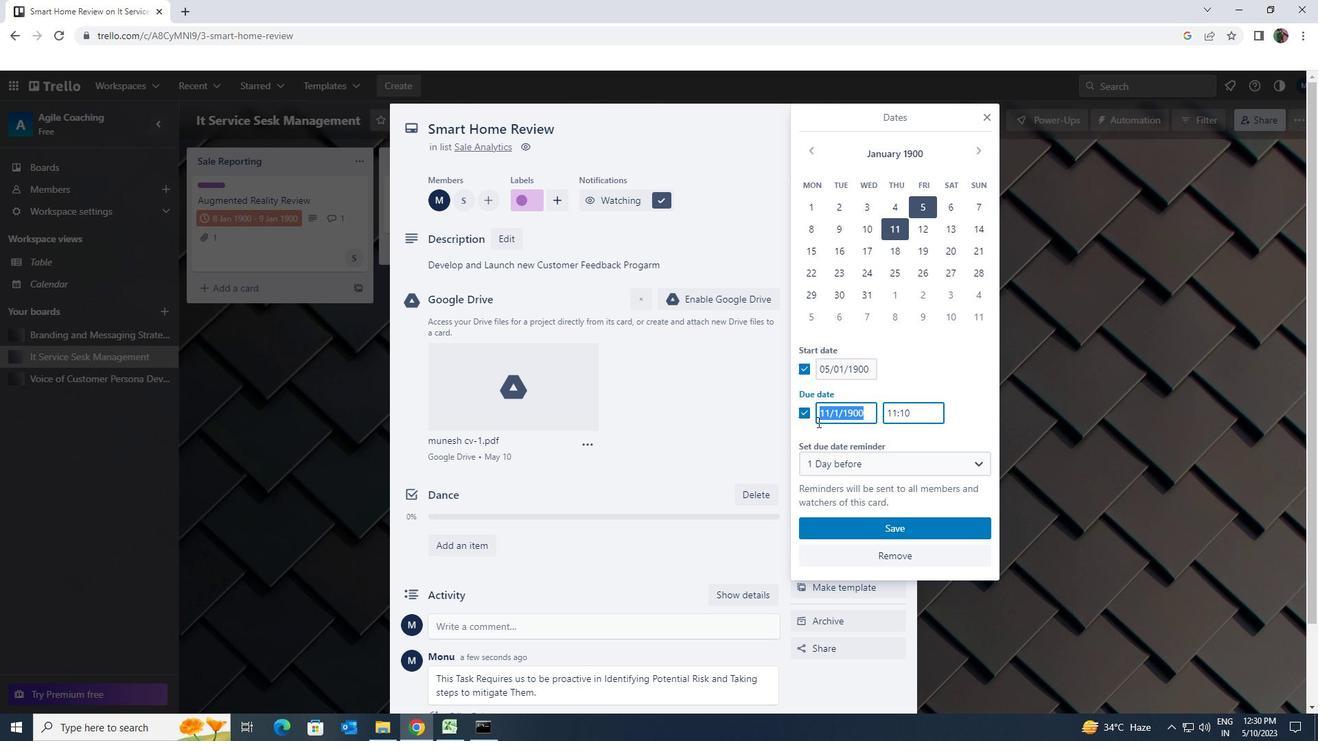 
Action: Key pressed 12/1/1900
Screenshot: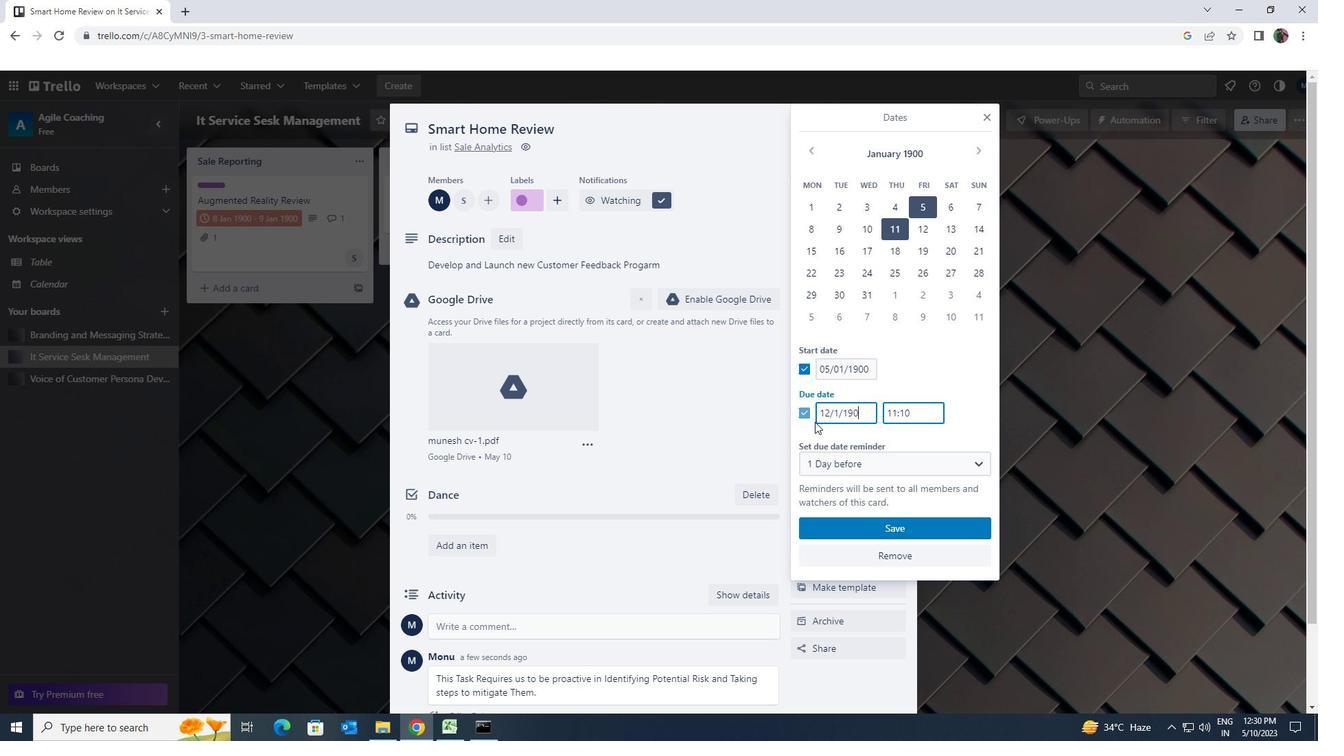 
Action: Mouse moved to (907, 526)
Screenshot: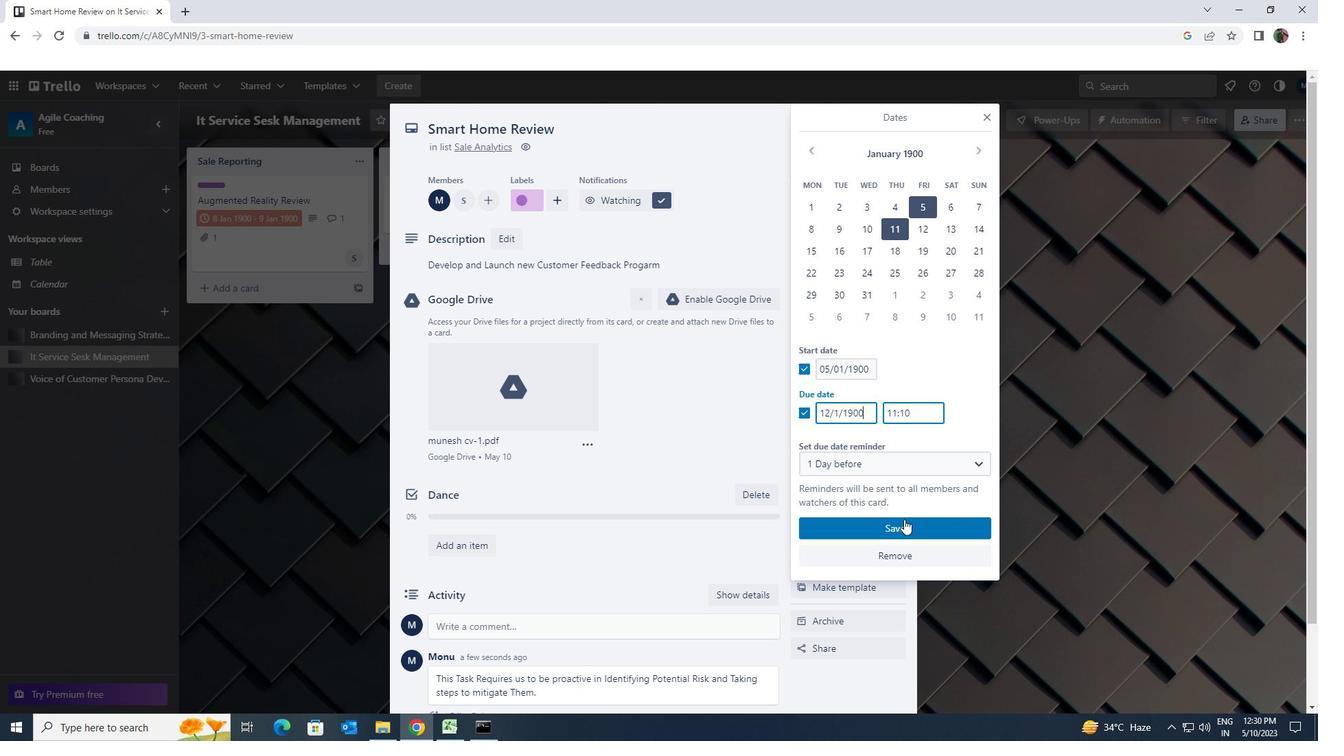 
Action: Mouse pressed left at (907, 526)
Screenshot: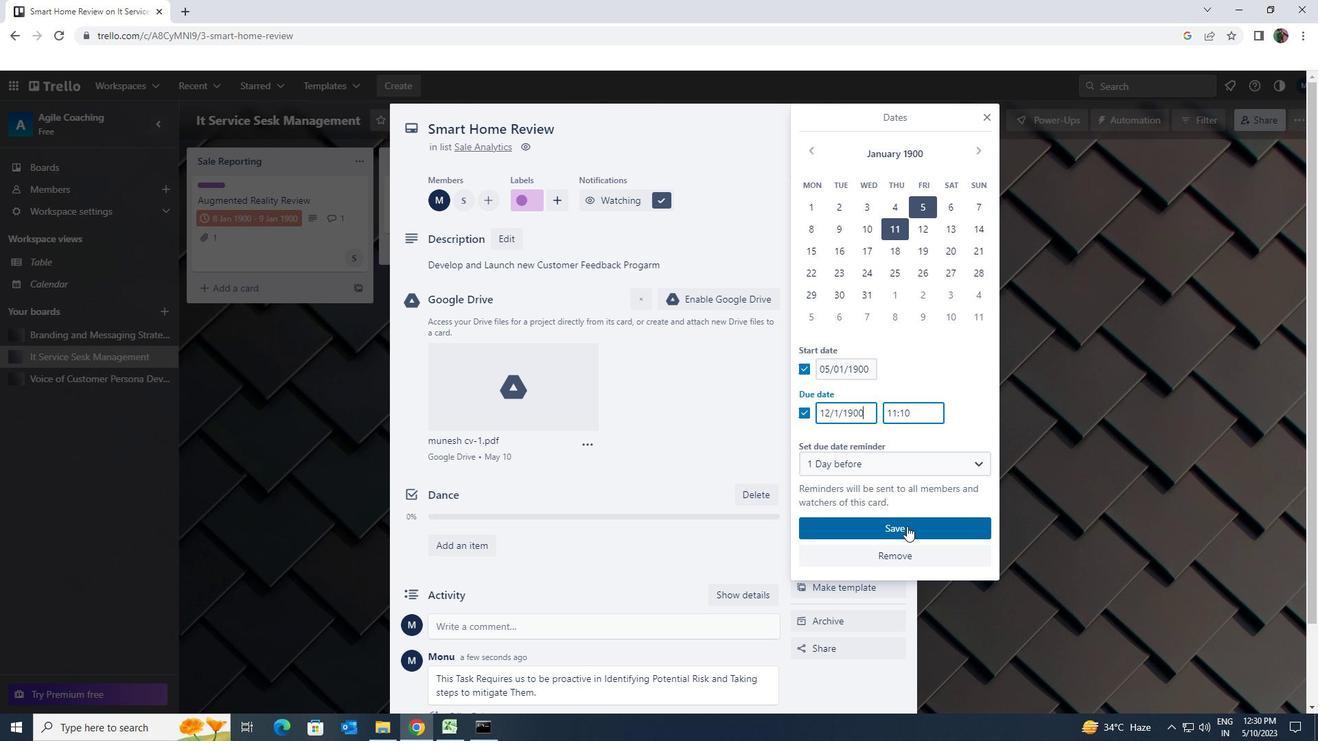 
Action: Mouse moved to (899, 121)
Screenshot: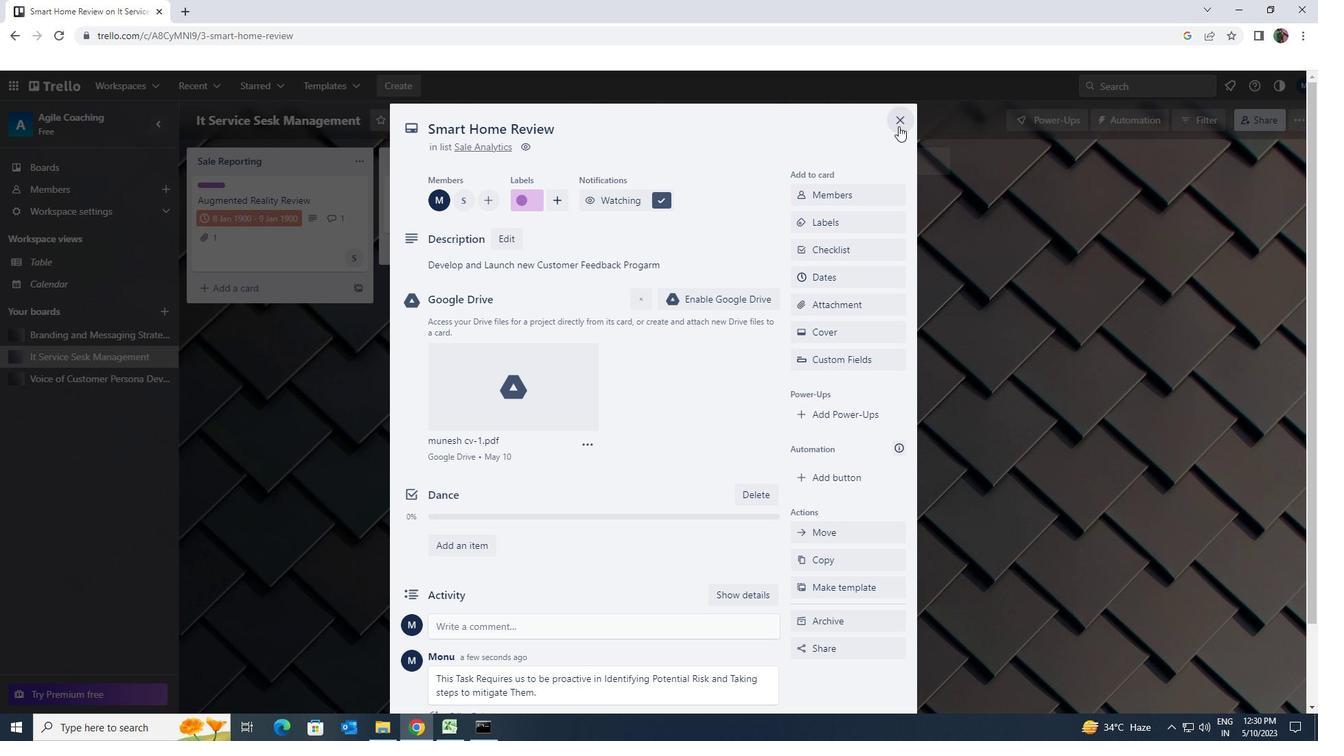 
Action: Mouse pressed left at (899, 121)
Screenshot: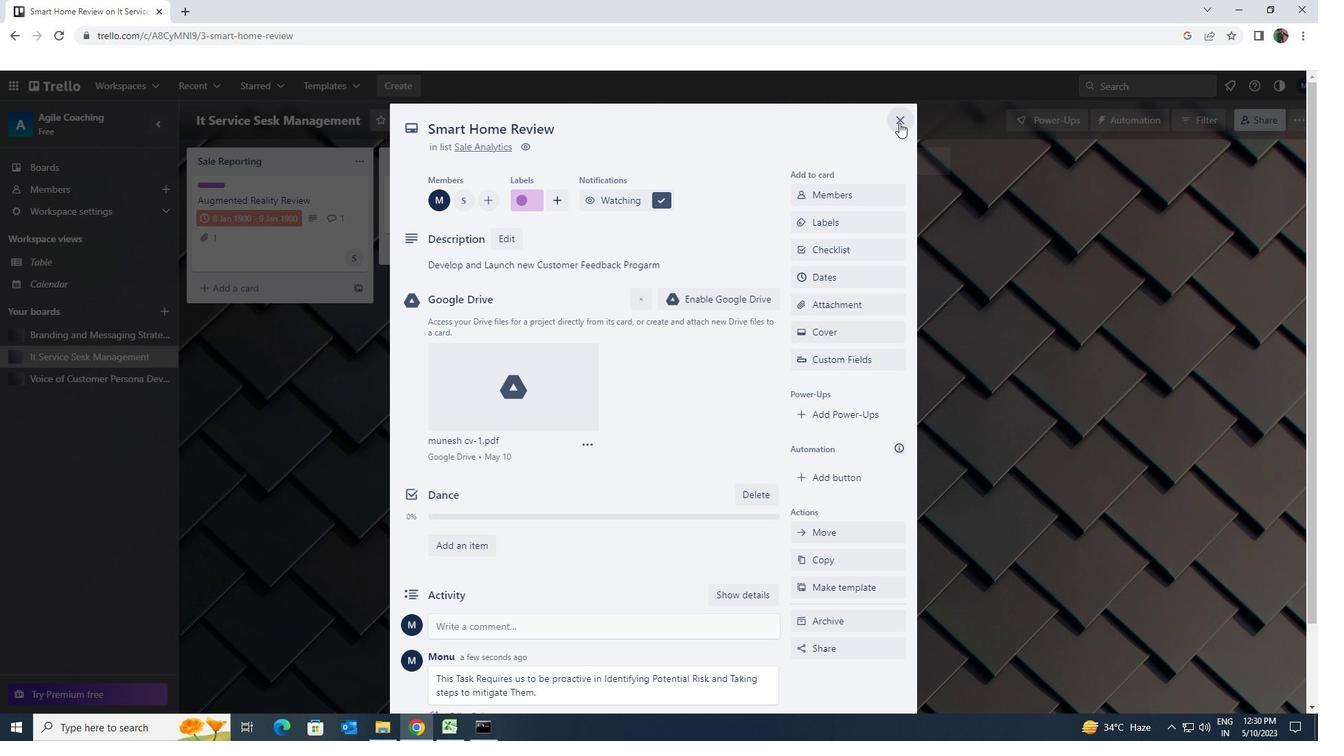 
Action: Mouse moved to (901, 119)
Screenshot: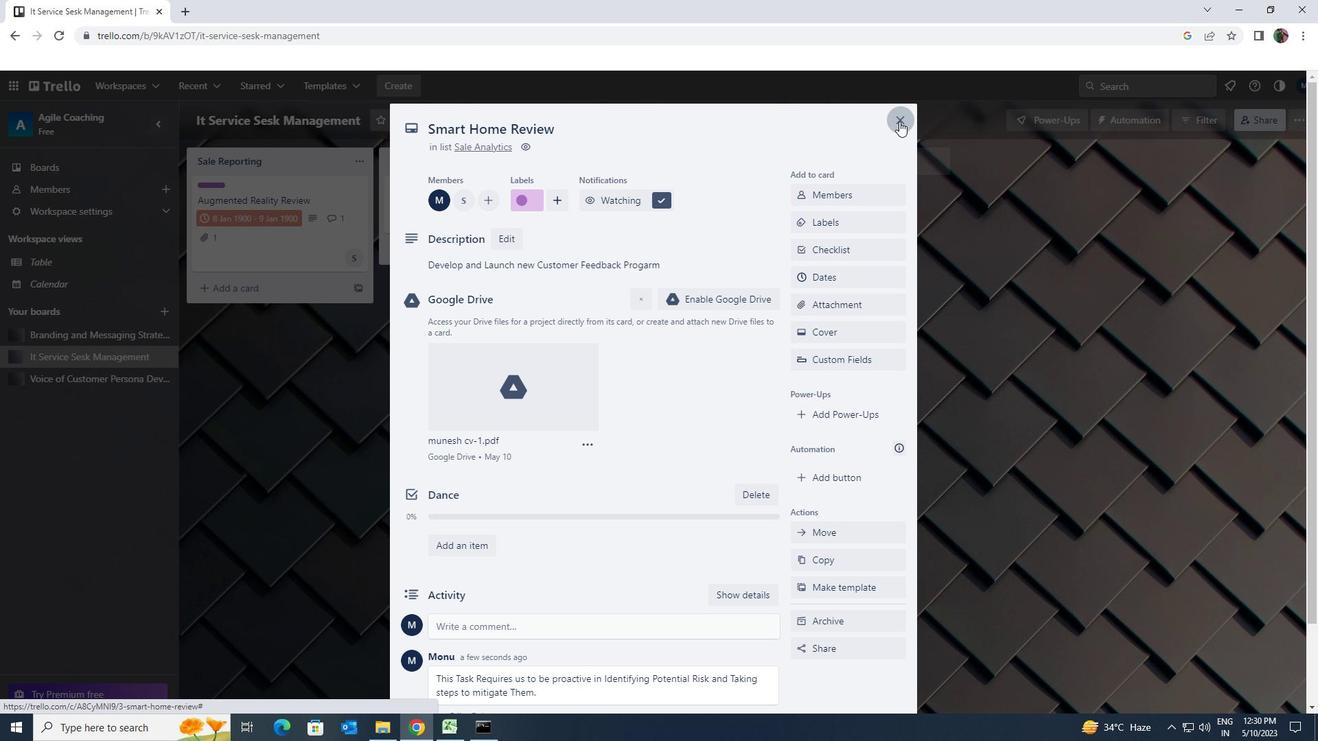 
